 Task: Find connections with filter location Chamalières with filter topic #securitywith filter profile language German with filter current company Jubilant FoodWorks Ltd. with filter school The Manchester Metropolitan University with filter industry Aviation and Aerospace Component Manufacturing with filter service category Negotiation with filter keywords title Public Relations Specialist
Action: Mouse moved to (1091, 103)
Screenshot: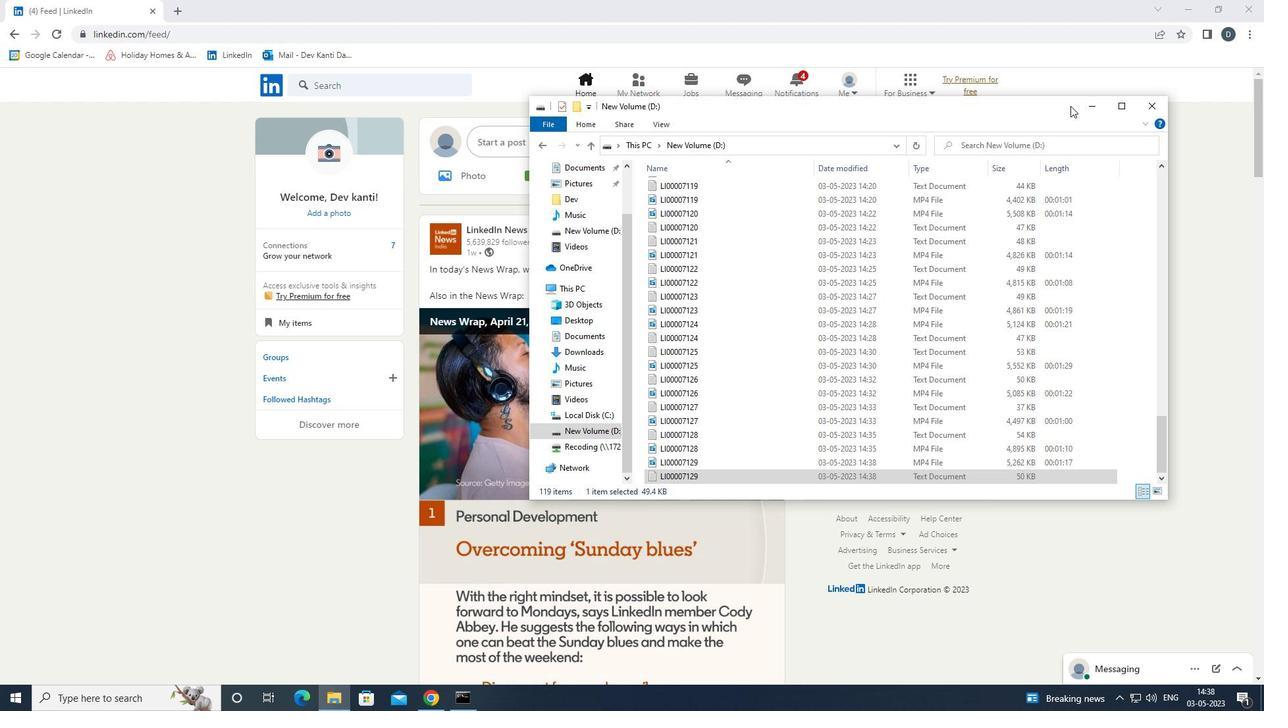 
Action: Mouse pressed left at (1091, 103)
Screenshot: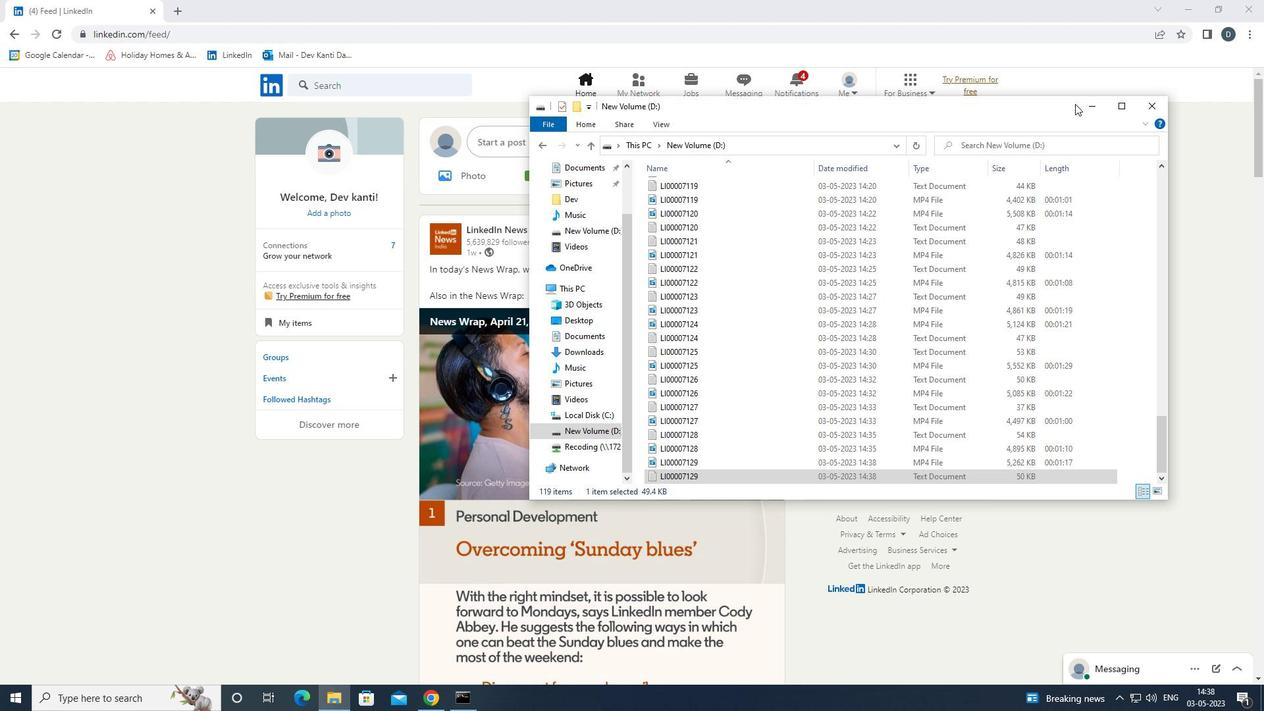 
Action: Mouse moved to (637, 86)
Screenshot: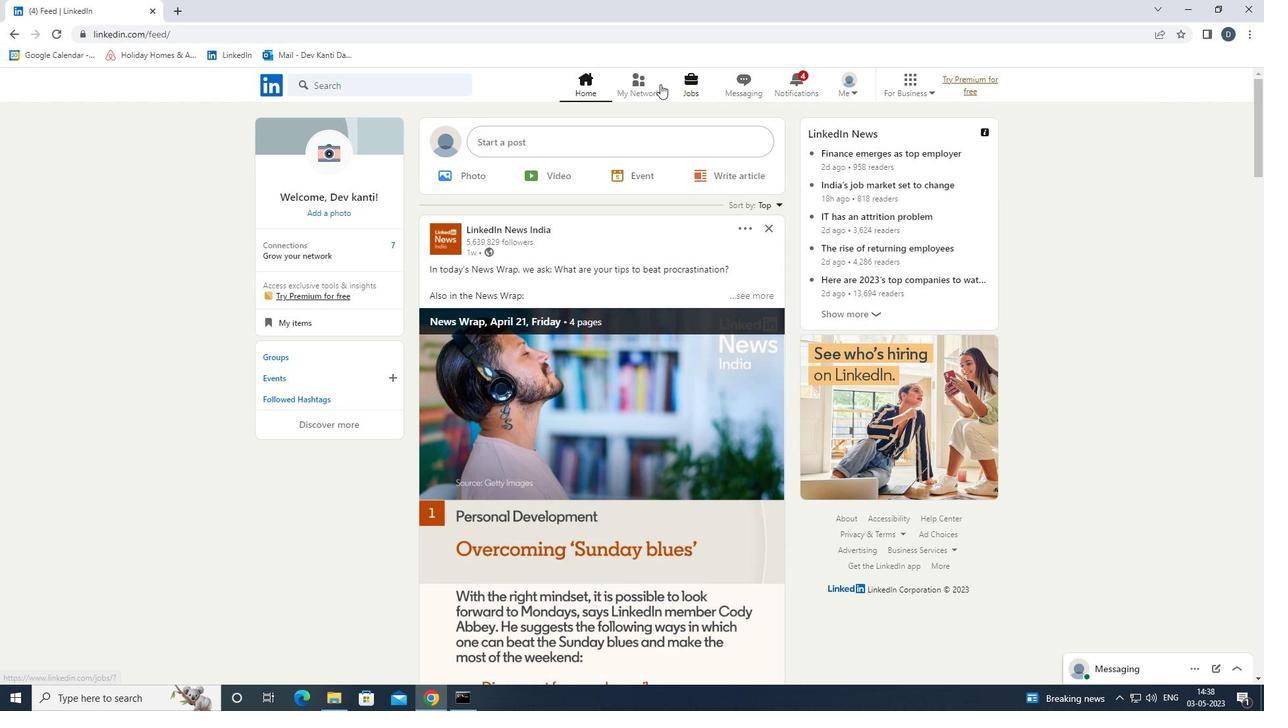 
Action: Mouse pressed left at (637, 86)
Screenshot: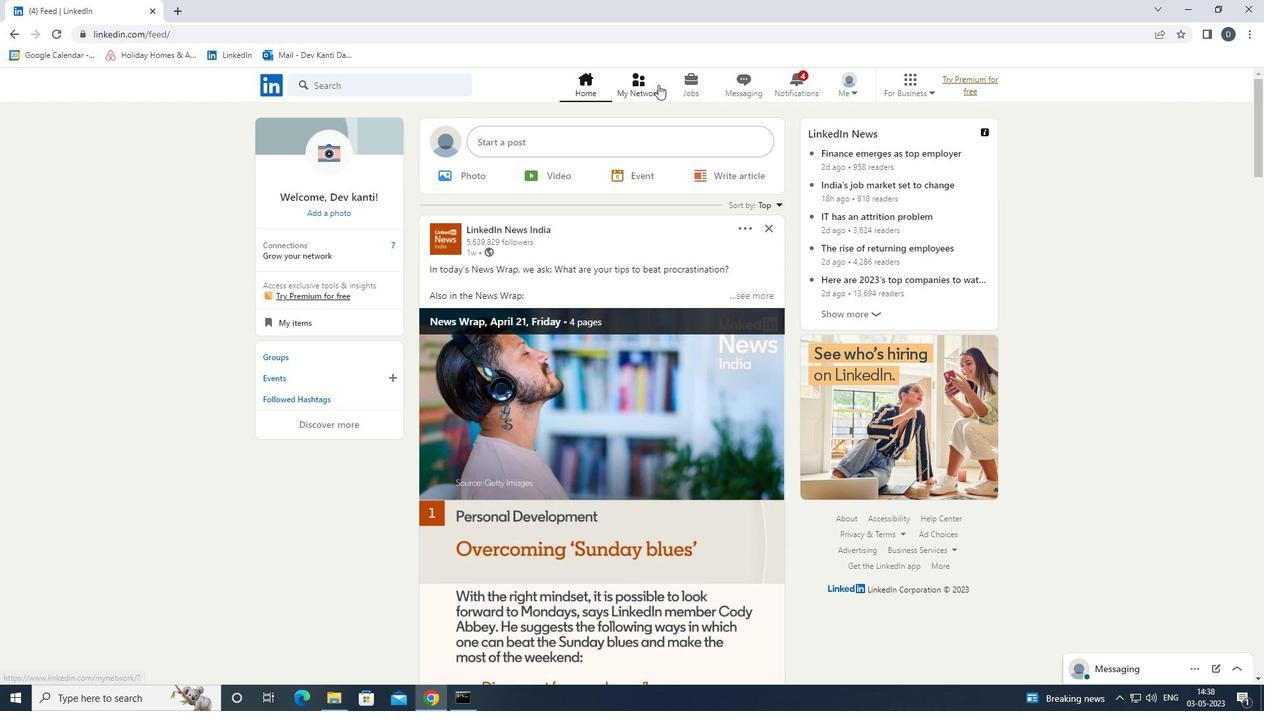 
Action: Mouse moved to (431, 160)
Screenshot: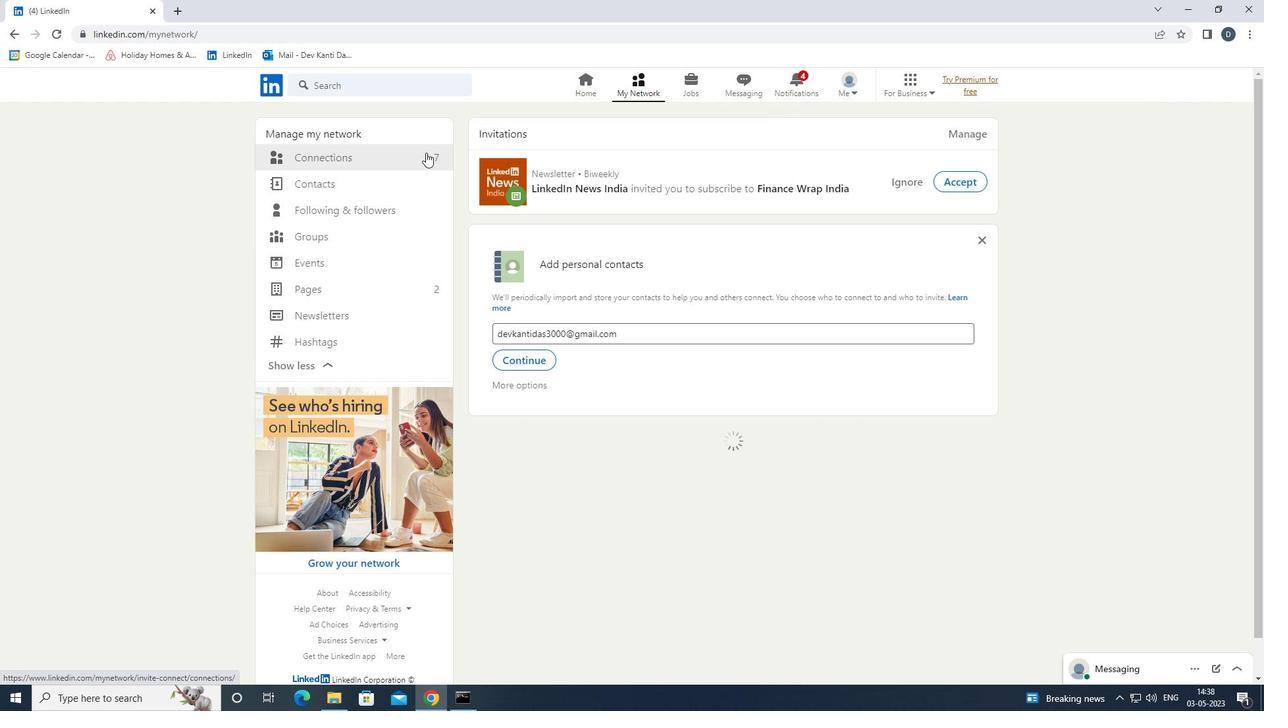 
Action: Mouse pressed left at (431, 160)
Screenshot: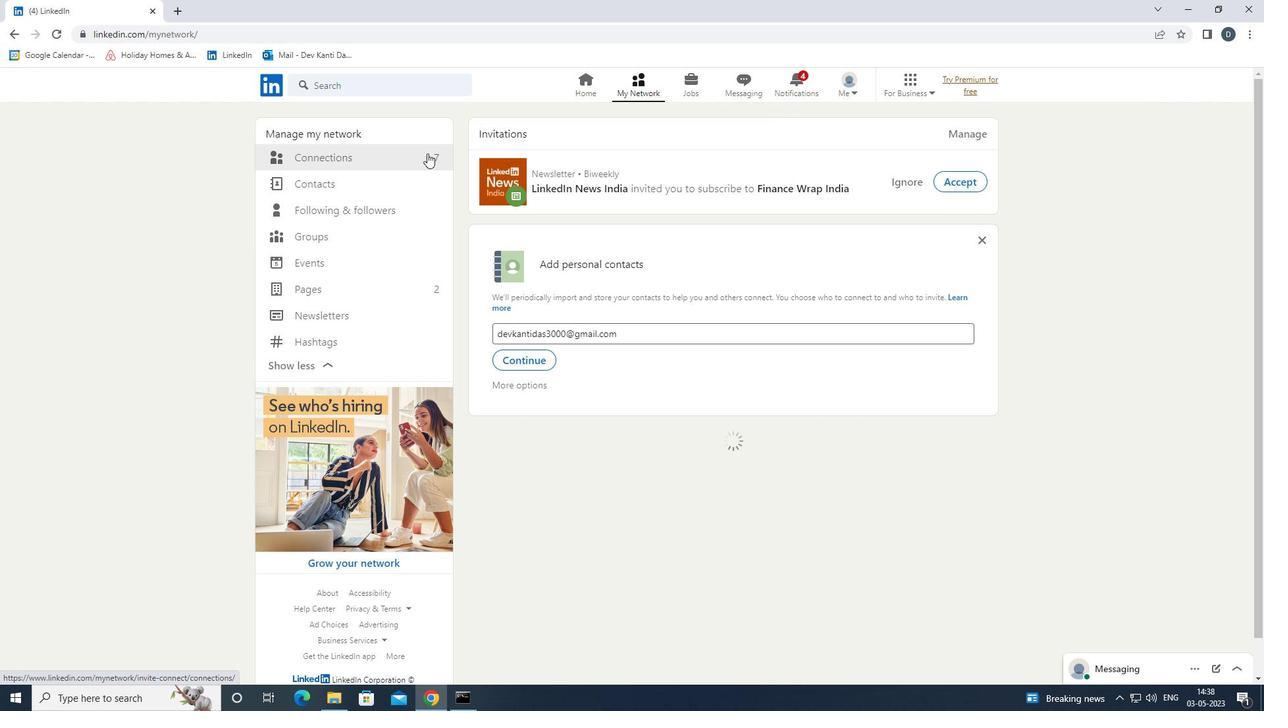 
Action: Mouse moved to (748, 154)
Screenshot: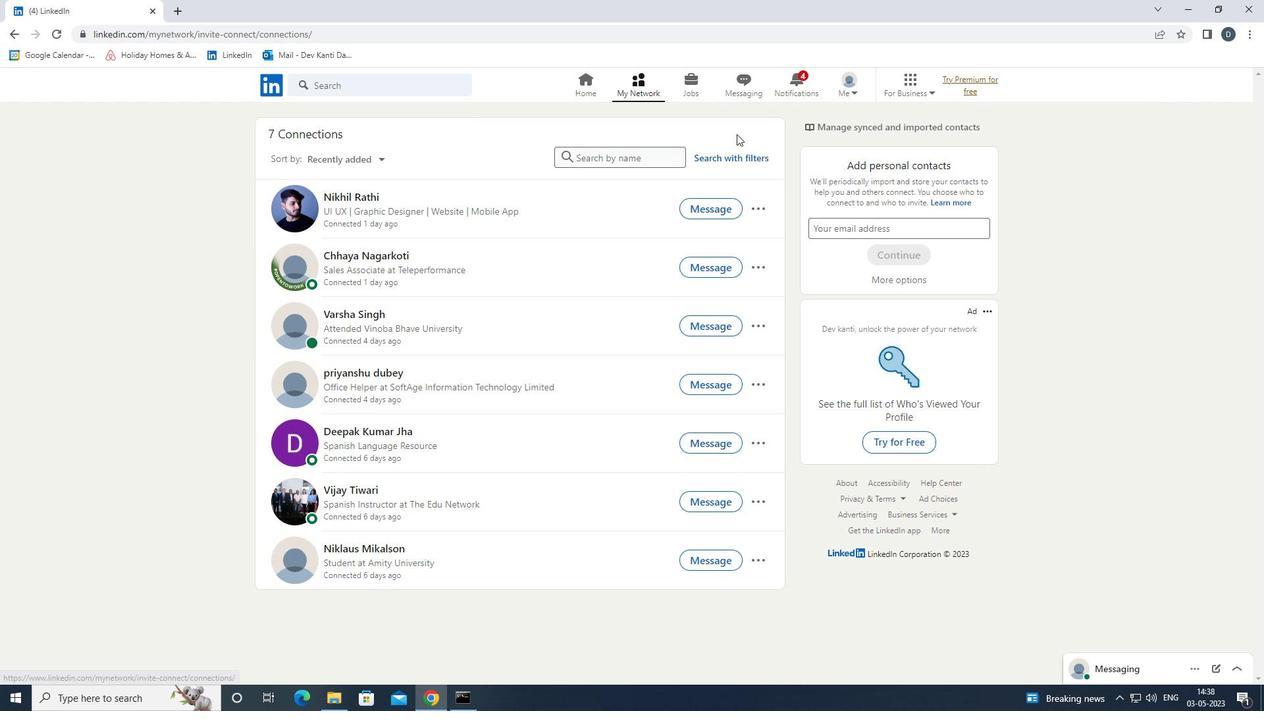 
Action: Mouse pressed left at (748, 154)
Screenshot: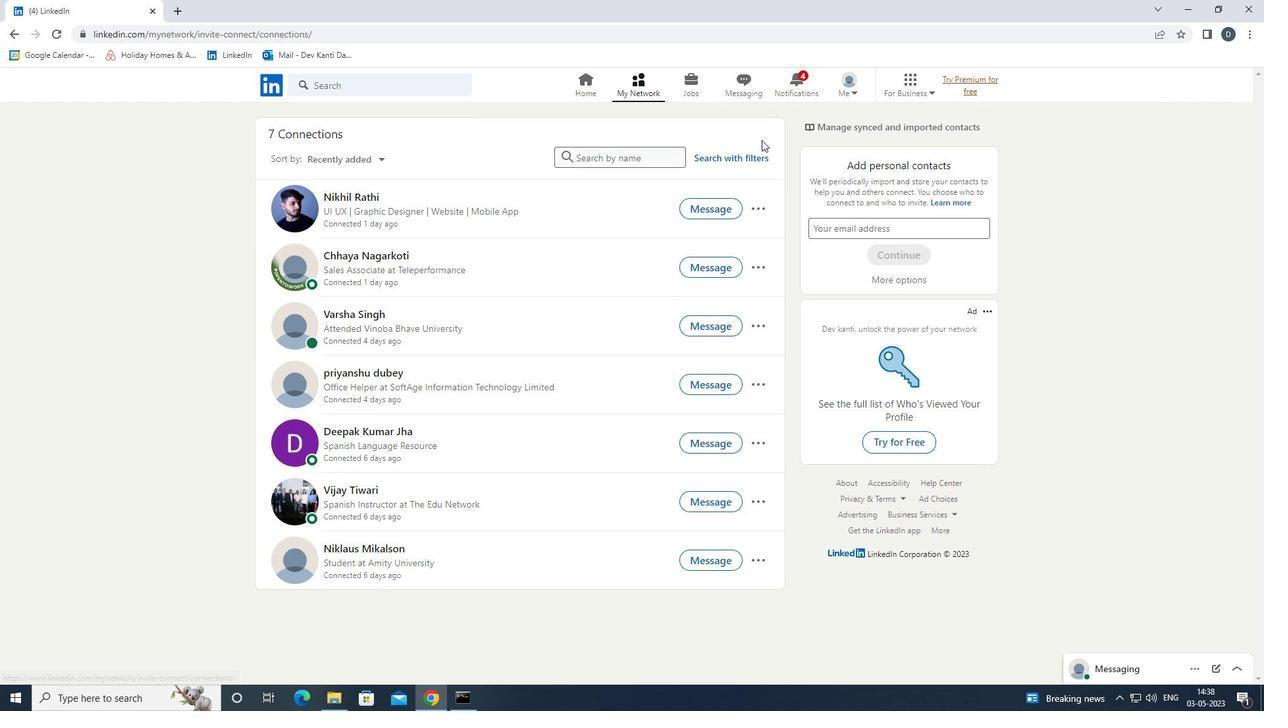 
Action: Mouse moved to (680, 120)
Screenshot: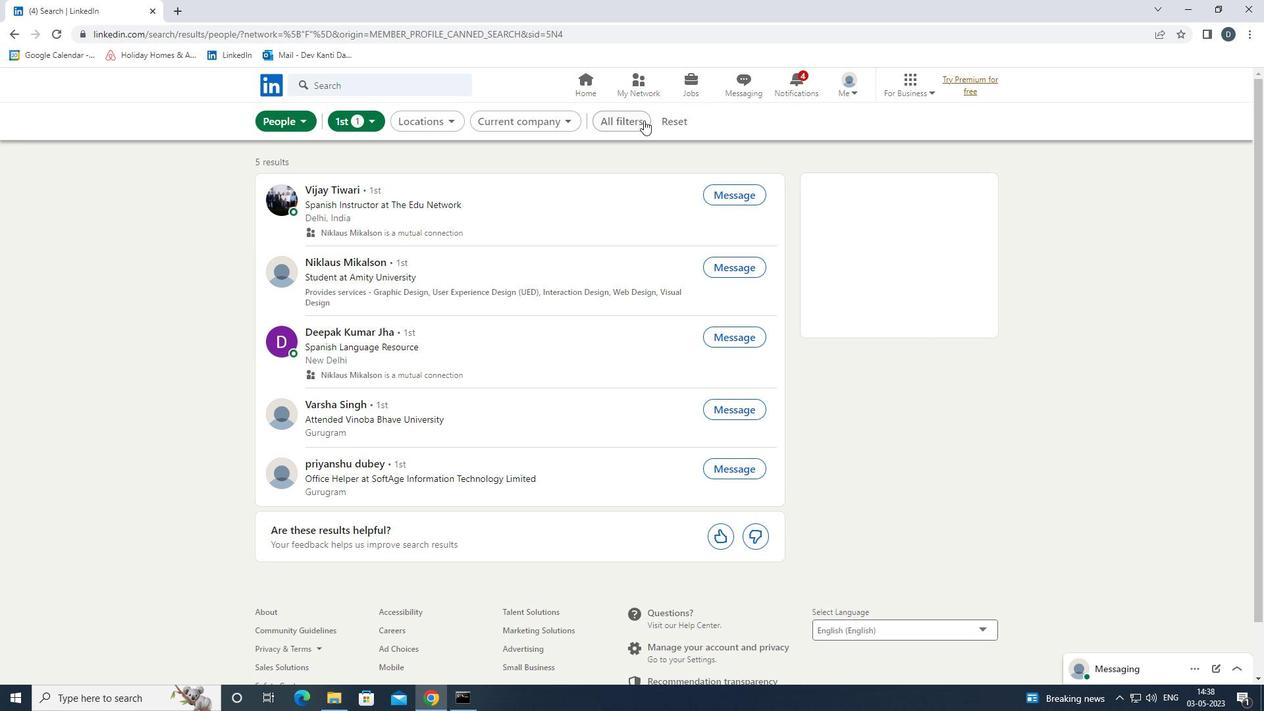 
Action: Mouse pressed left at (680, 120)
Screenshot: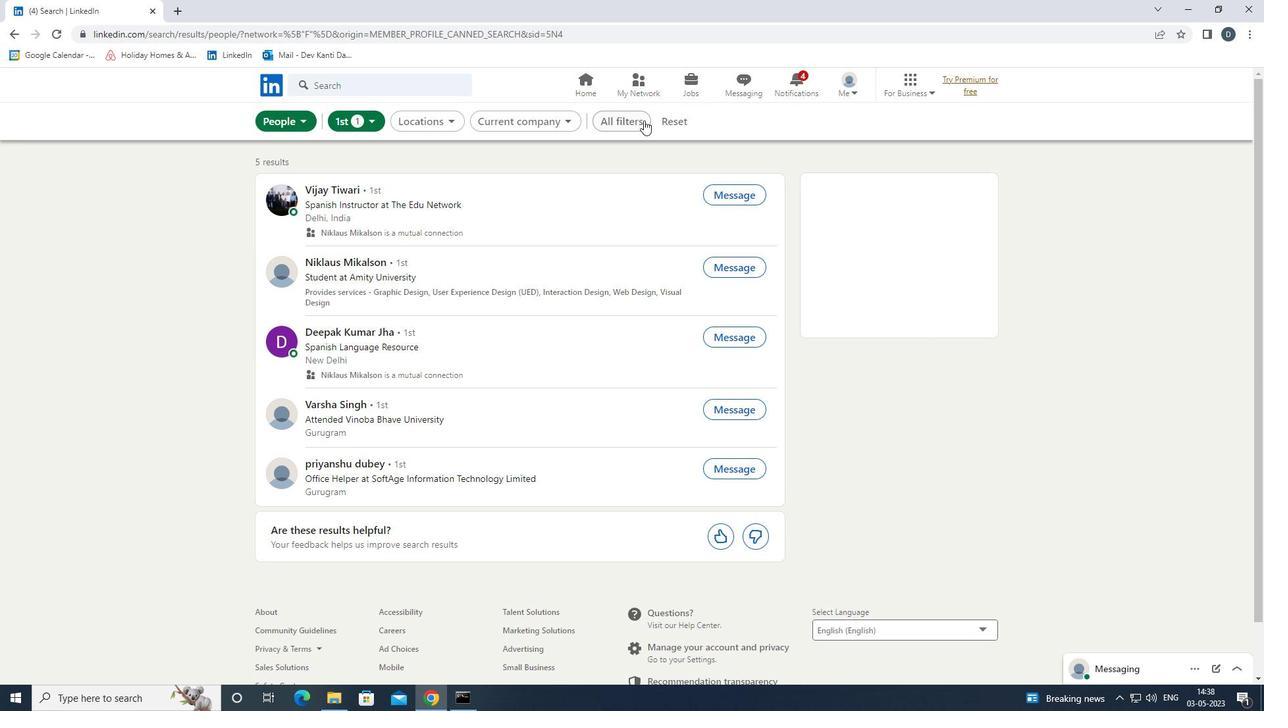 
Action: Mouse moved to (653, 116)
Screenshot: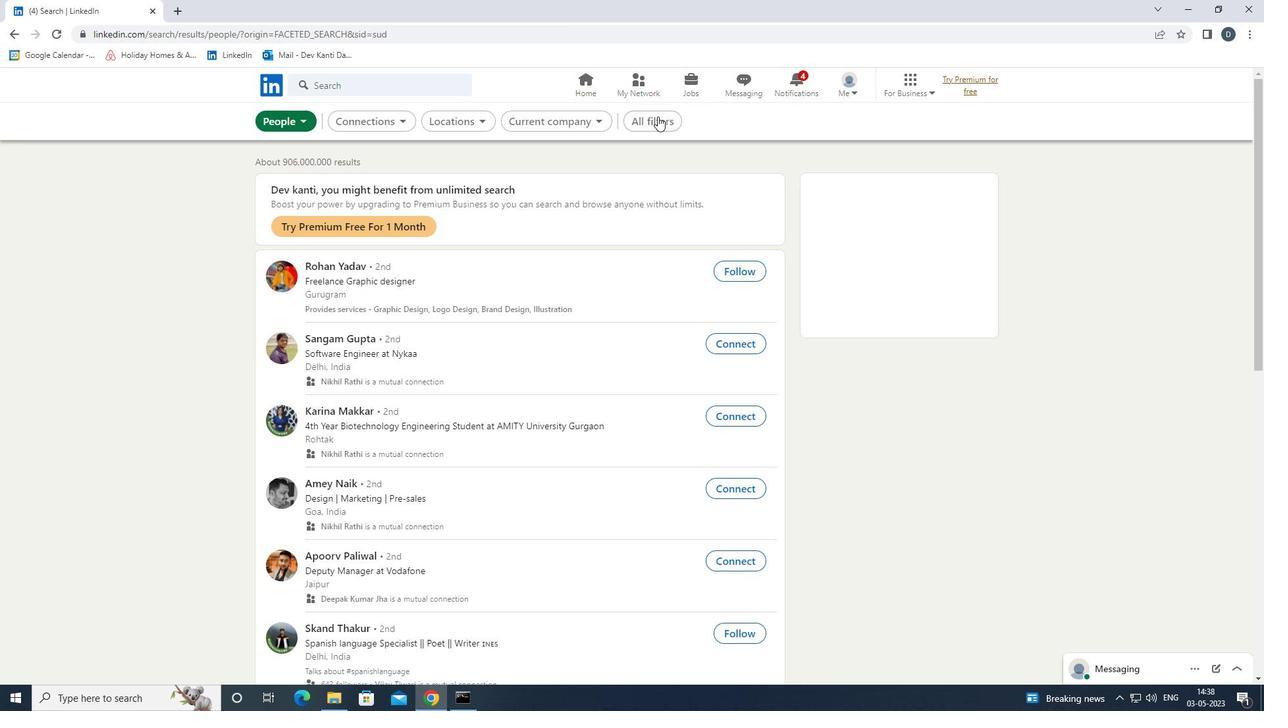 
Action: Mouse pressed left at (653, 116)
Screenshot: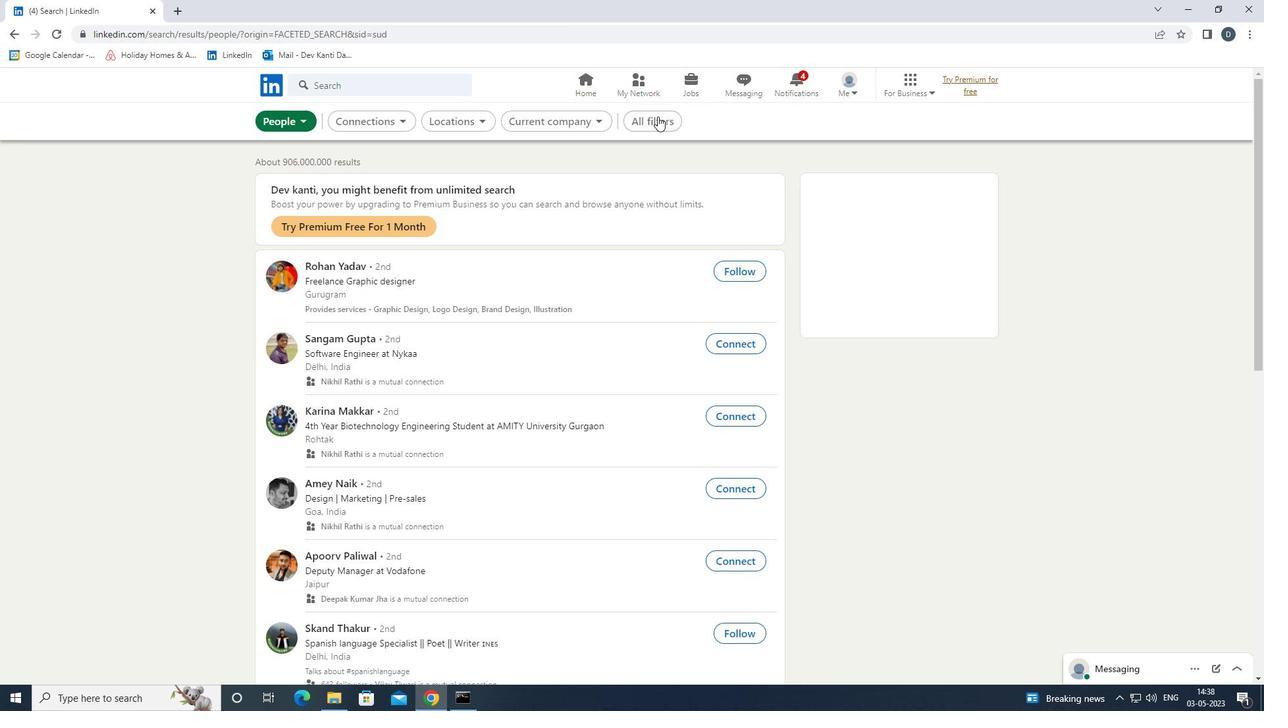 
Action: Mouse moved to (1080, 349)
Screenshot: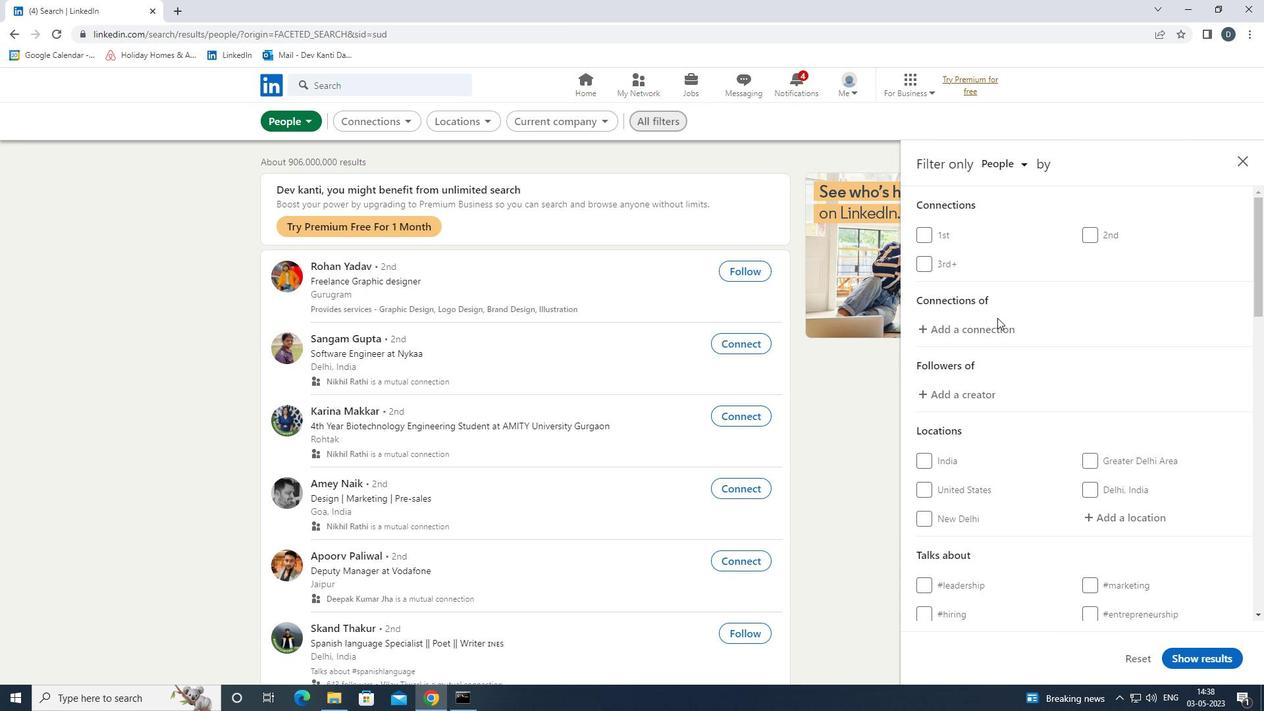 
Action: Mouse scrolled (1080, 349) with delta (0, 0)
Screenshot: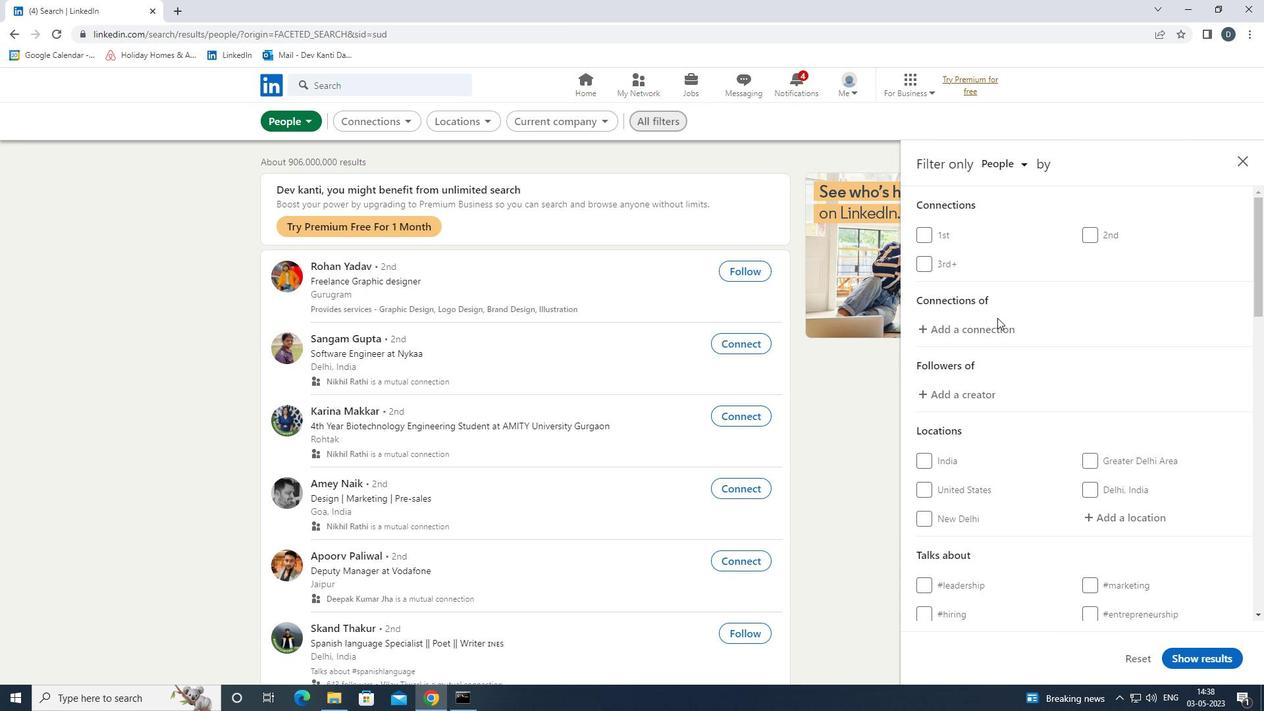
Action: Mouse moved to (1081, 349)
Screenshot: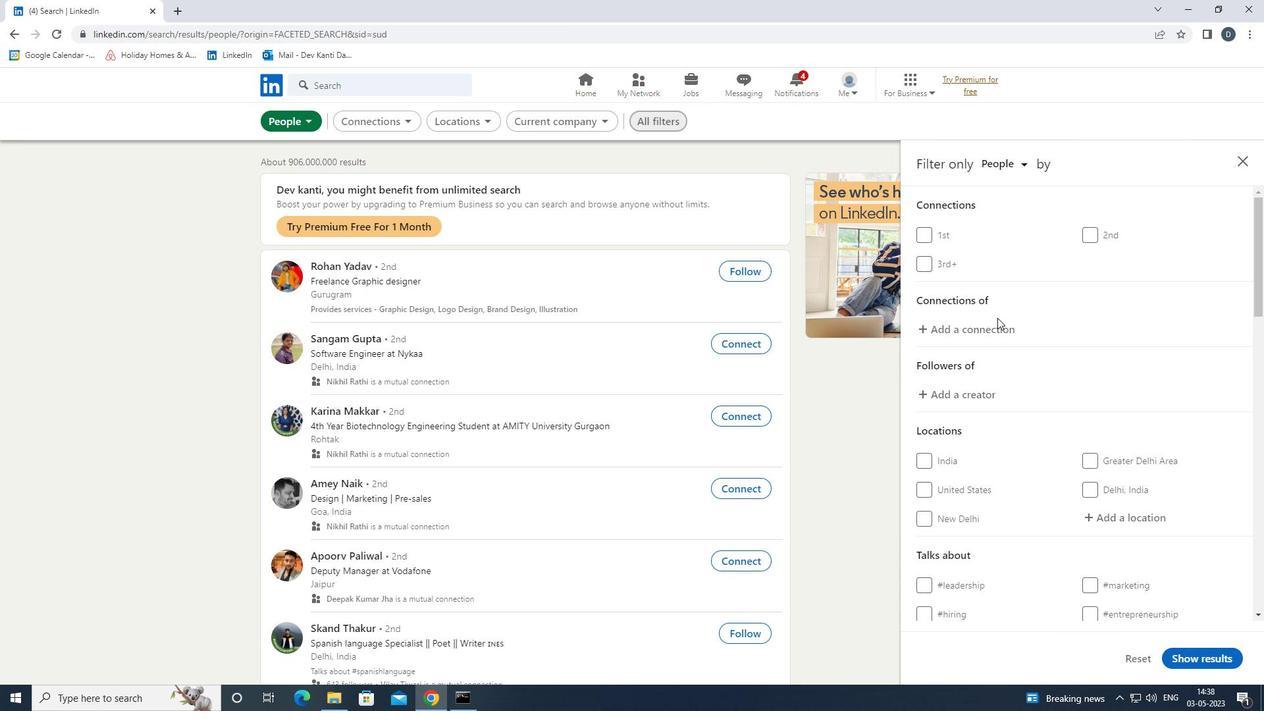 
Action: Mouse scrolled (1081, 349) with delta (0, 0)
Screenshot: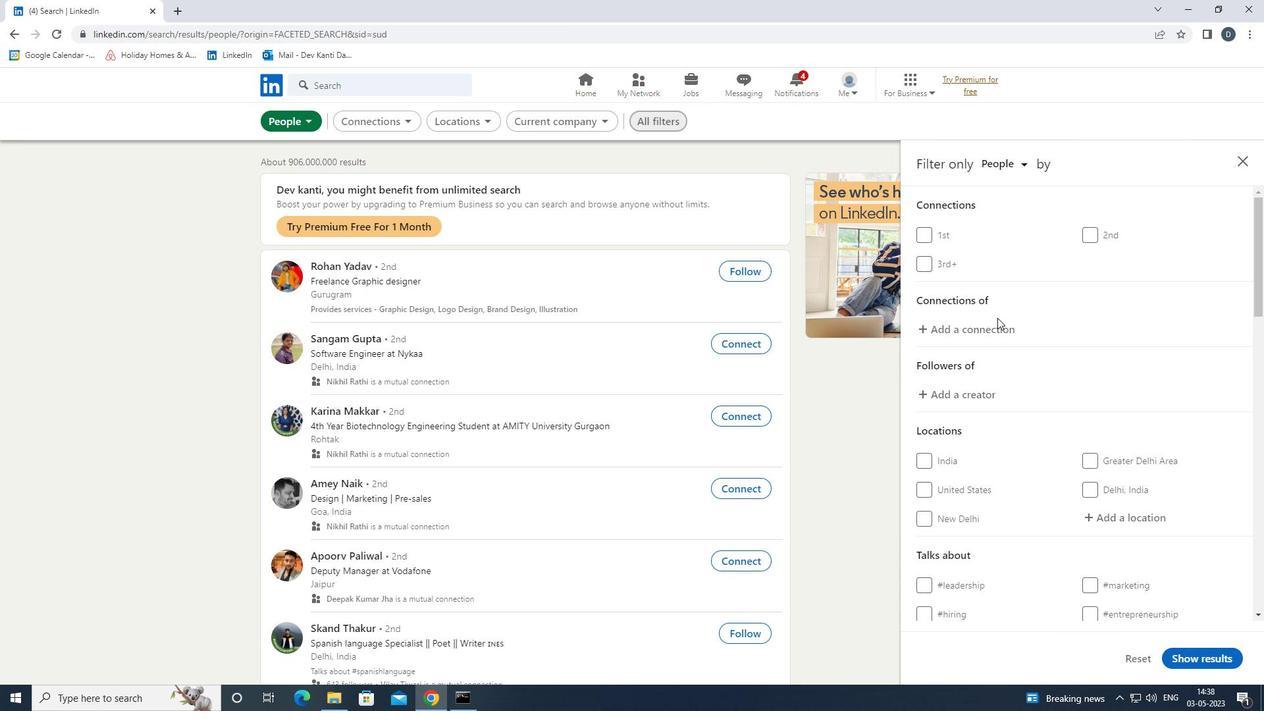 
Action: Mouse moved to (1134, 375)
Screenshot: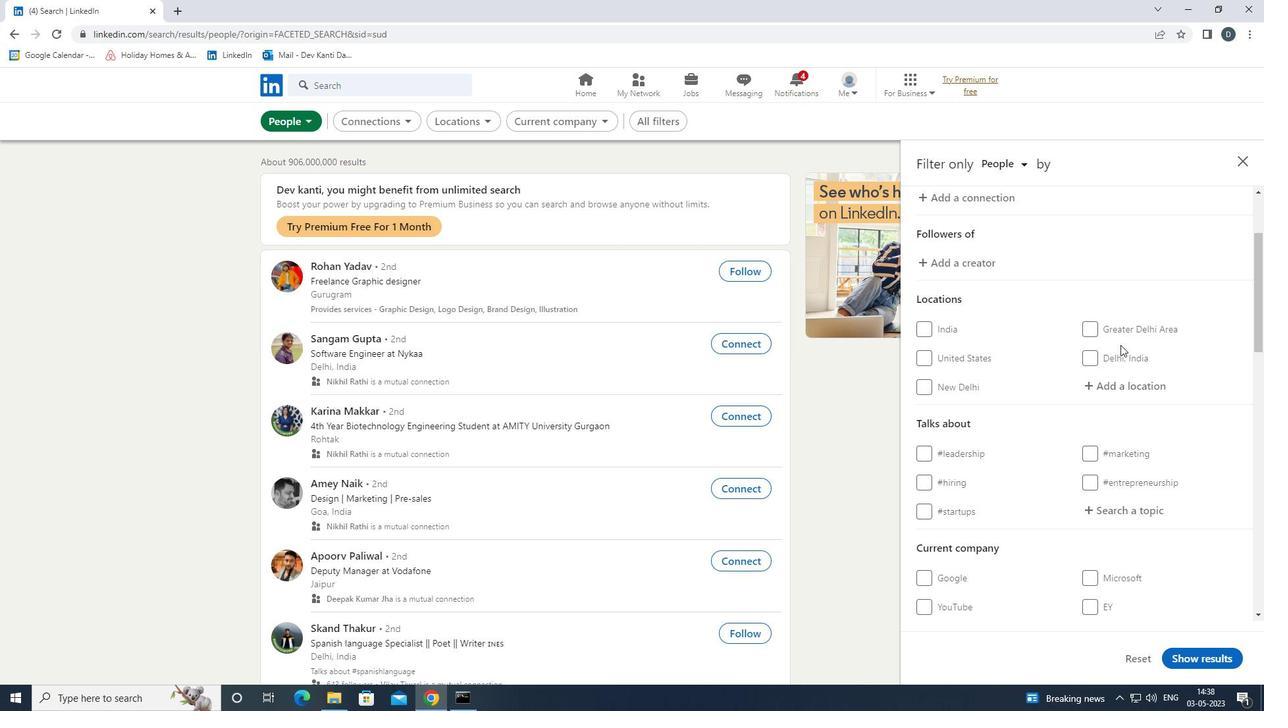 
Action: Mouse pressed left at (1134, 375)
Screenshot: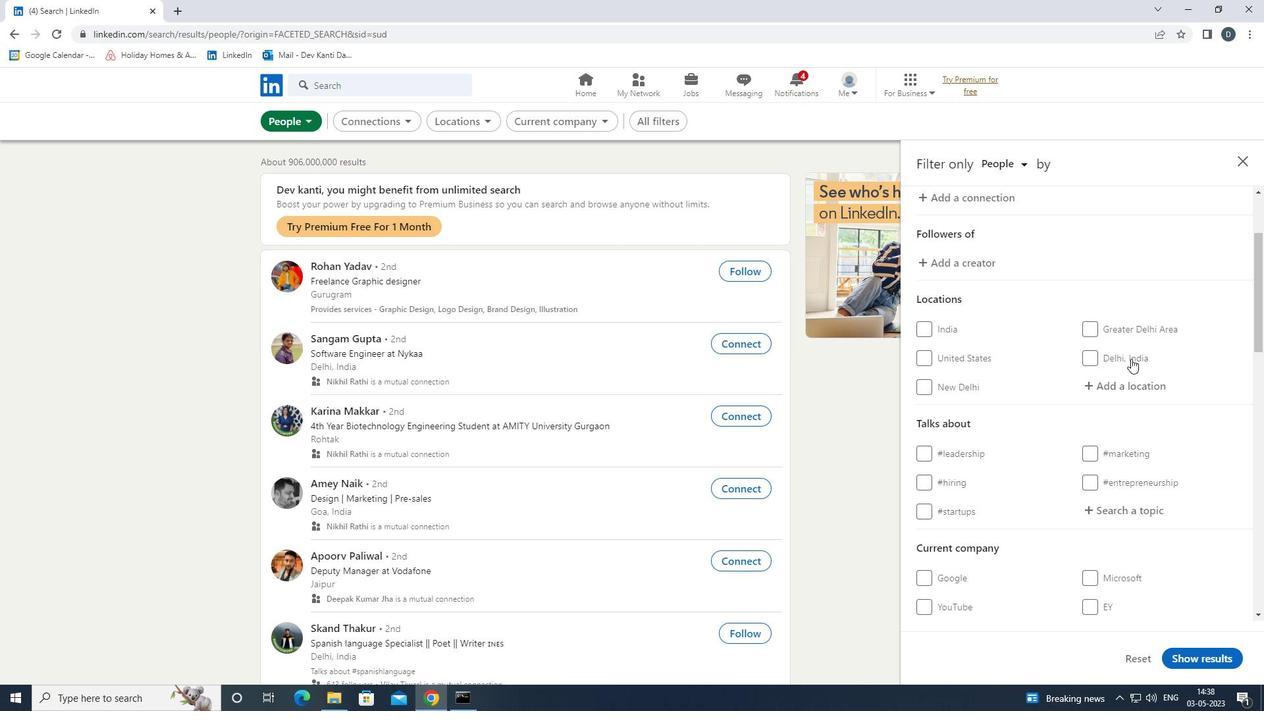 
Action: Mouse moved to (1135, 376)
Screenshot: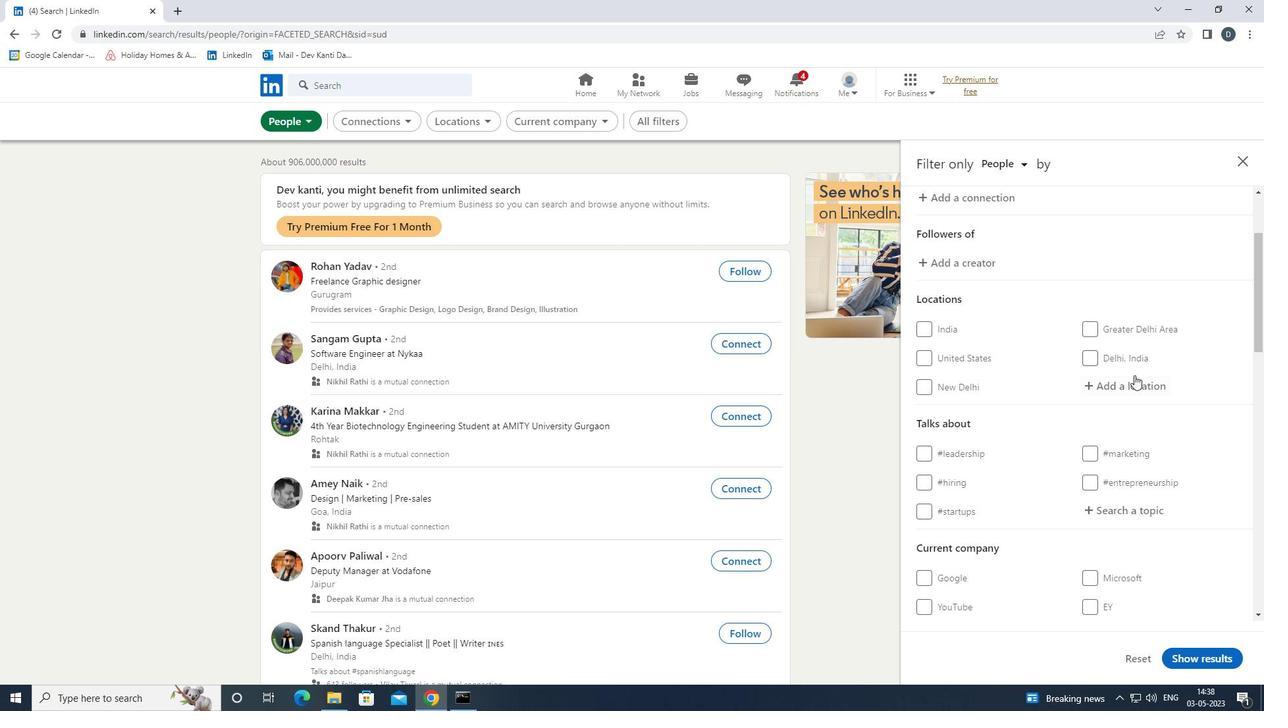 
Action: Key pressed <Key.shift>CHAME<Key.backspace>
Screenshot: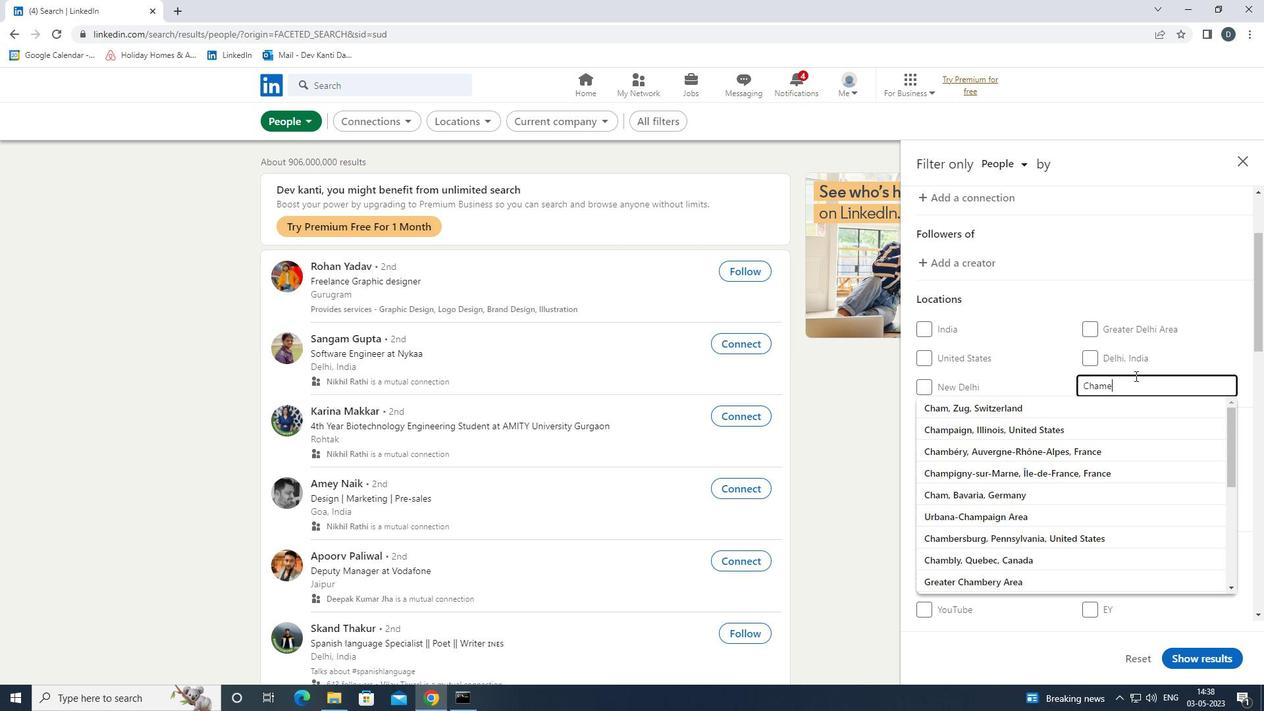 
Action: Mouse moved to (1135, 376)
Screenshot: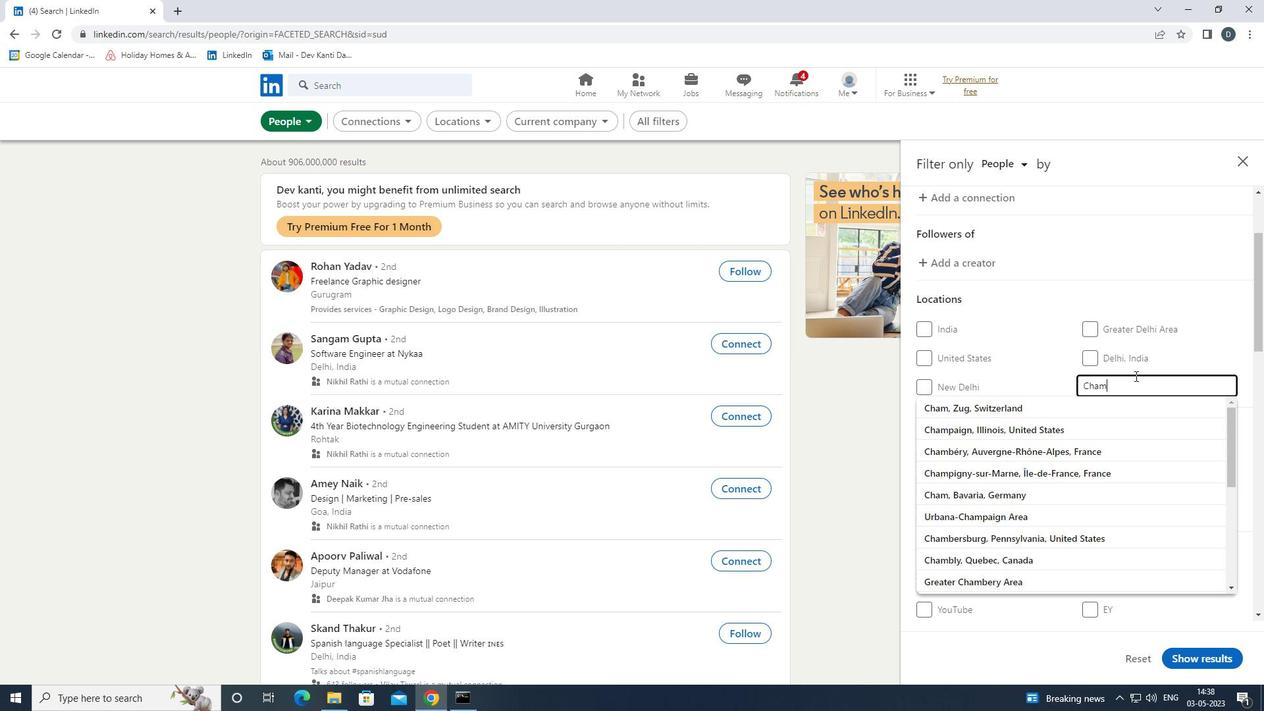 
Action: Key pressed ALI<Key.down><Key.enter>
Screenshot: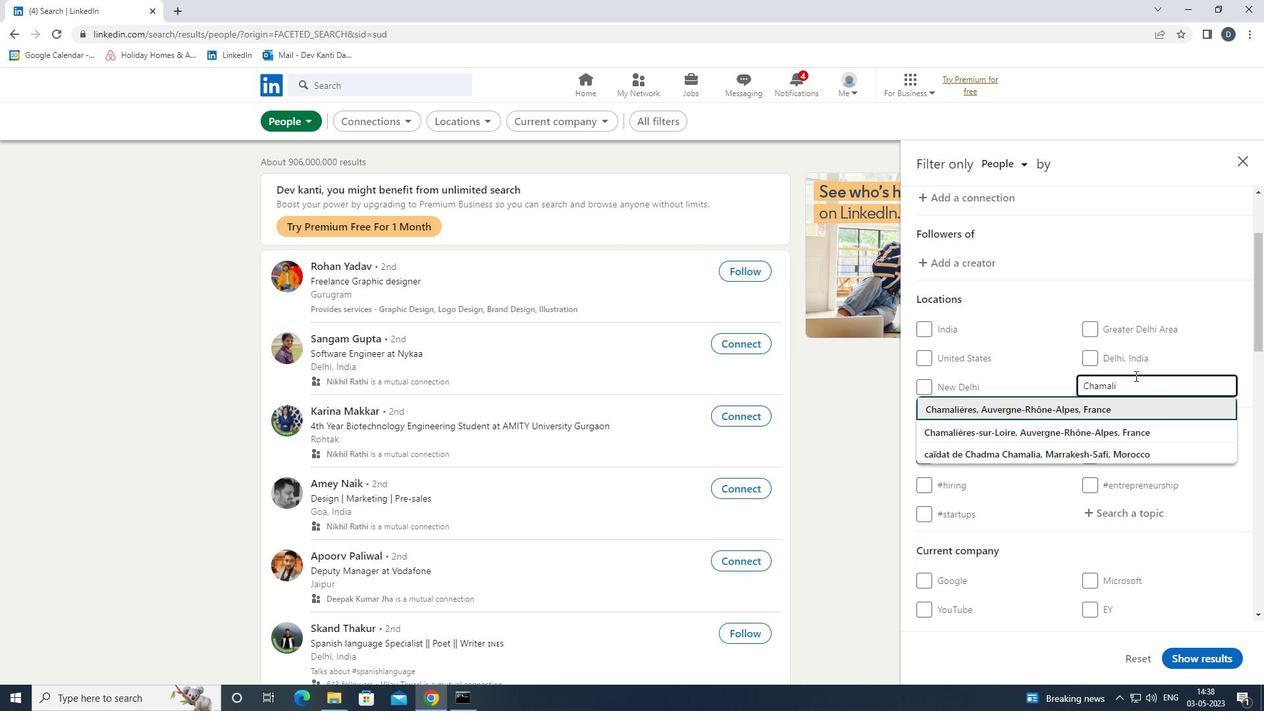 
Action: Mouse moved to (966, 335)
Screenshot: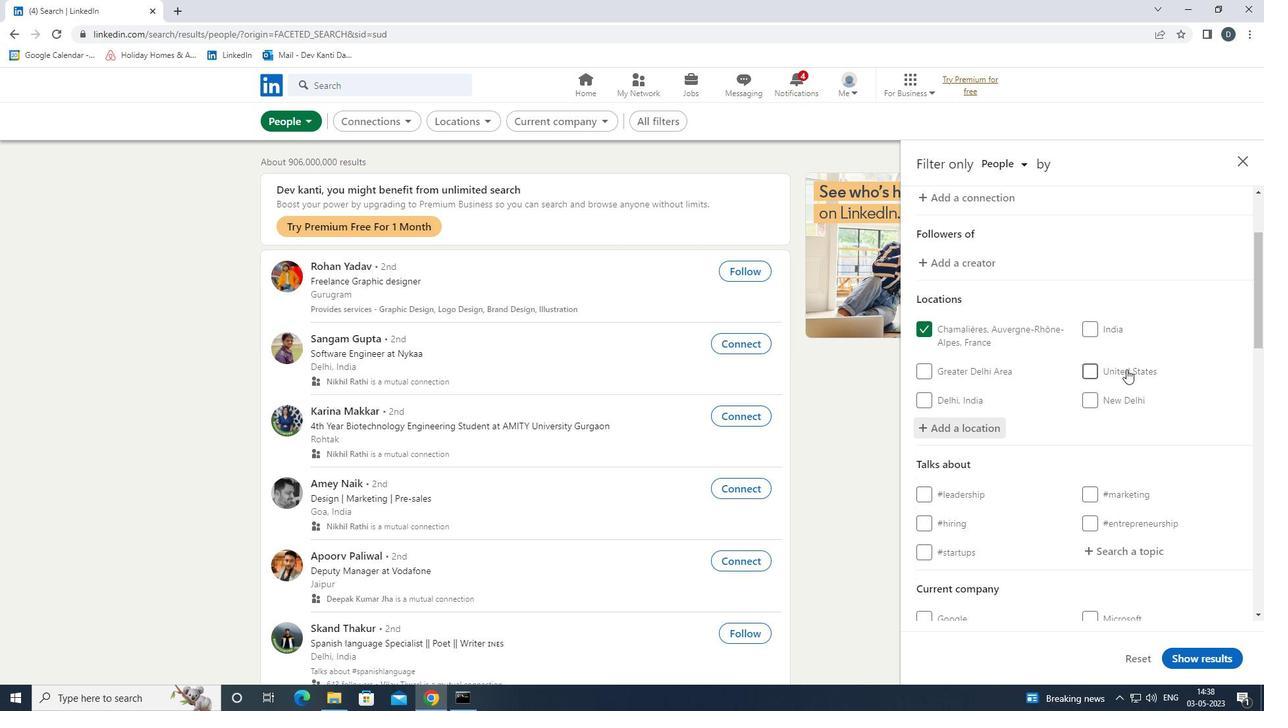 
Action: Mouse scrolled (966, 335) with delta (0, 0)
Screenshot: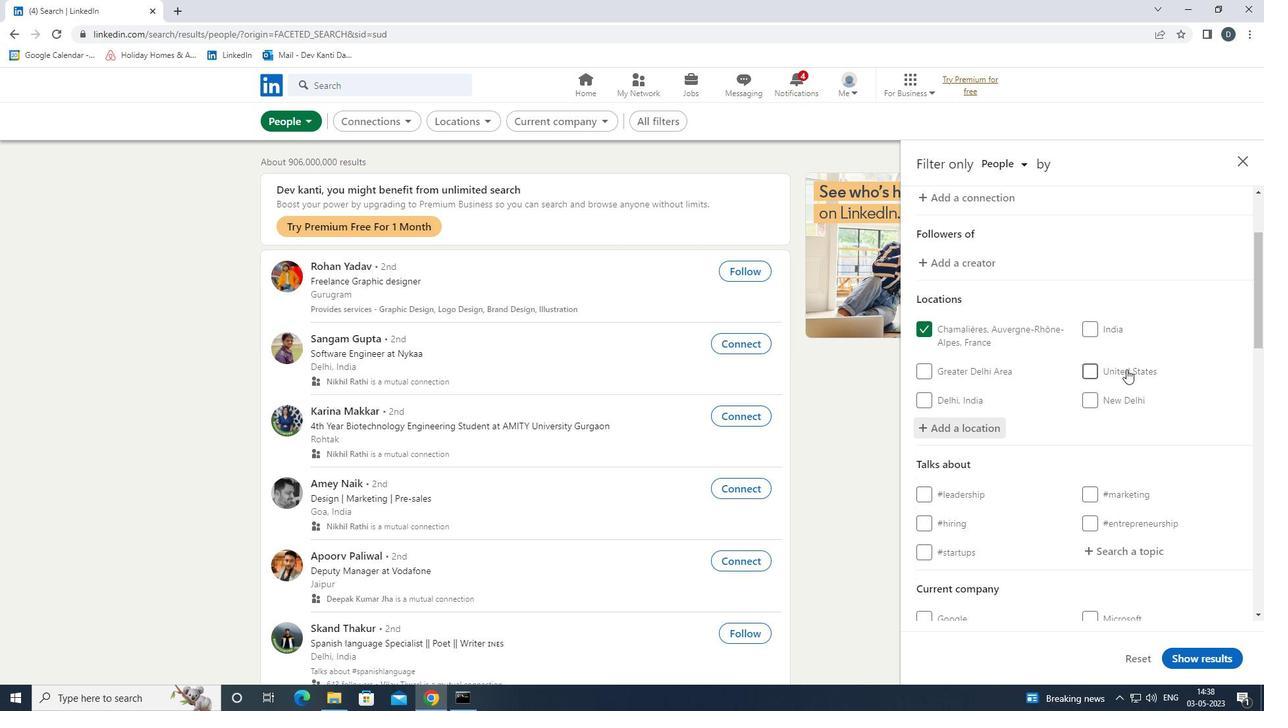 
Action: Mouse moved to (1111, 493)
Screenshot: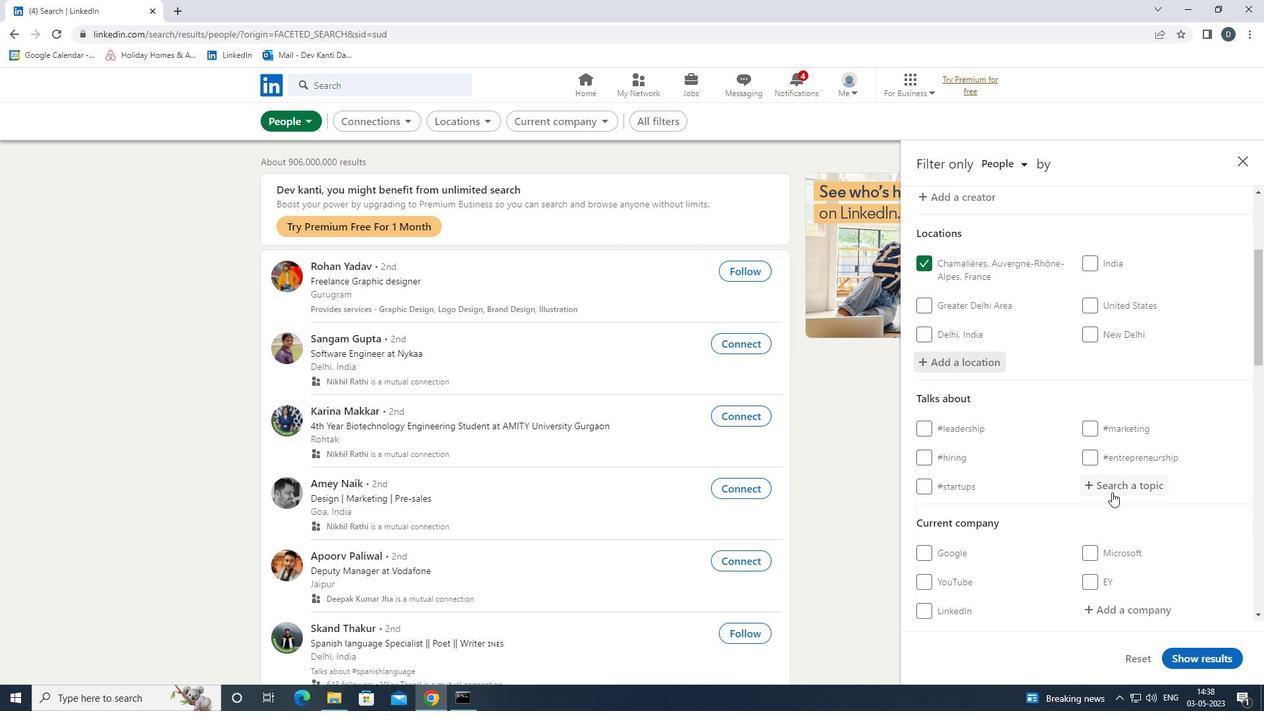 
Action: Mouse pressed left at (1111, 493)
Screenshot: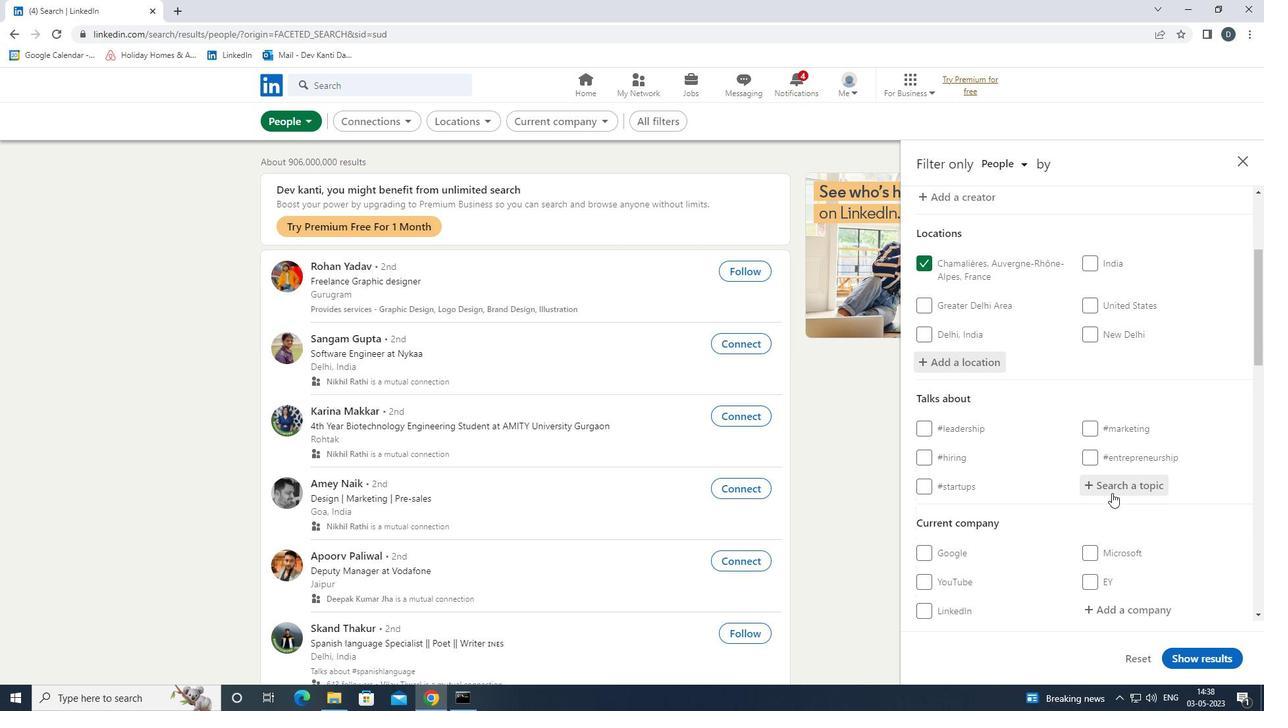 
Action: Key pressed SECURITY<Key.down><Key.enter>
Screenshot: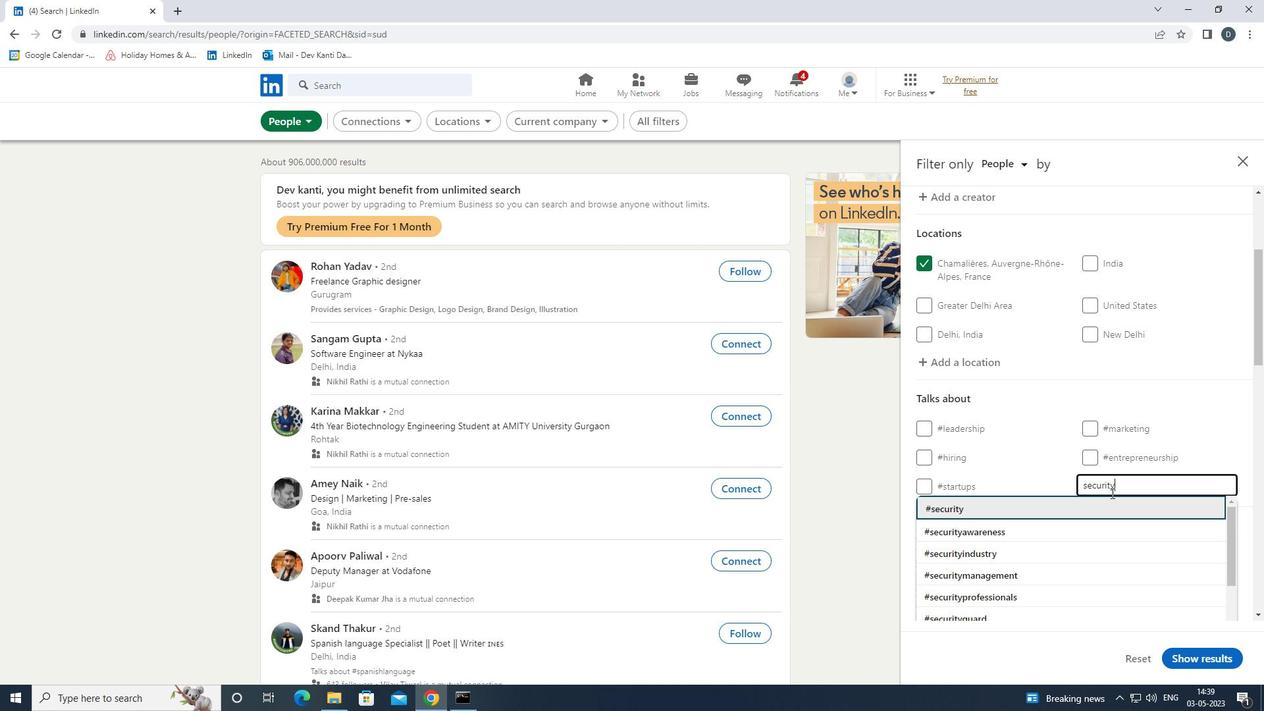 
Action: Mouse moved to (1113, 487)
Screenshot: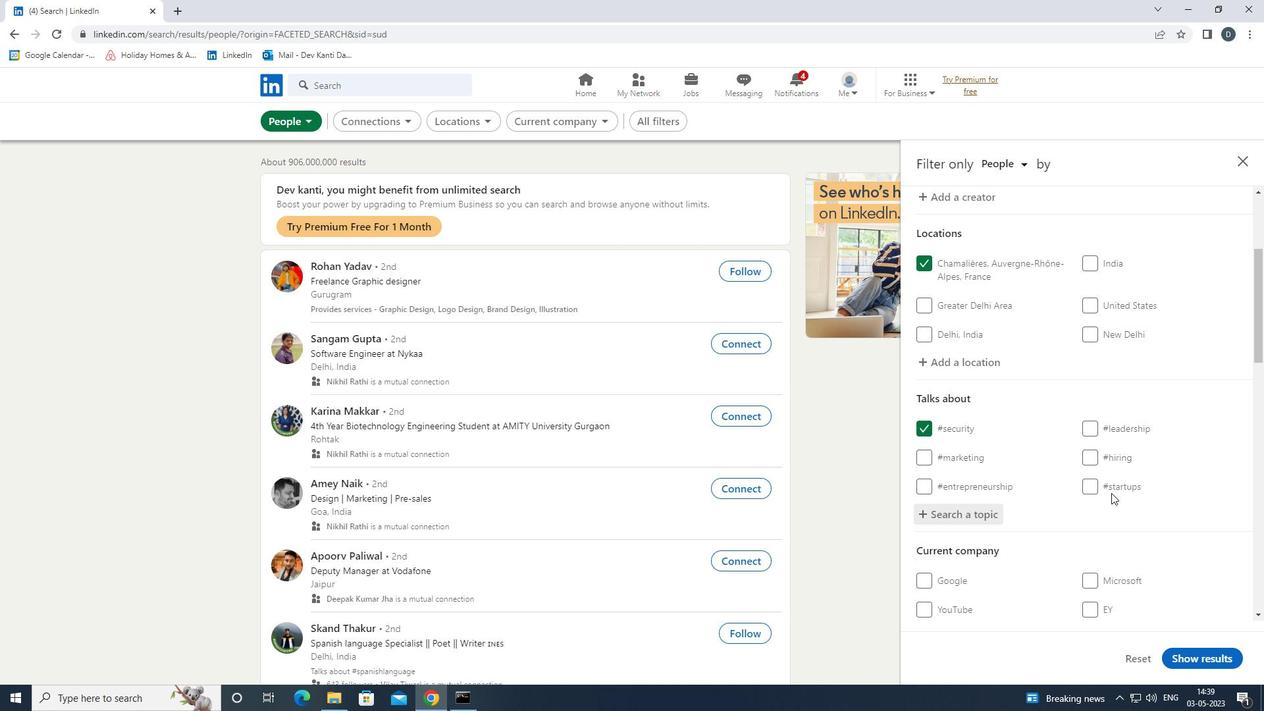 
Action: Mouse scrolled (1113, 486) with delta (0, 0)
Screenshot: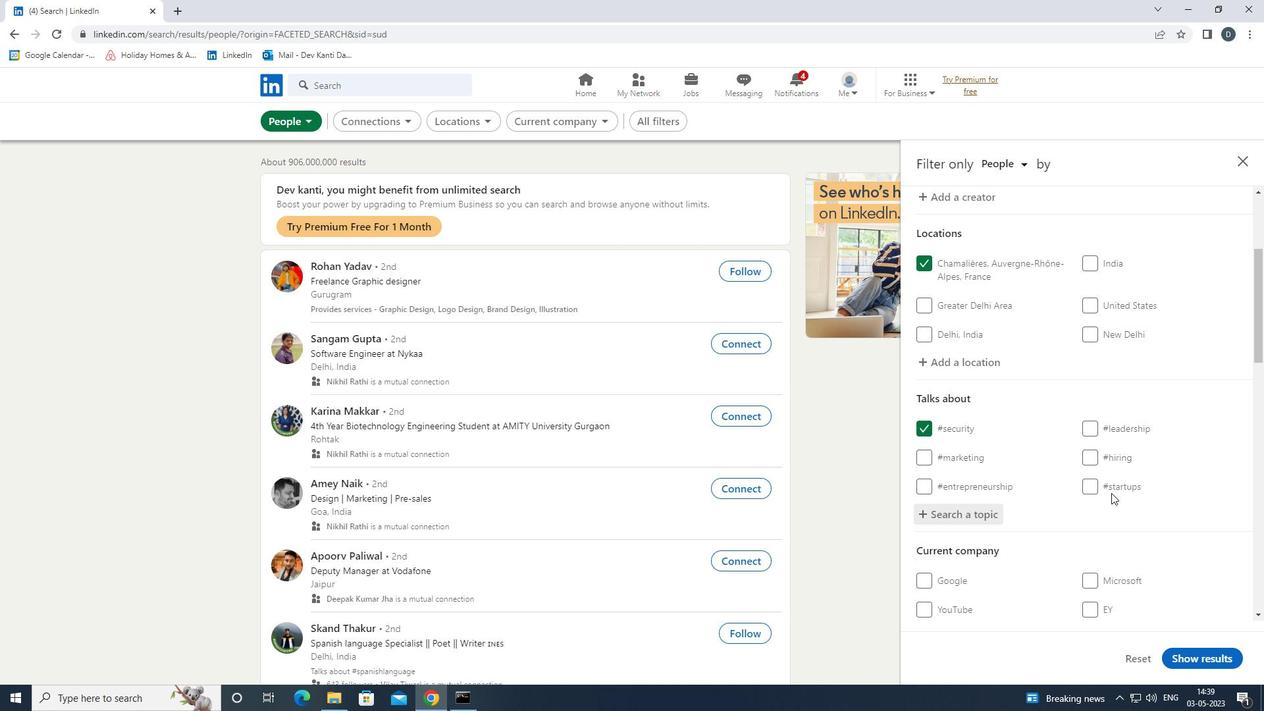 
Action: Mouse scrolled (1113, 486) with delta (0, 0)
Screenshot: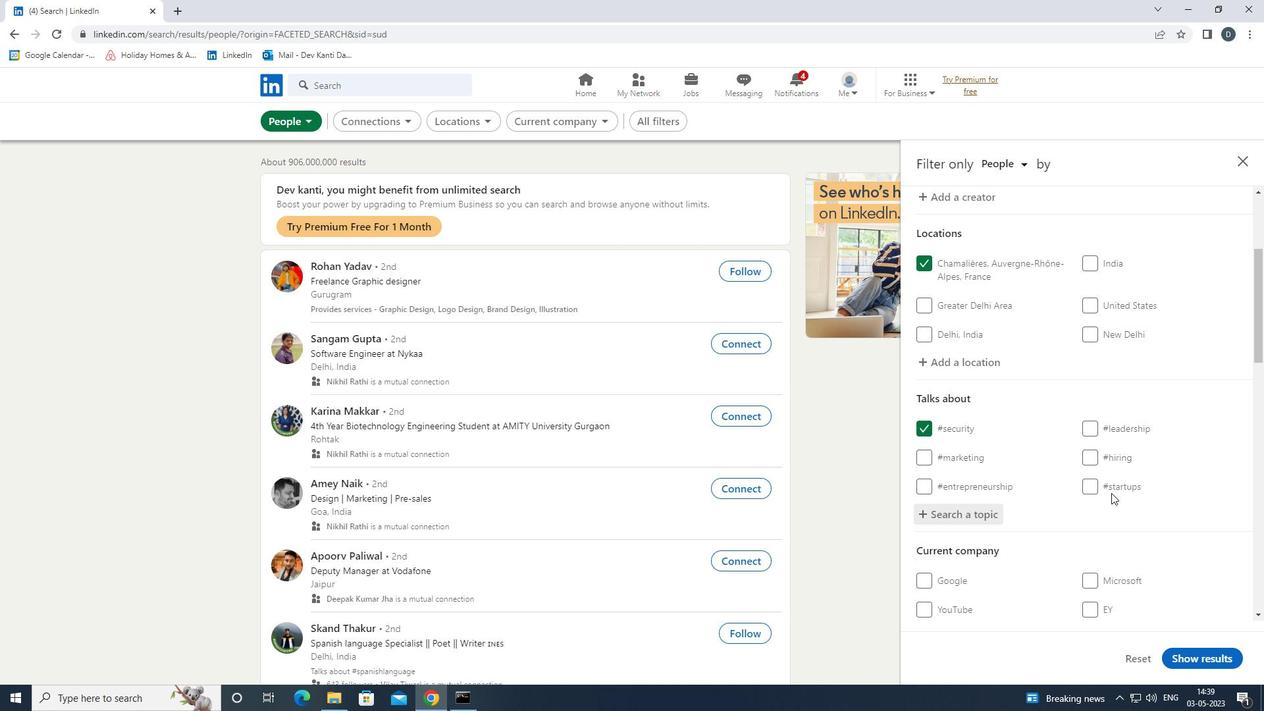 
Action: Mouse scrolled (1113, 486) with delta (0, 0)
Screenshot: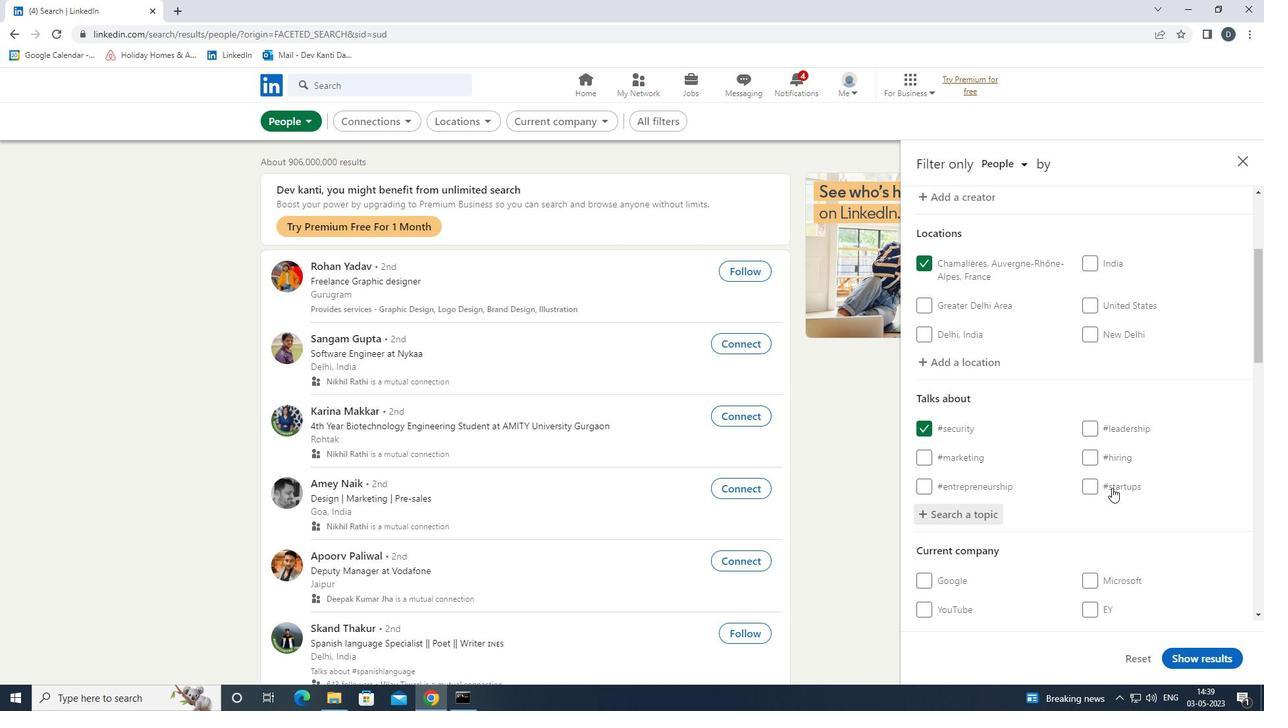 
Action: Mouse moved to (1140, 399)
Screenshot: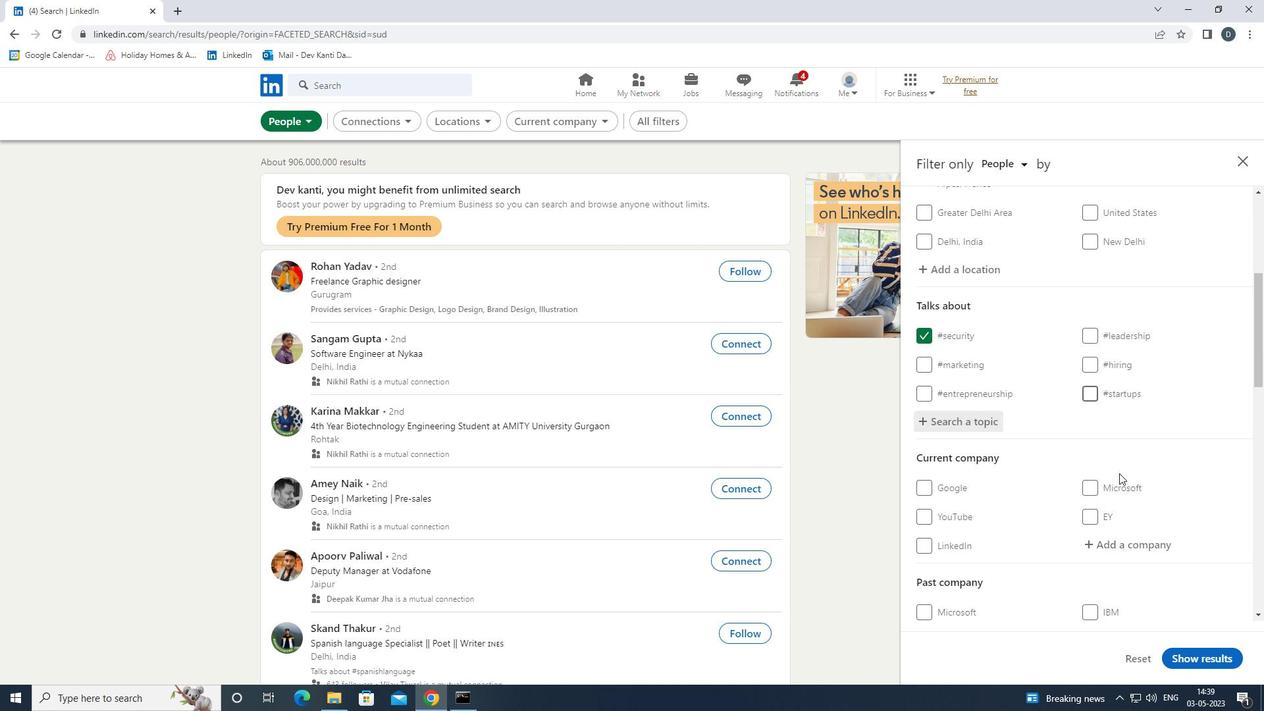 
Action: Mouse scrolled (1140, 398) with delta (0, 0)
Screenshot: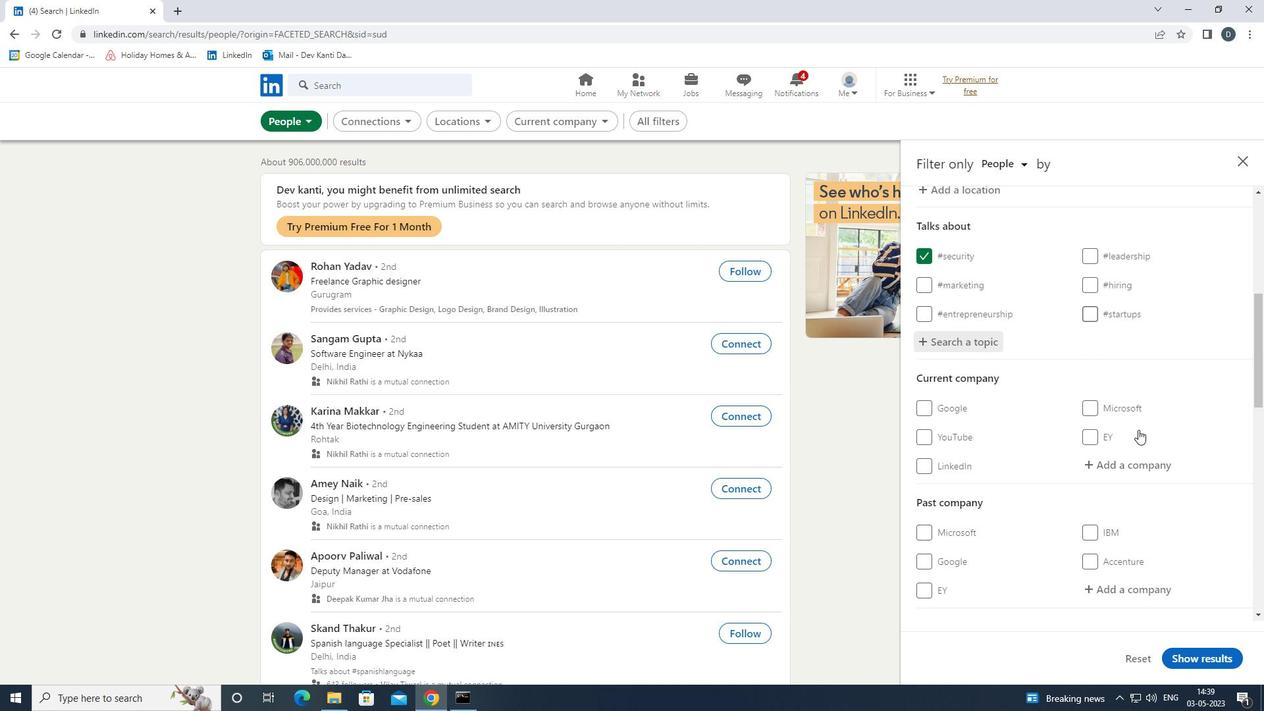 
Action: Mouse scrolled (1140, 398) with delta (0, 0)
Screenshot: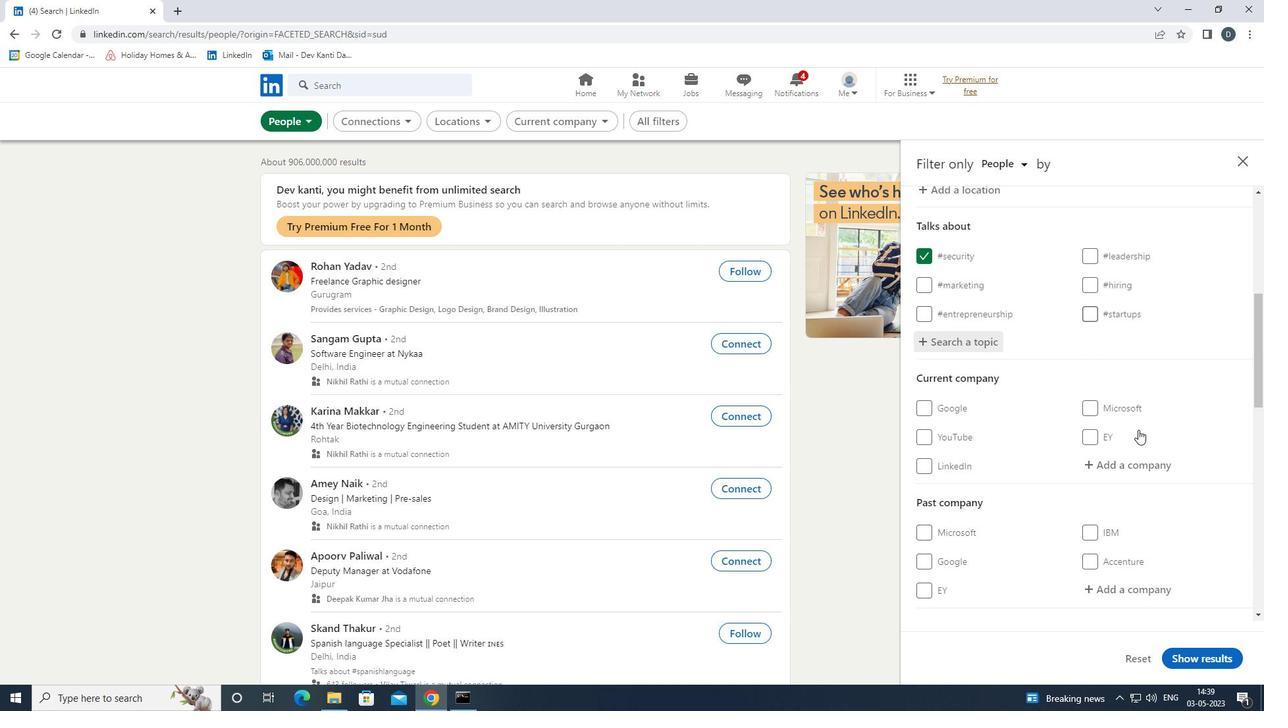 
Action: Mouse scrolled (1140, 398) with delta (0, 0)
Screenshot: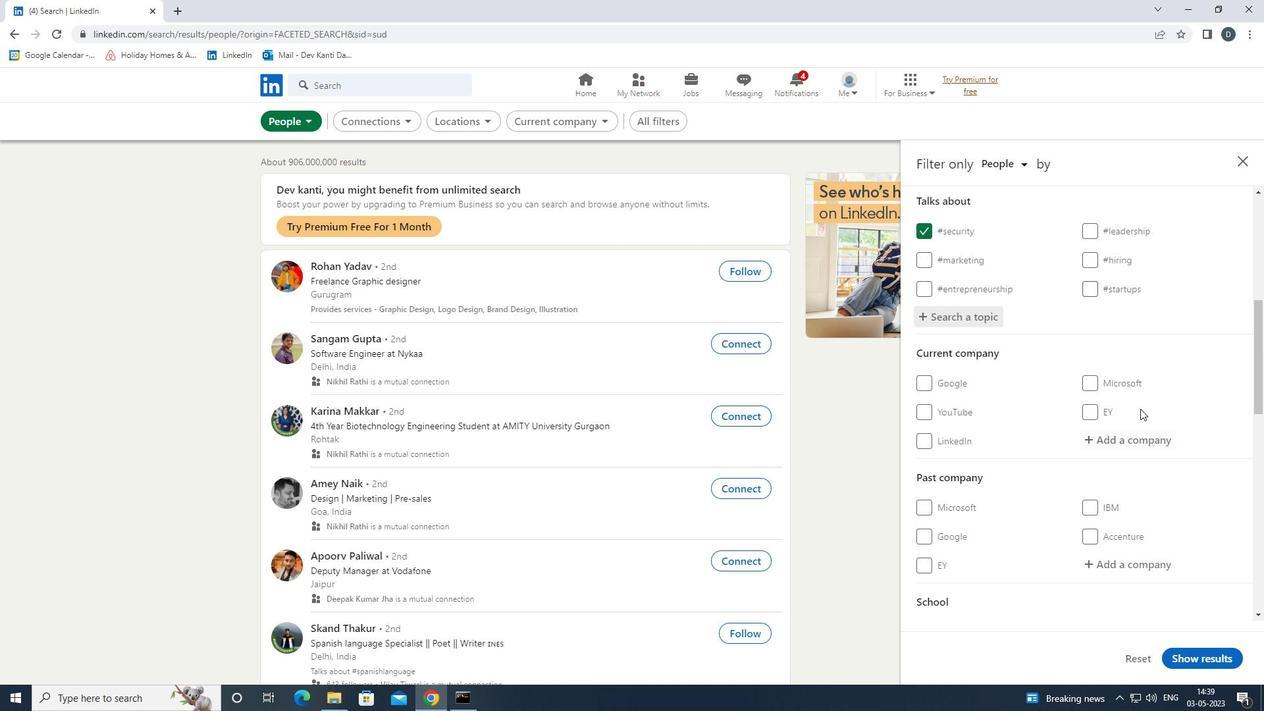 
Action: Mouse scrolled (1140, 398) with delta (0, 0)
Screenshot: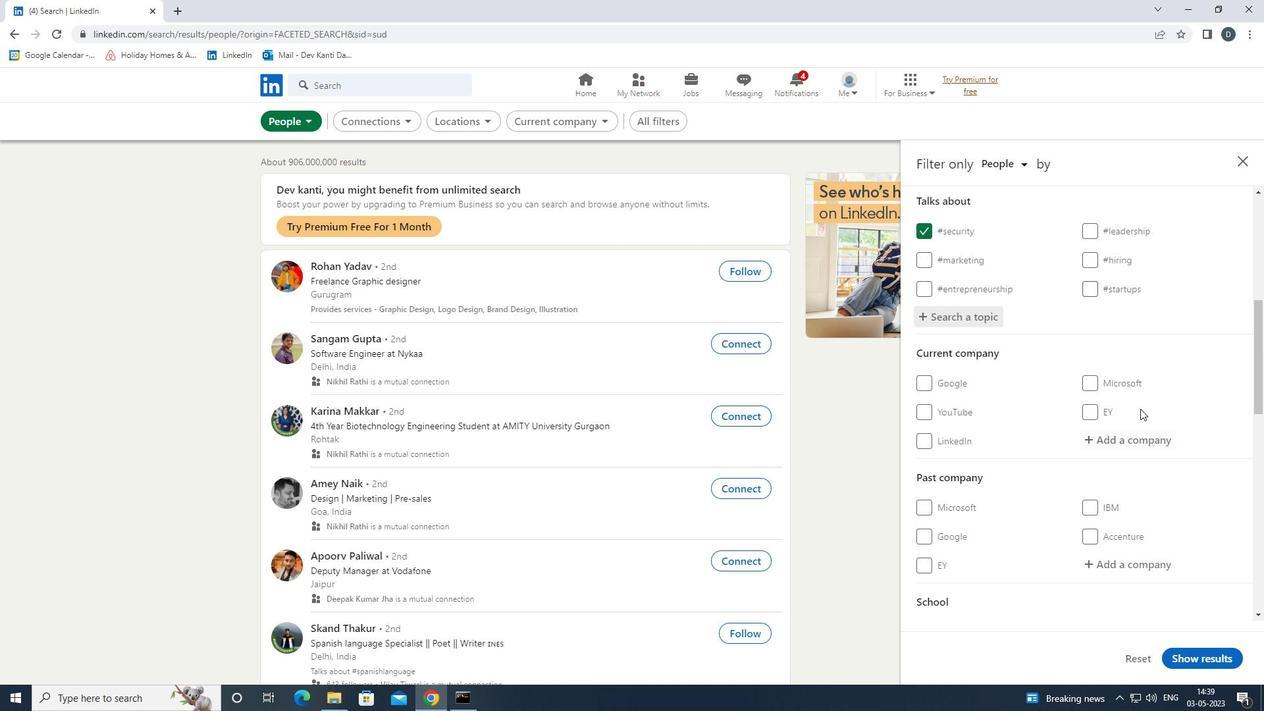 
Action: Mouse scrolled (1140, 398) with delta (0, 0)
Screenshot: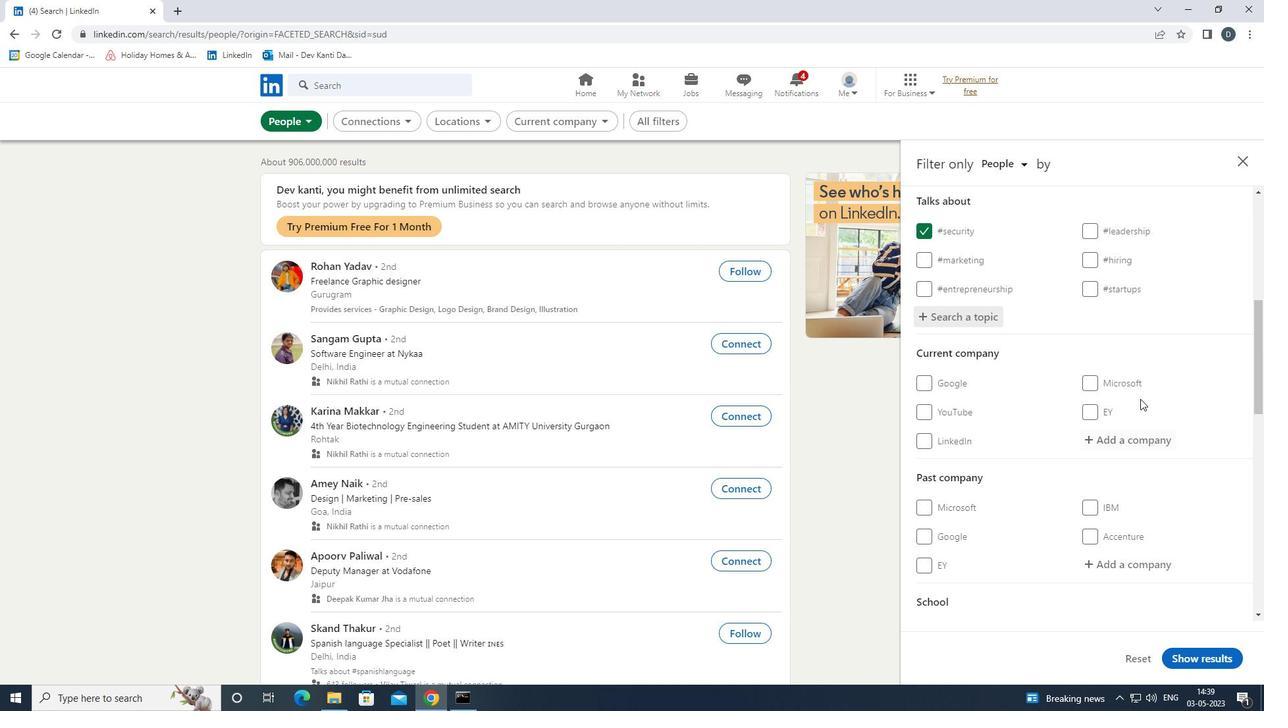 
Action: Mouse moved to (1092, 385)
Screenshot: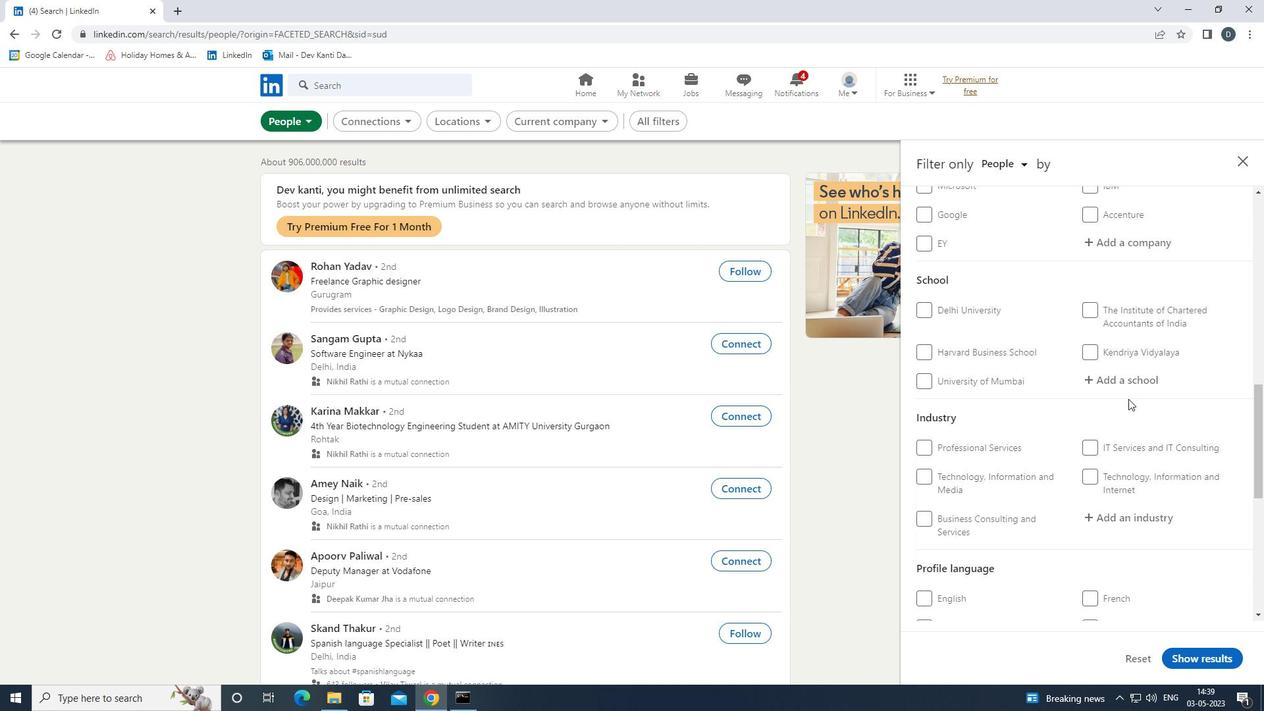
Action: Mouse scrolled (1092, 385) with delta (0, 0)
Screenshot: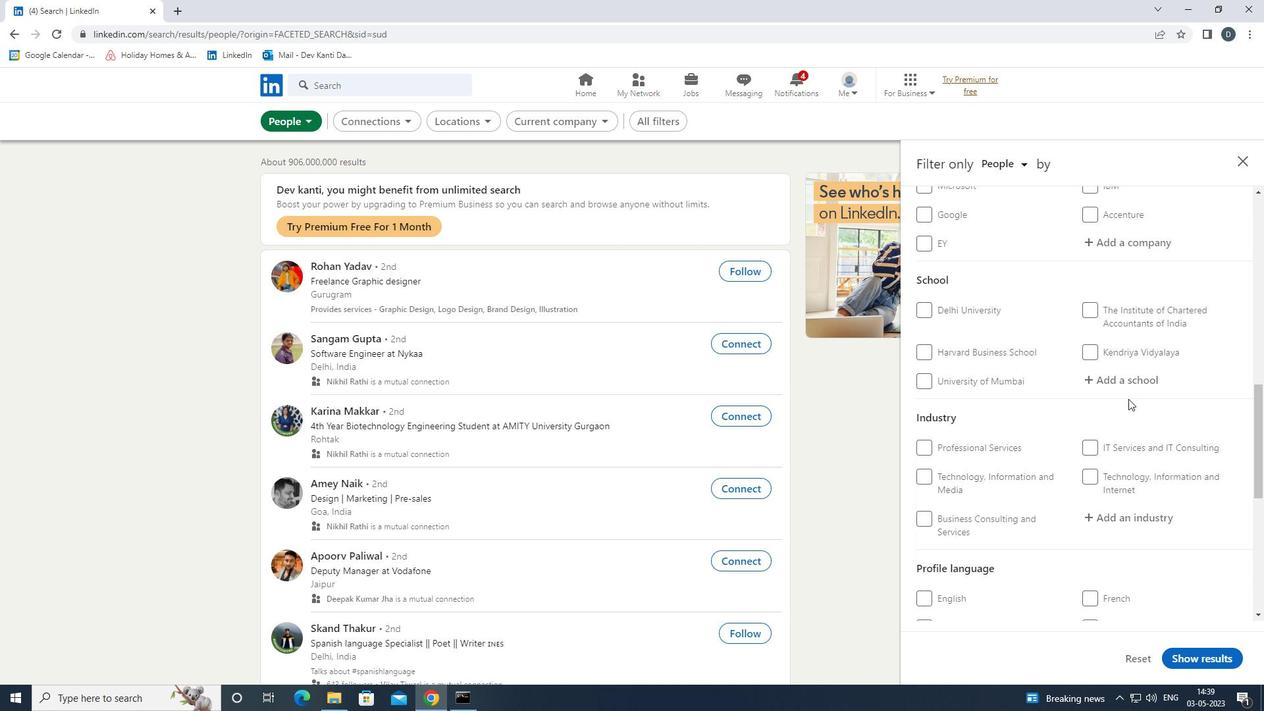 
Action: Mouse moved to (1091, 386)
Screenshot: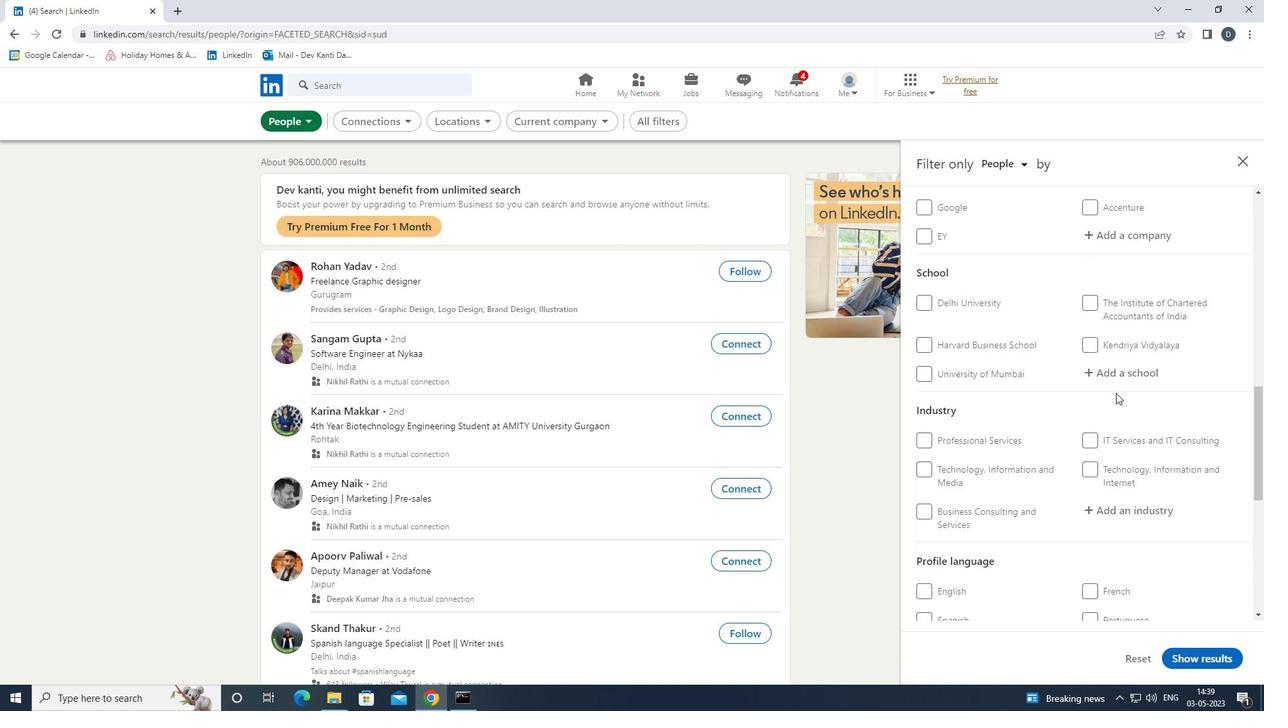 
Action: Mouse scrolled (1091, 385) with delta (0, 0)
Screenshot: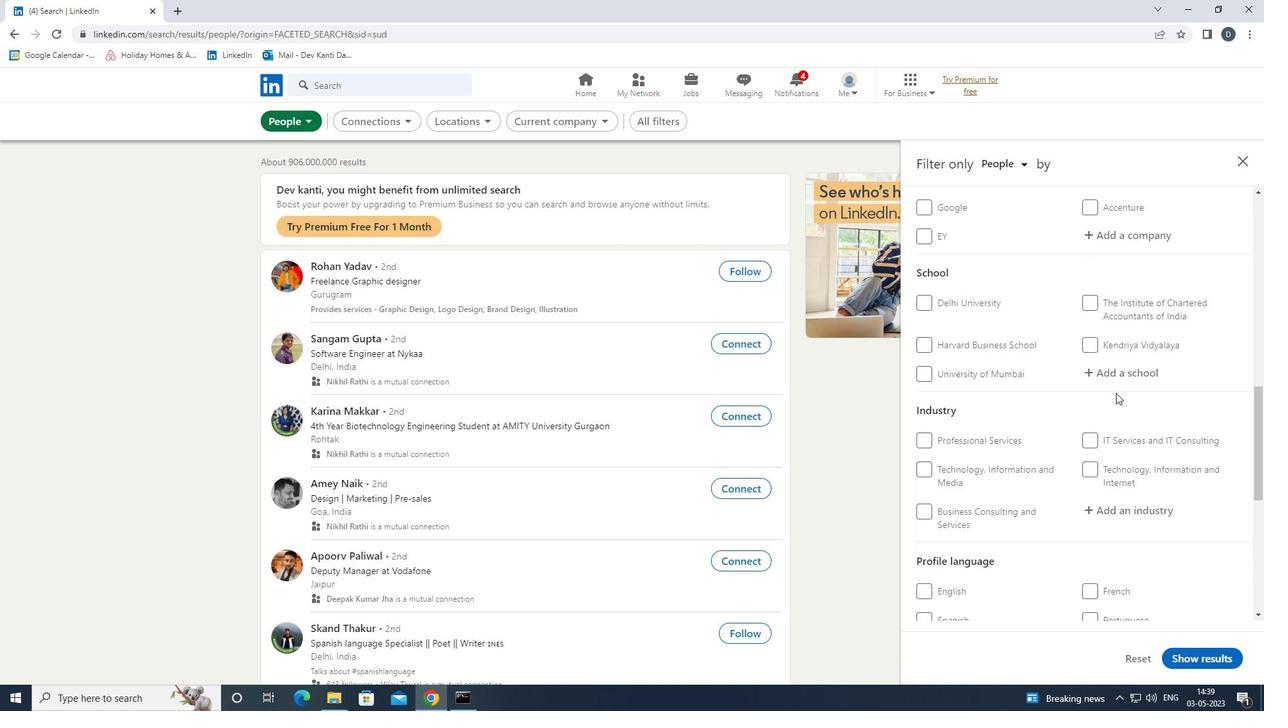 
Action: Mouse scrolled (1091, 385) with delta (0, 0)
Screenshot: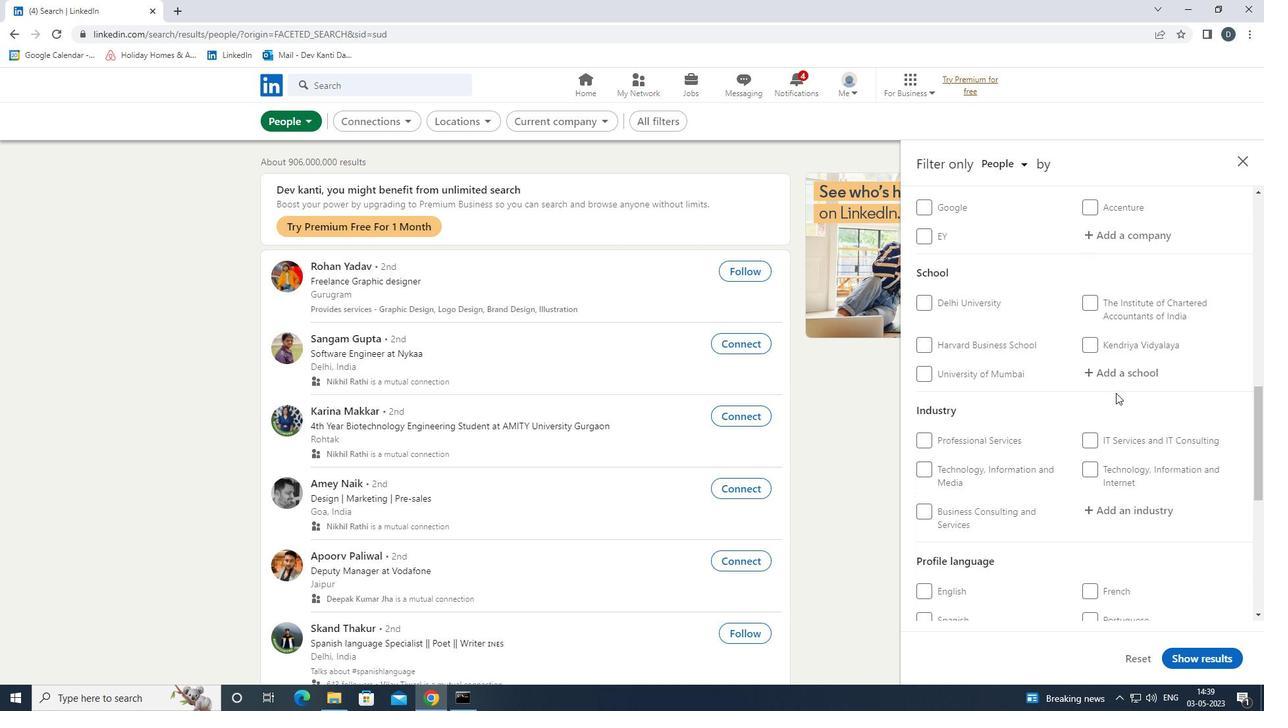 
Action: Mouse moved to (950, 454)
Screenshot: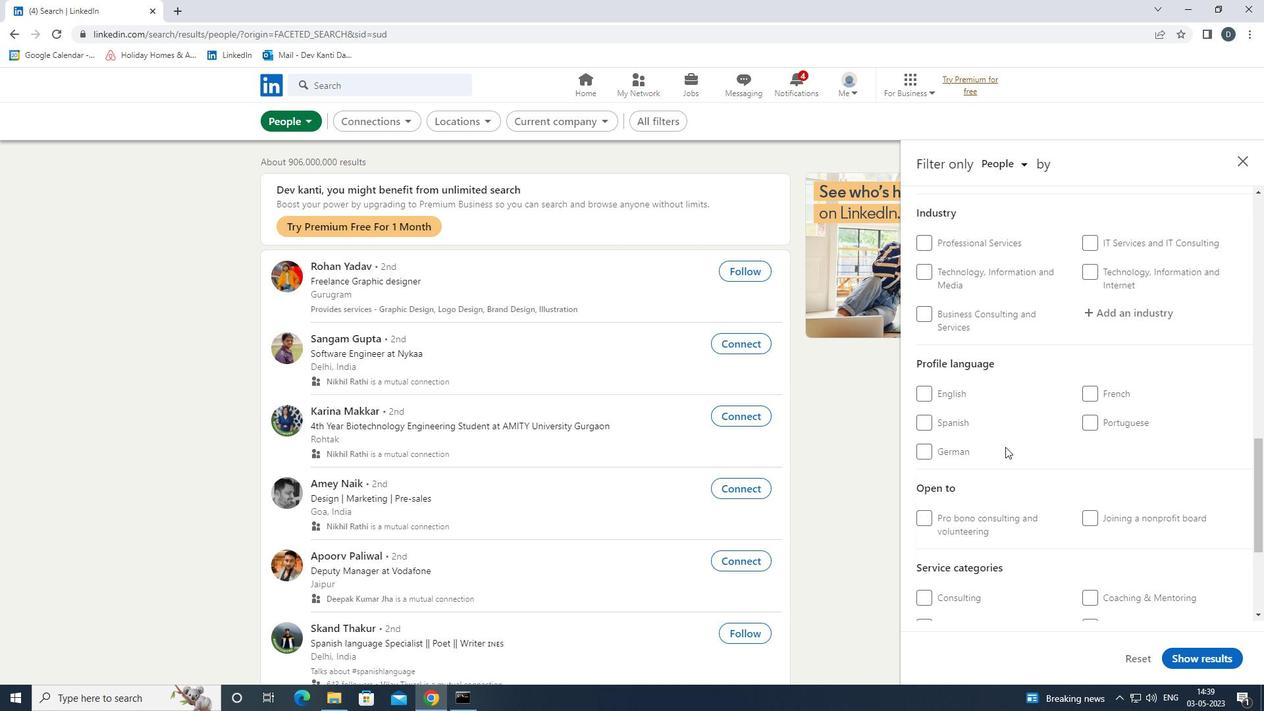 
Action: Mouse pressed left at (950, 454)
Screenshot: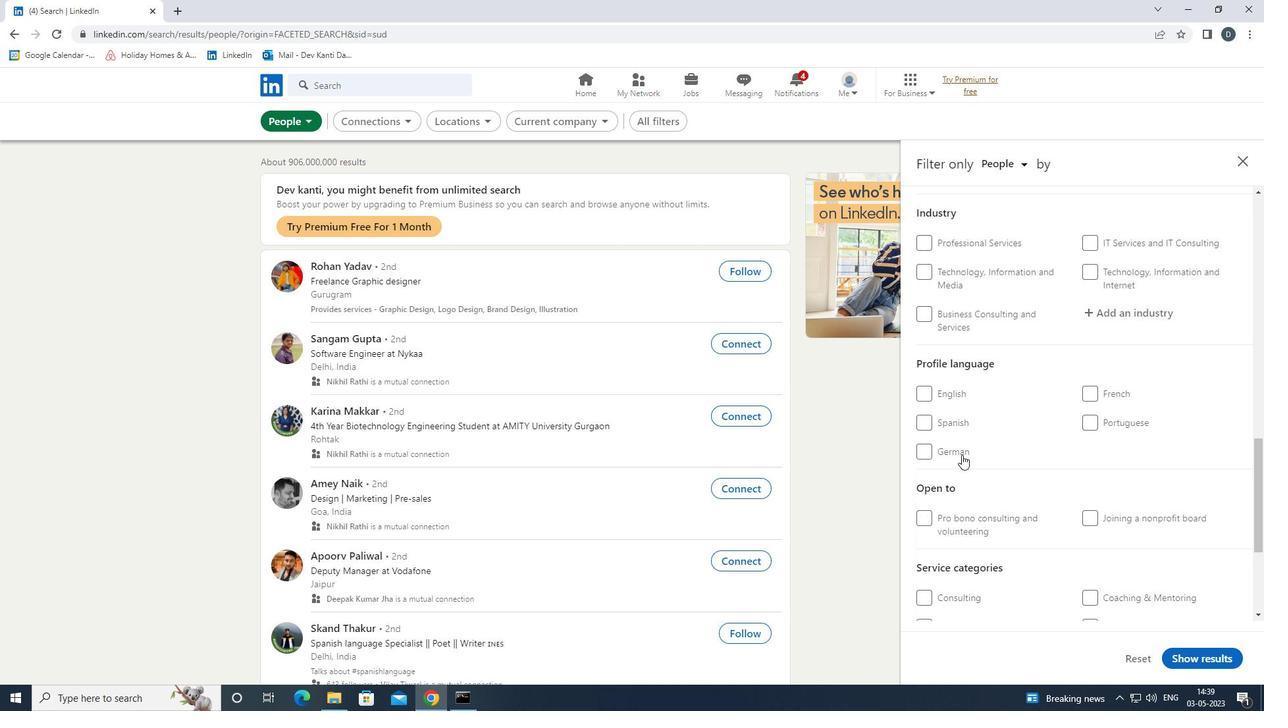 
Action: Mouse moved to (1008, 443)
Screenshot: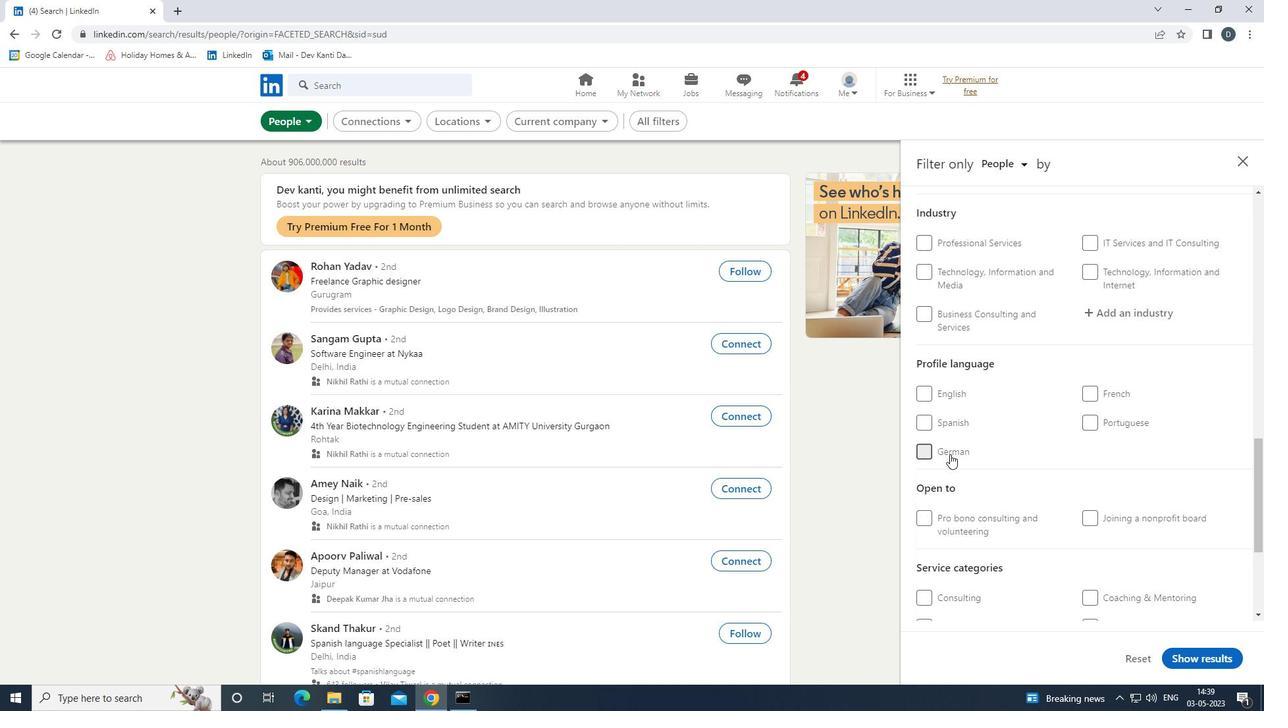 
Action: Mouse scrolled (1008, 444) with delta (0, 0)
Screenshot: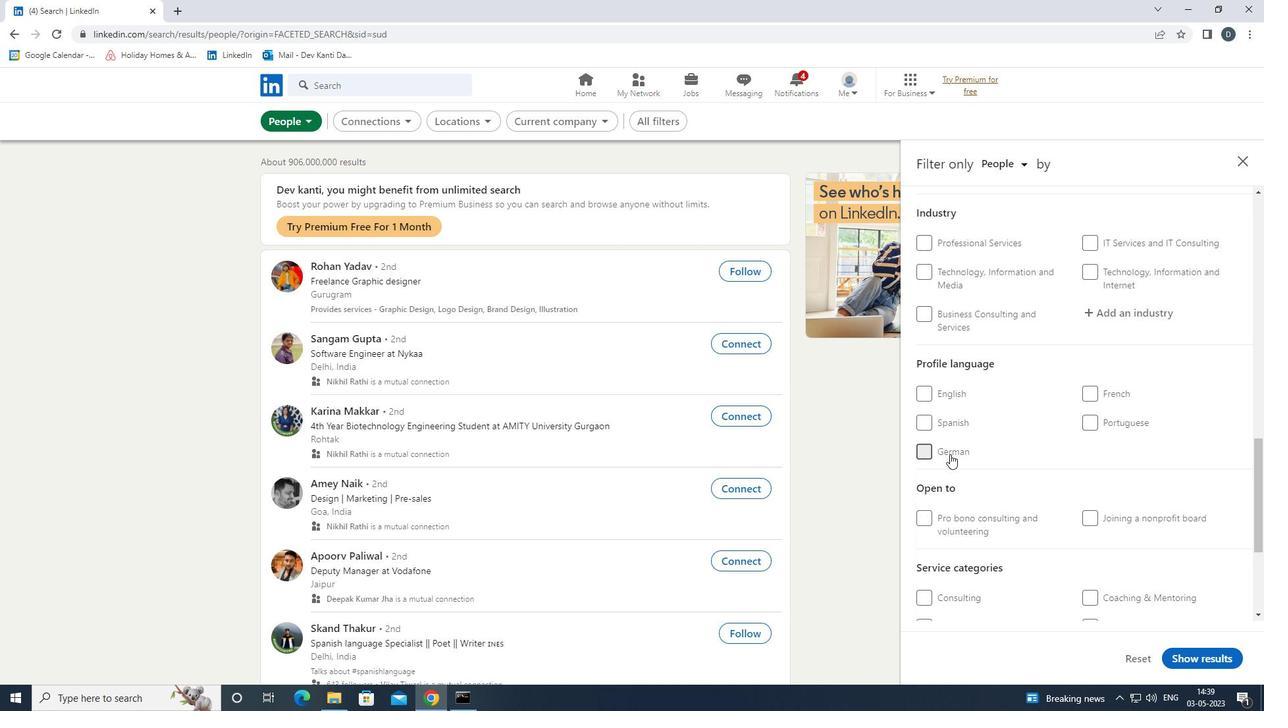 
Action: Mouse scrolled (1008, 444) with delta (0, 0)
Screenshot: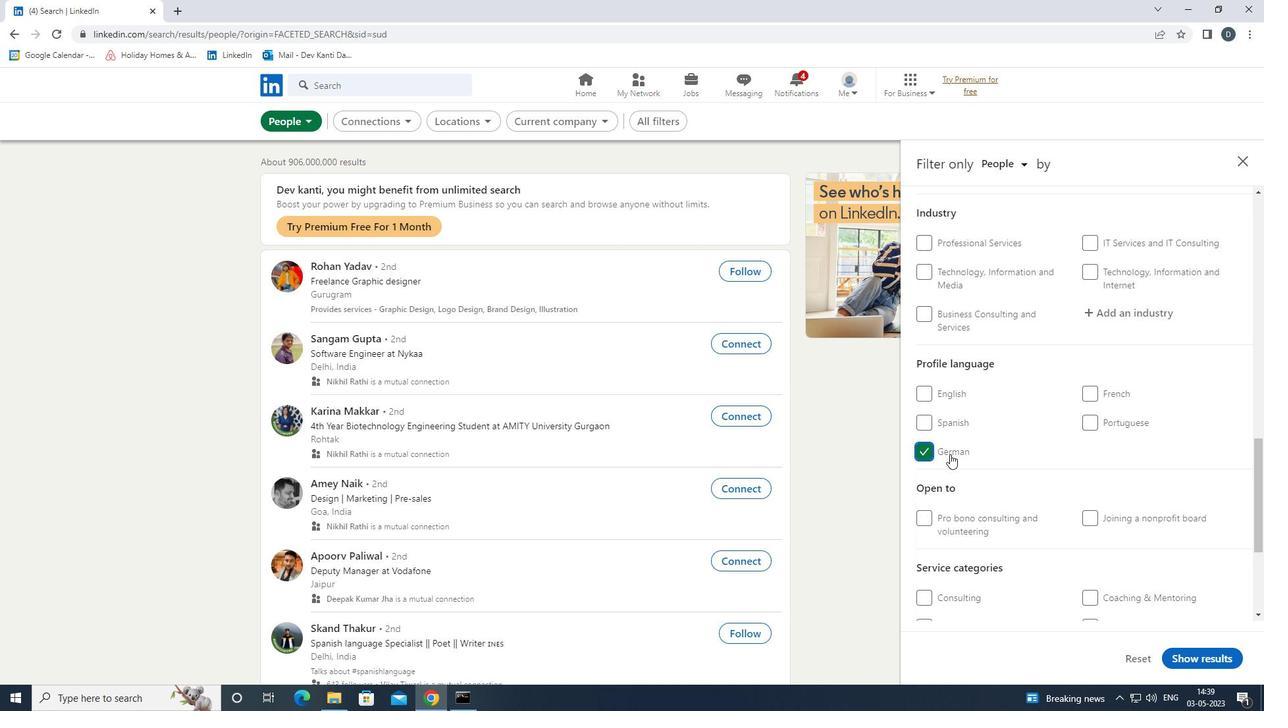 
Action: Mouse scrolled (1008, 444) with delta (0, 0)
Screenshot: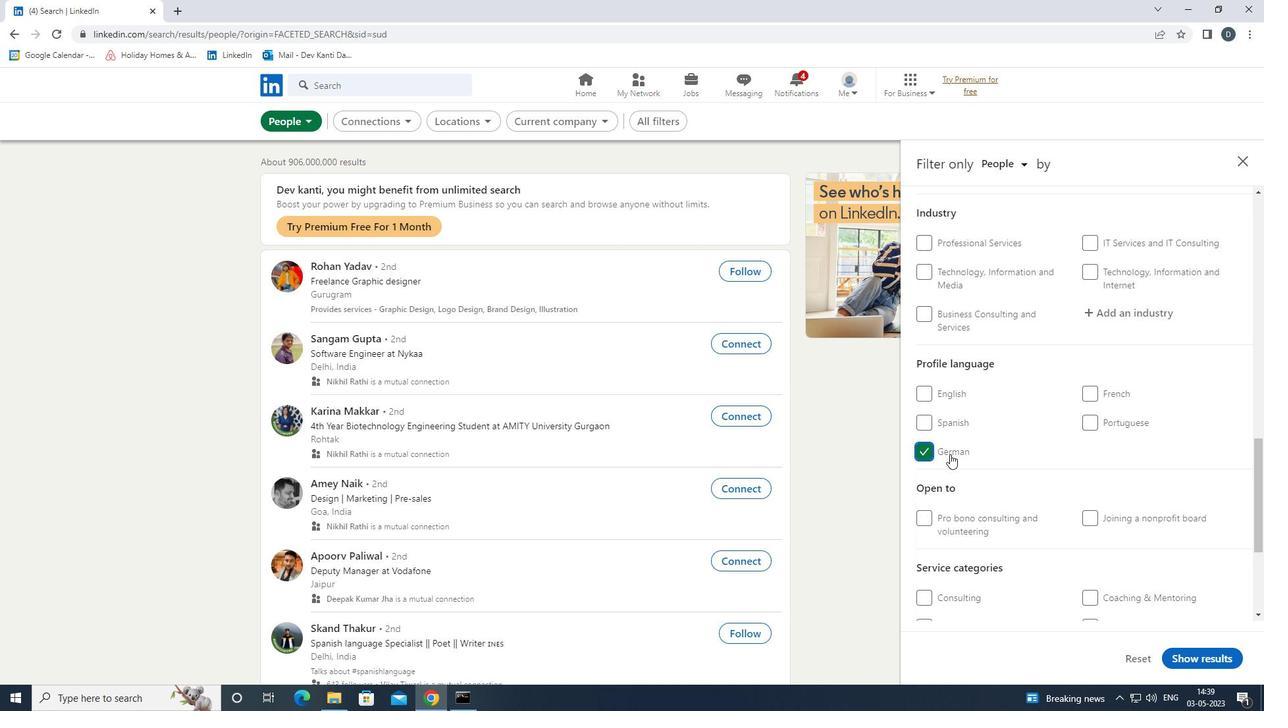 
Action: Mouse scrolled (1008, 444) with delta (0, 0)
Screenshot: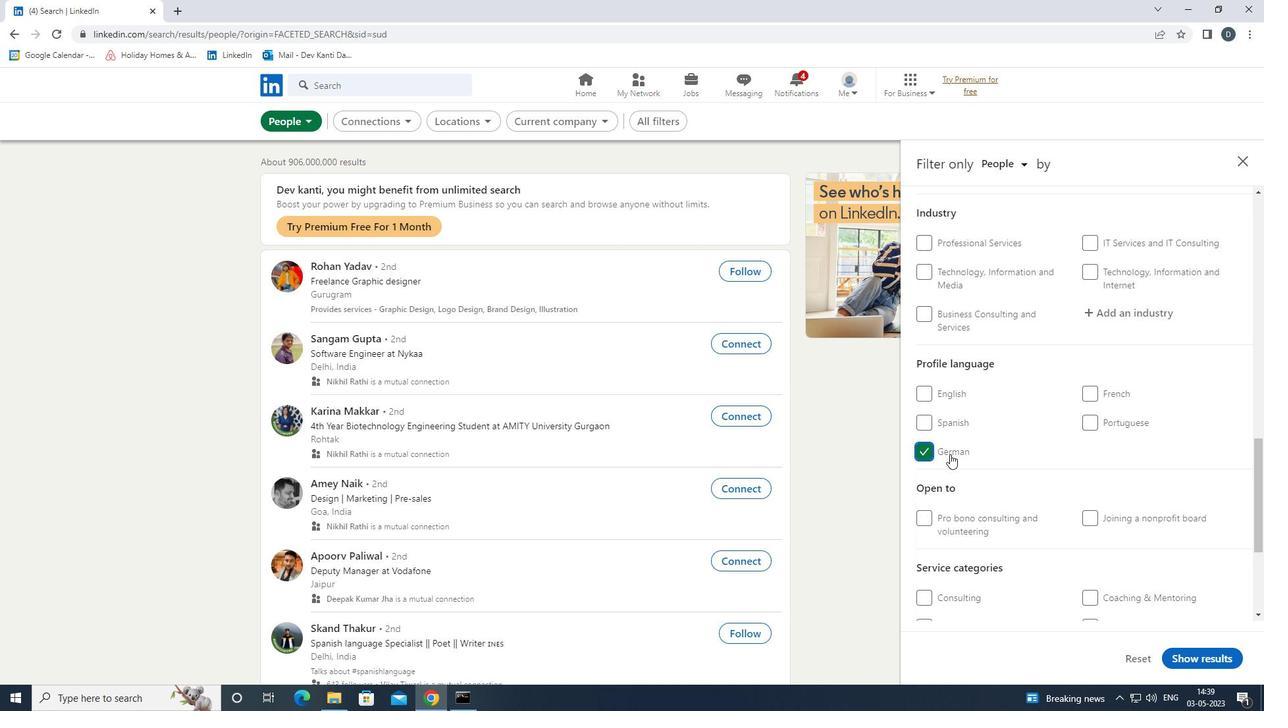
Action: Mouse scrolled (1008, 444) with delta (0, 0)
Screenshot: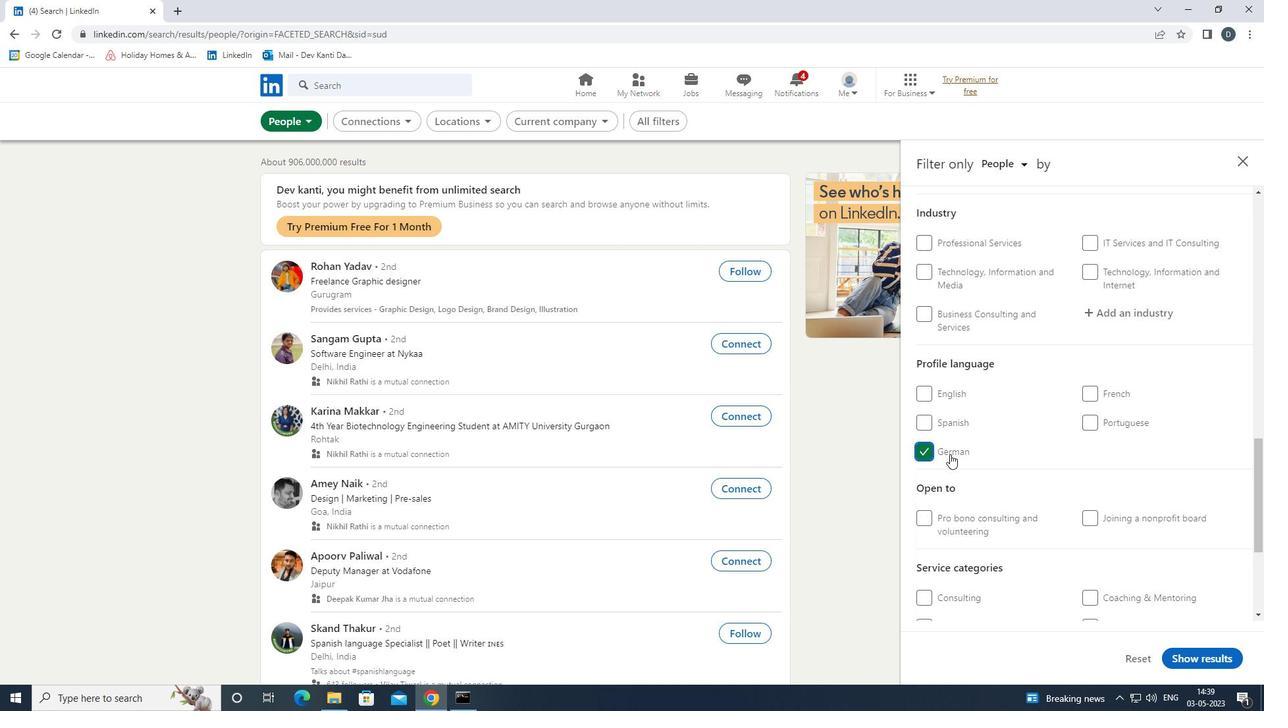 
Action: Mouse scrolled (1008, 444) with delta (0, 0)
Screenshot: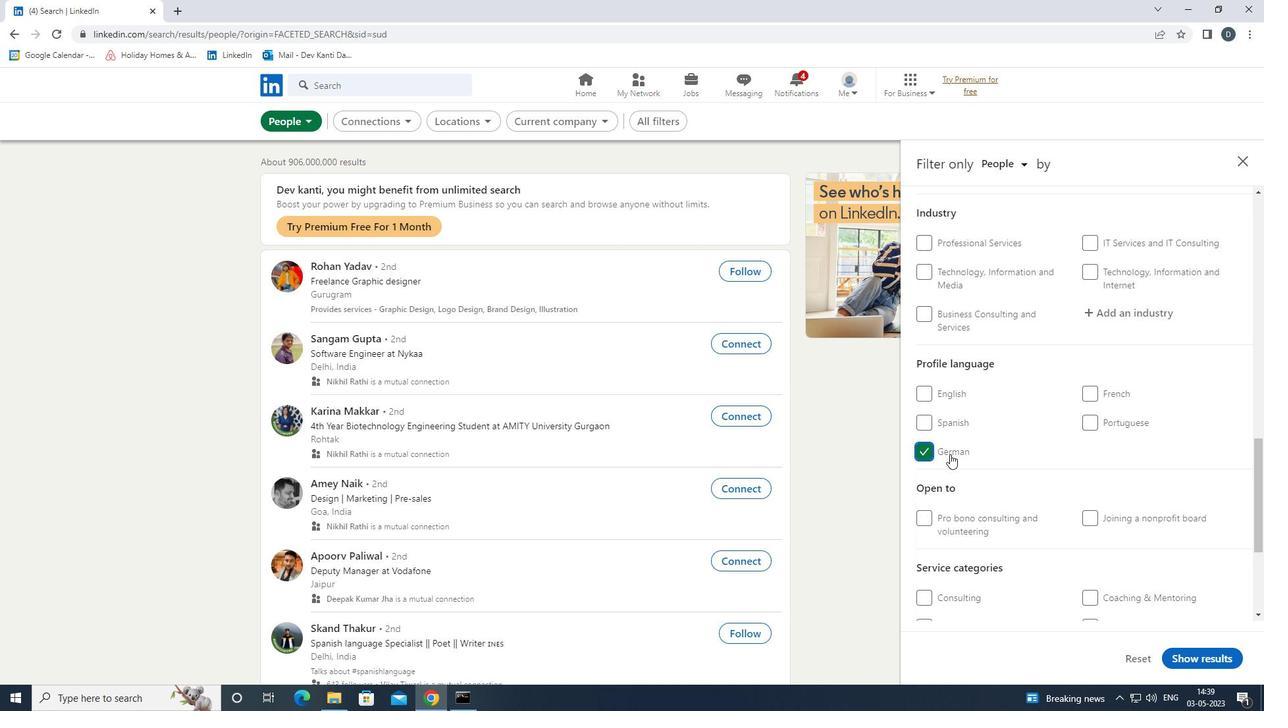 
Action: Mouse moved to (1122, 324)
Screenshot: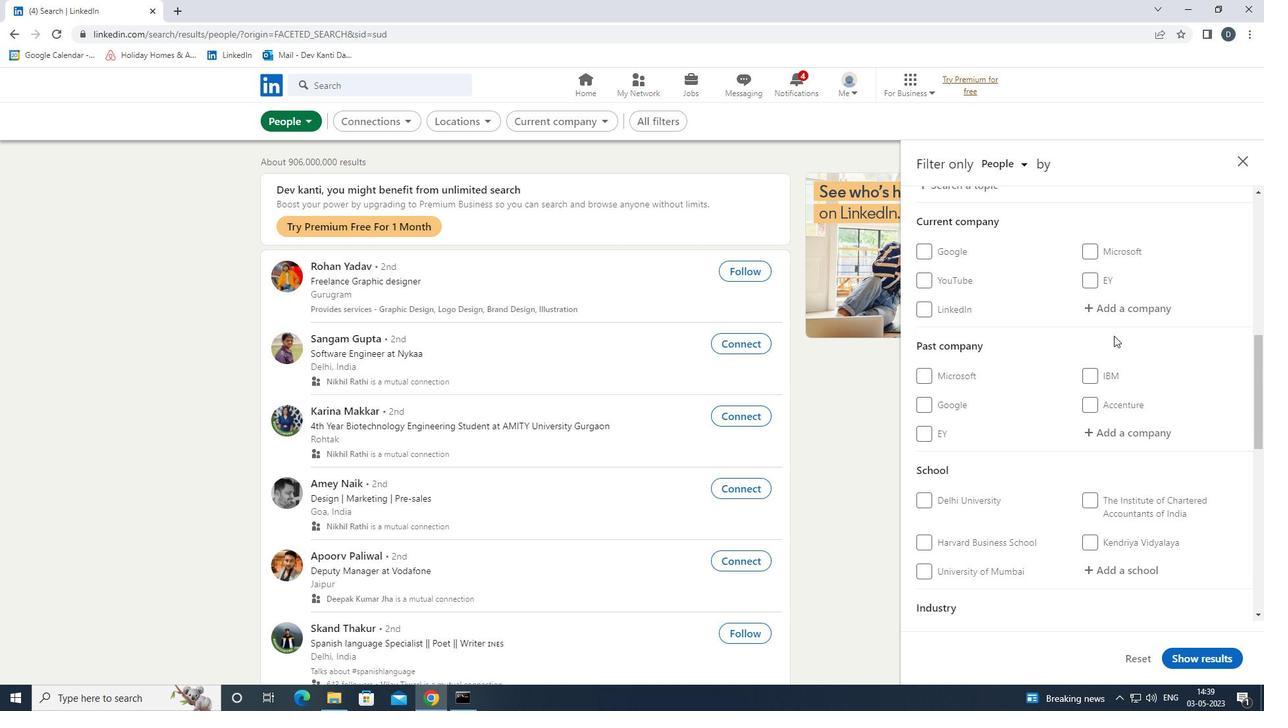 
Action: Mouse pressed left at (1122, 324)
Screenshot: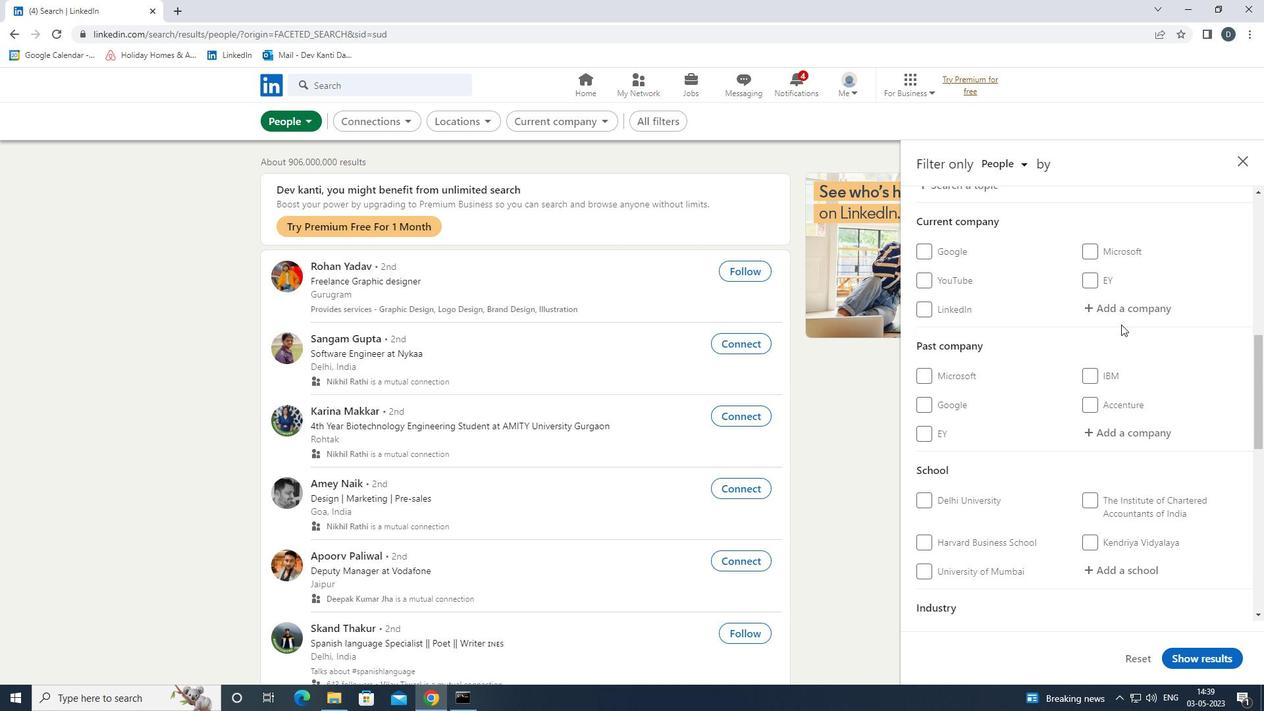 
Action: Mouse moved to (1124, 316)
Screenshot: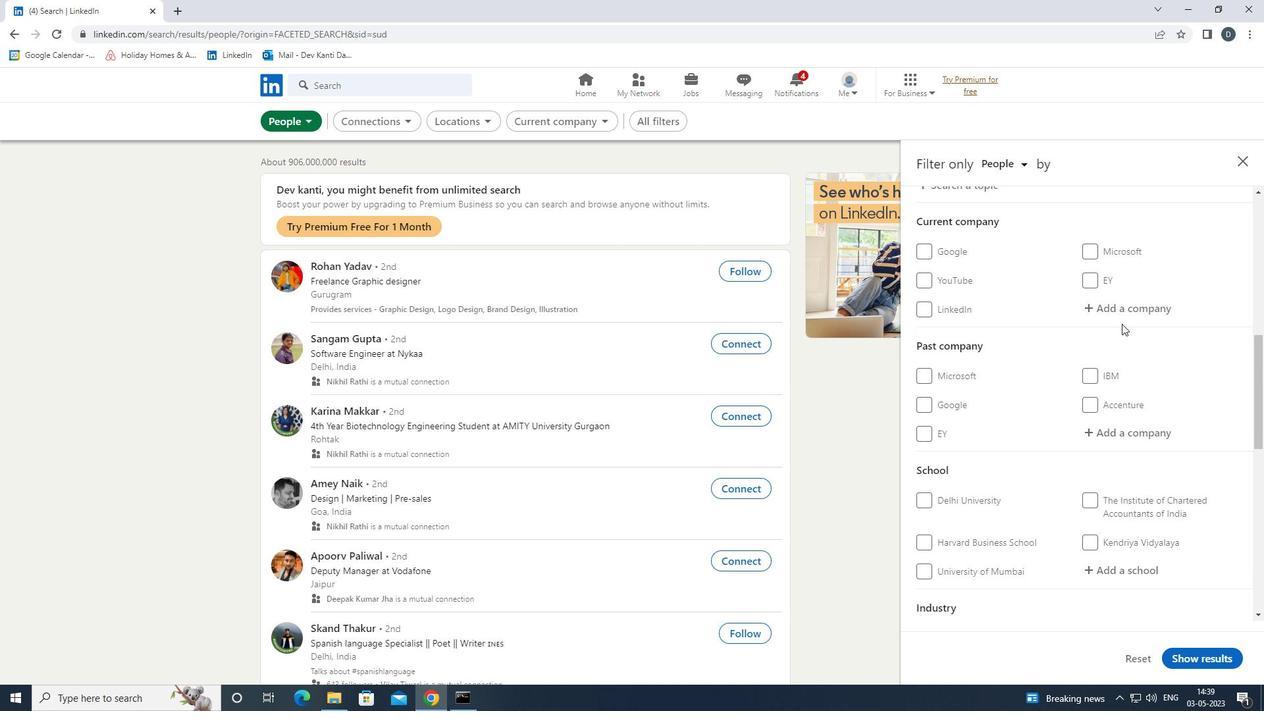 
Action: Mouse pressed left at (1124, 316)
Screenshot: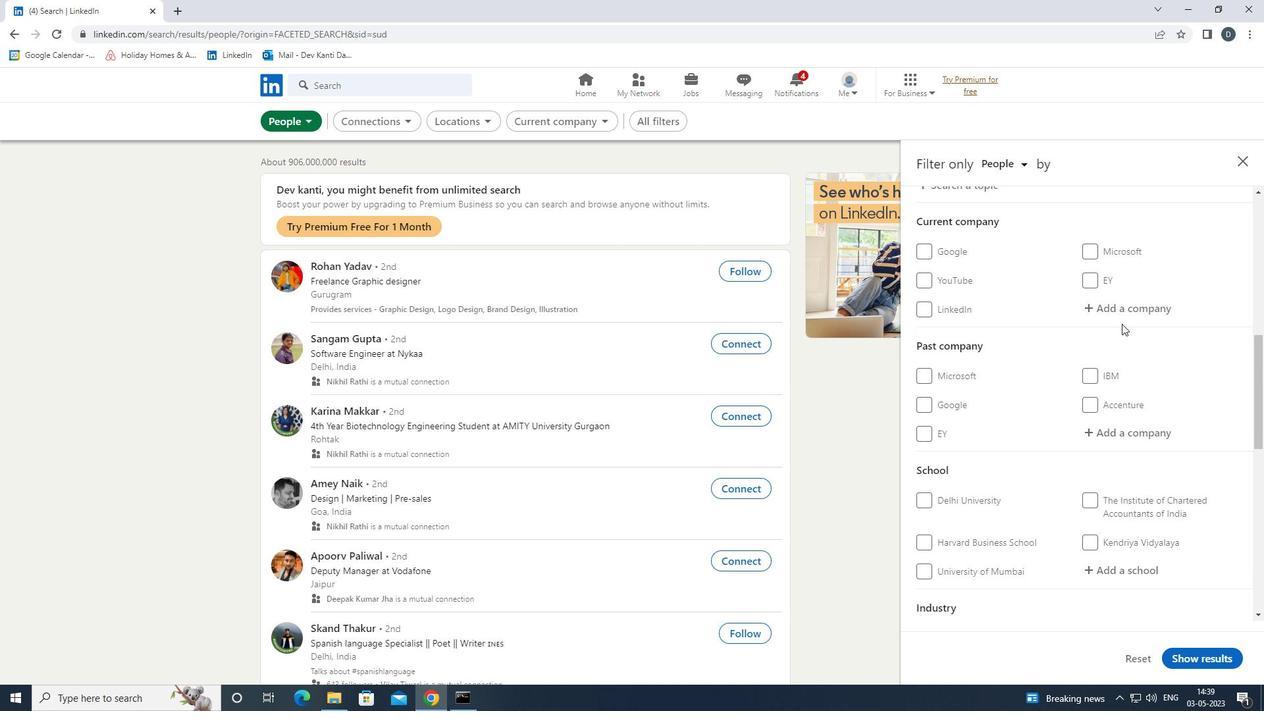 
Action: Key pressed <Key.shift>JUBILANT<Key.down><Key.enter><Key.down><Key.down><Key.down><Key.down><Key.enter>
Screenshot: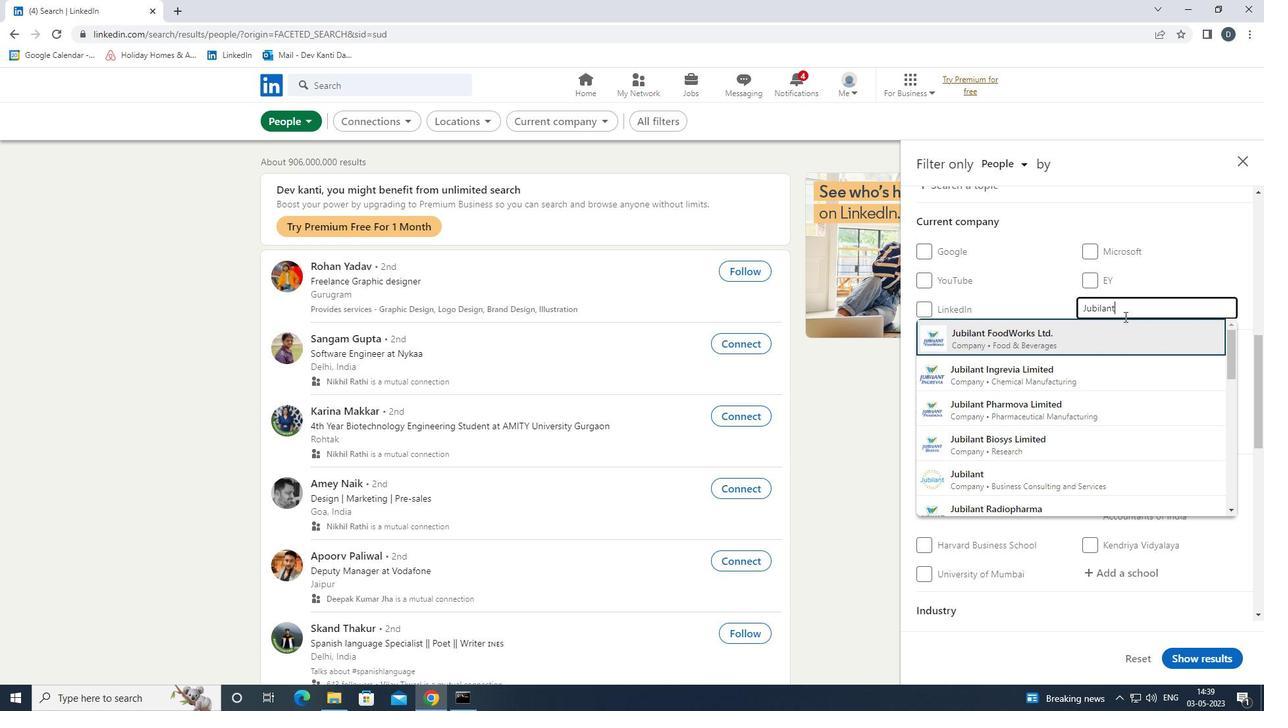 
Action: Mouse moved to (1025, 358)
Screenshot: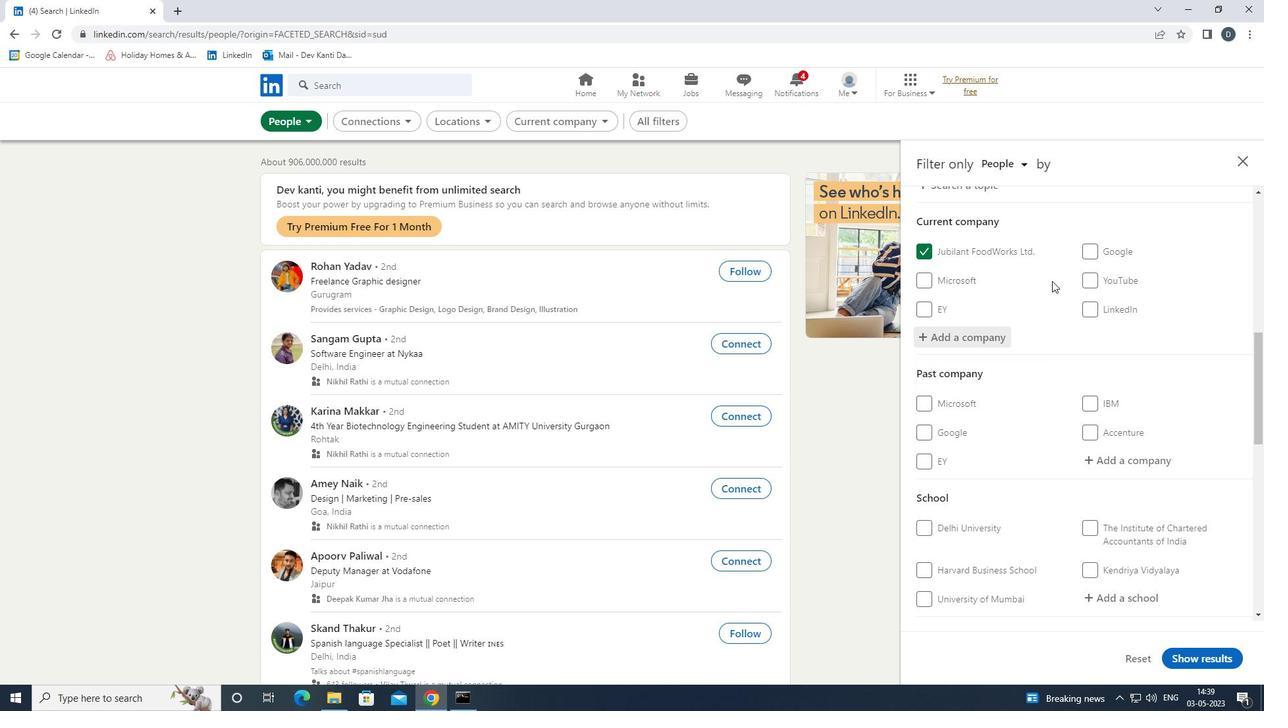 
Action: Mouse scrolled (1025, 357) with delta (0, 0)
Screenshot: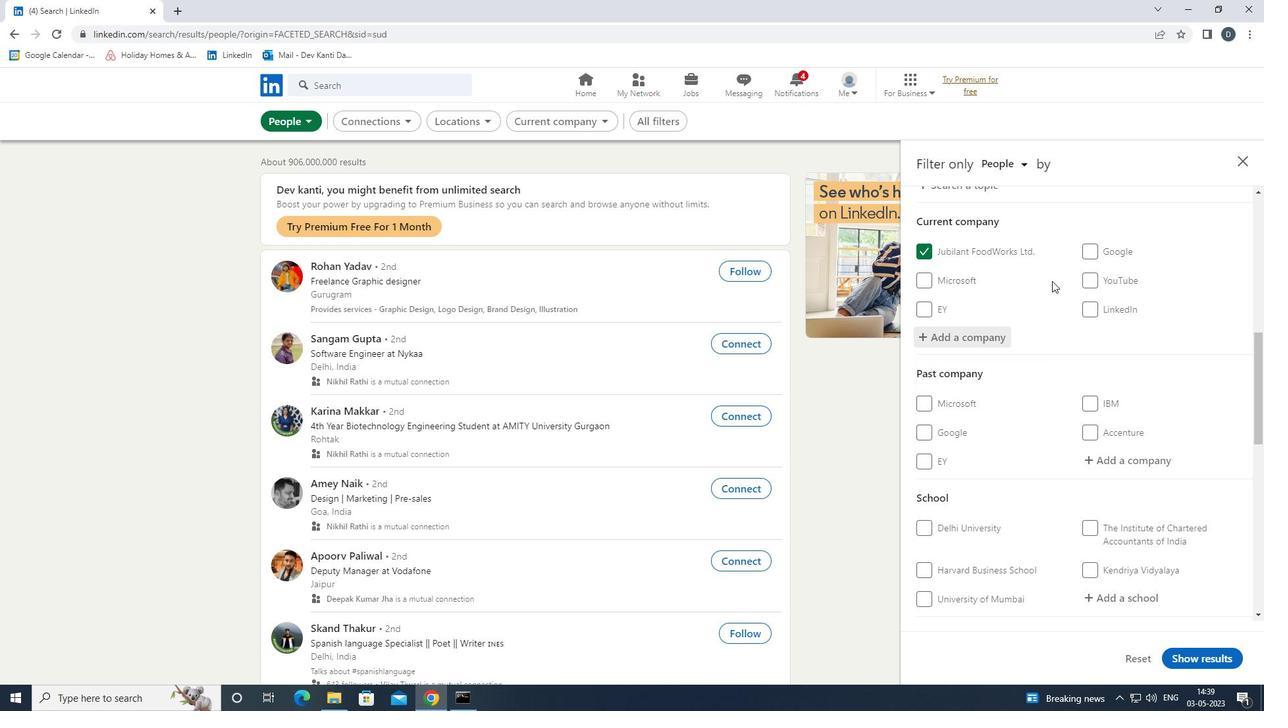 
Action: Mouse moved to (1026, 362)
Screenshot: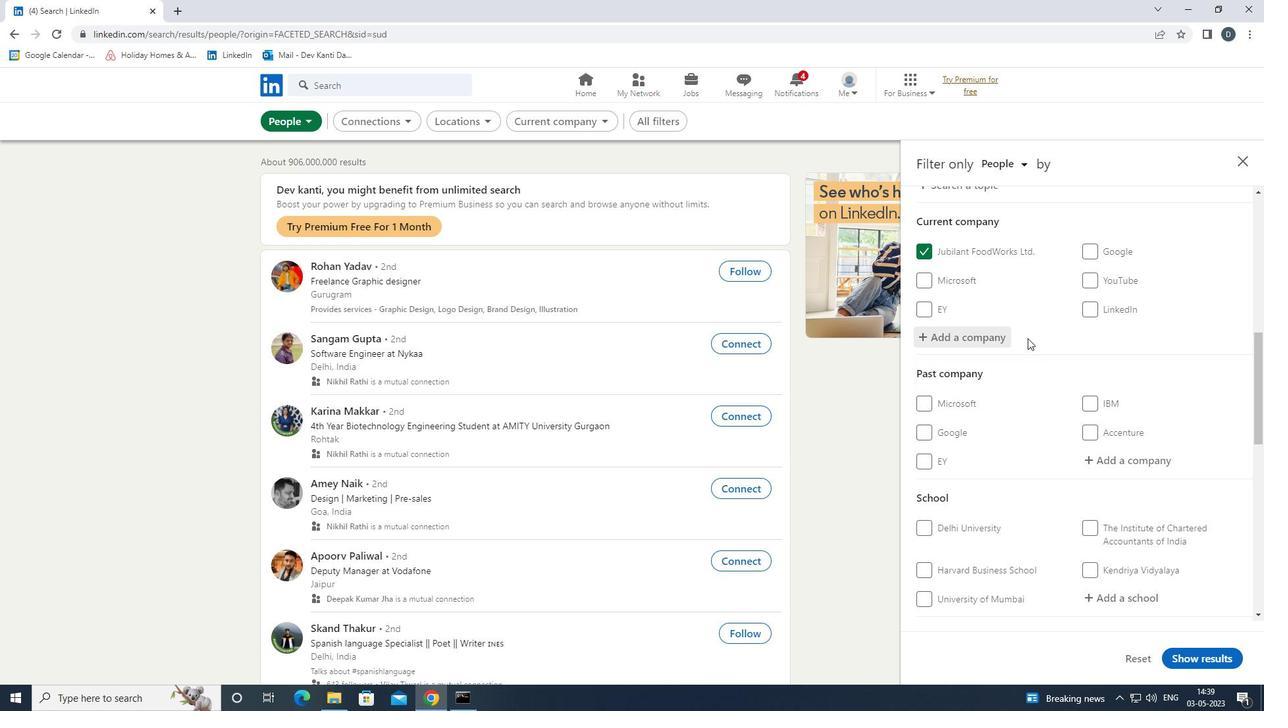 
Action: Mouse scrolled (1026, 361) with delta (0, 0)
Screenshot: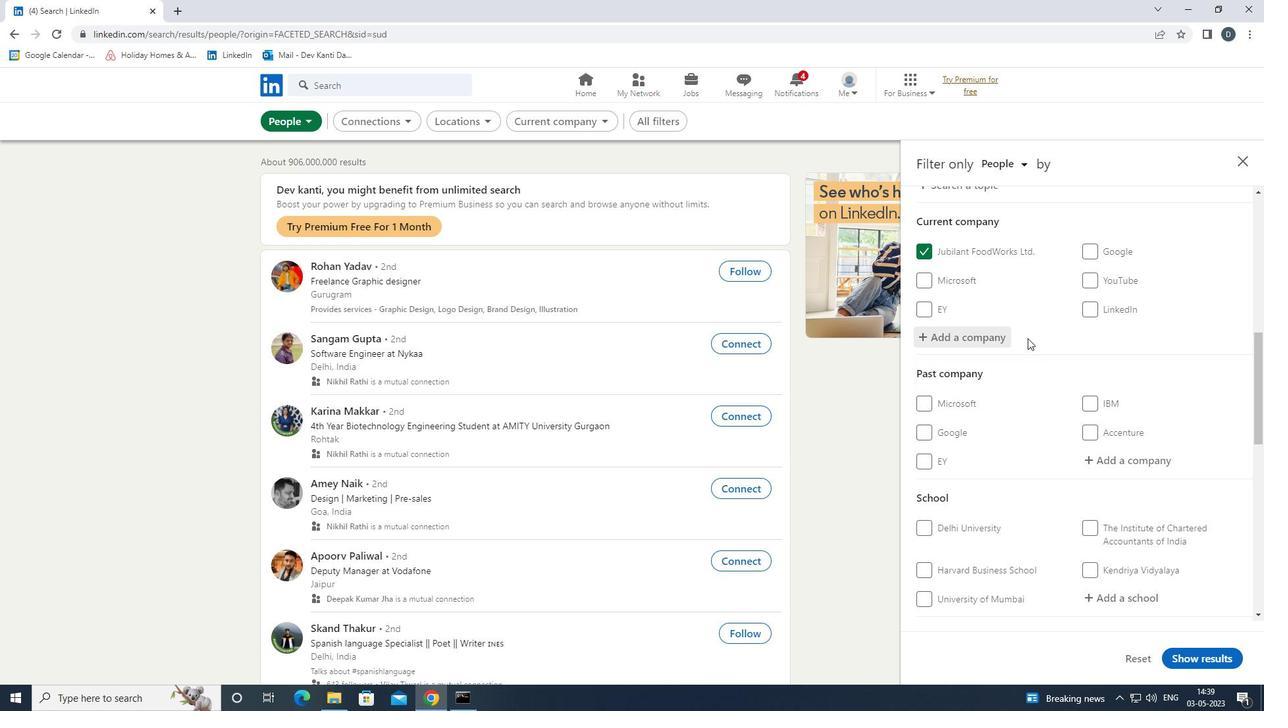 
Action: Mouse moved to (1028, 364)
Screenshot: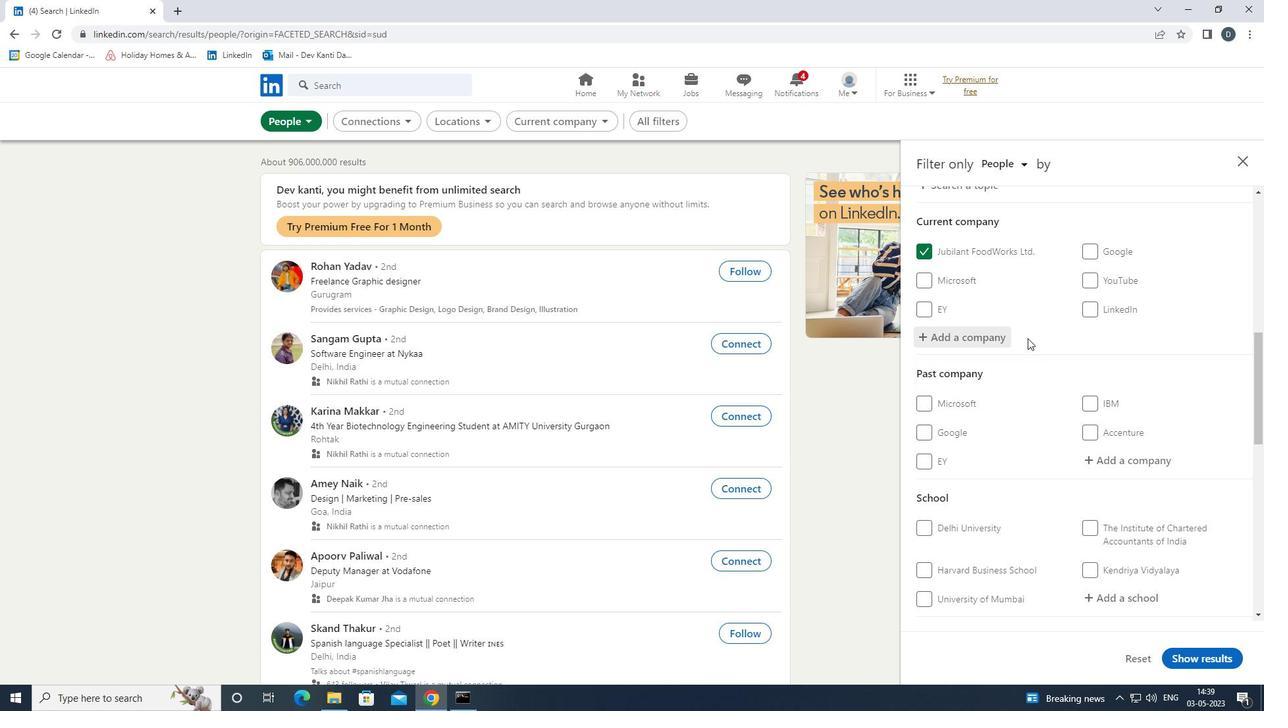 
Action: Mouse scrolled (1028, 363) with delta (0, 0)
Screenshot: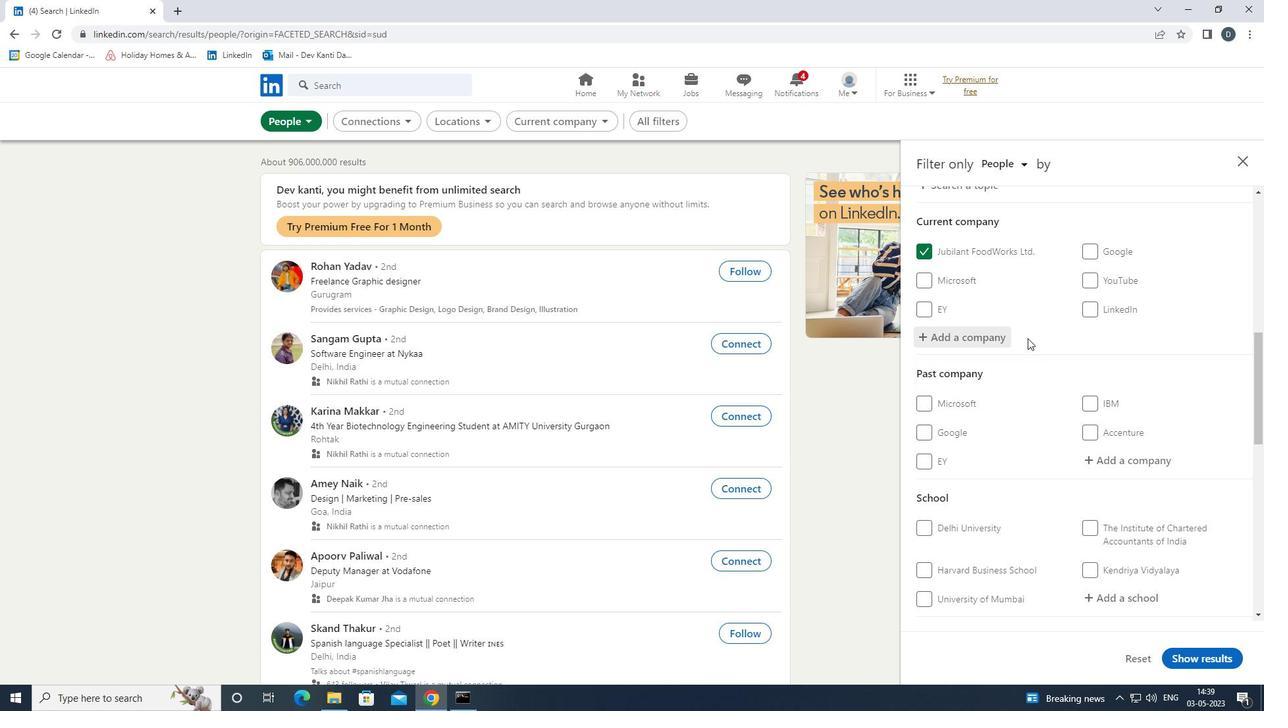 
Action: Mouse moved to (1028, 364)
Screenshot: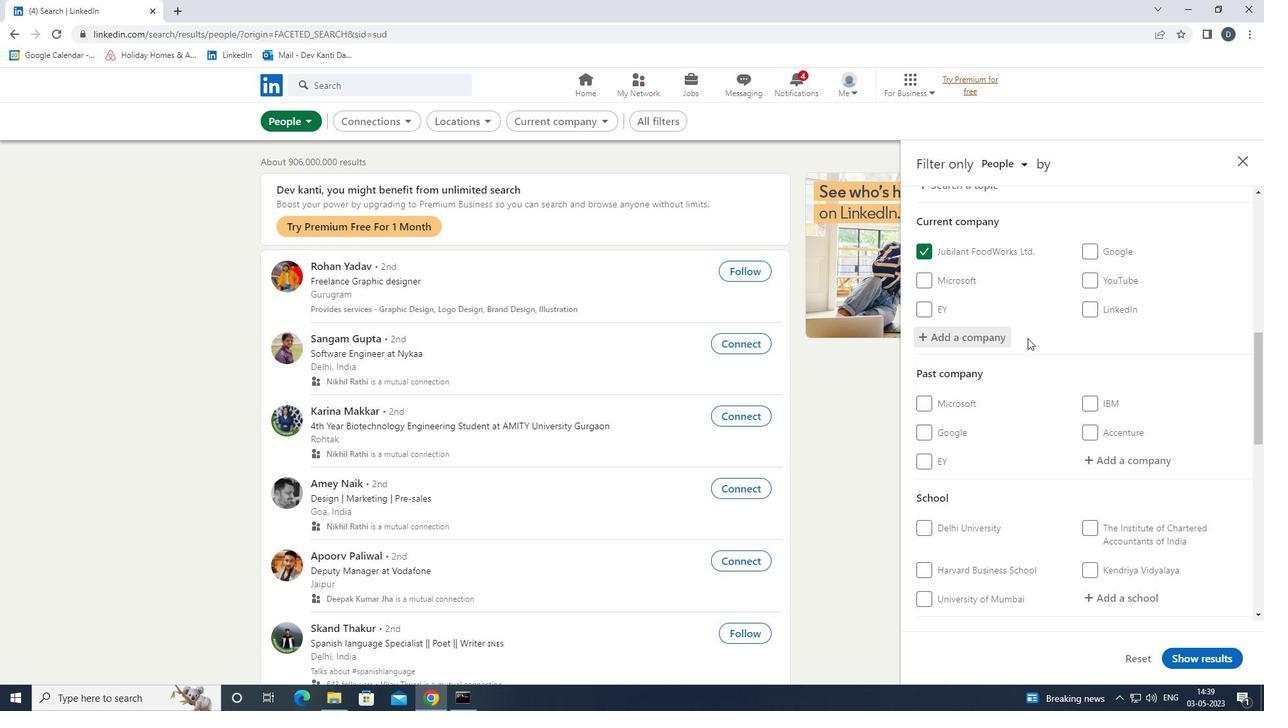 
Action: Mouse scrolled (1028, 364) with delta (0, 0)
Screenshot: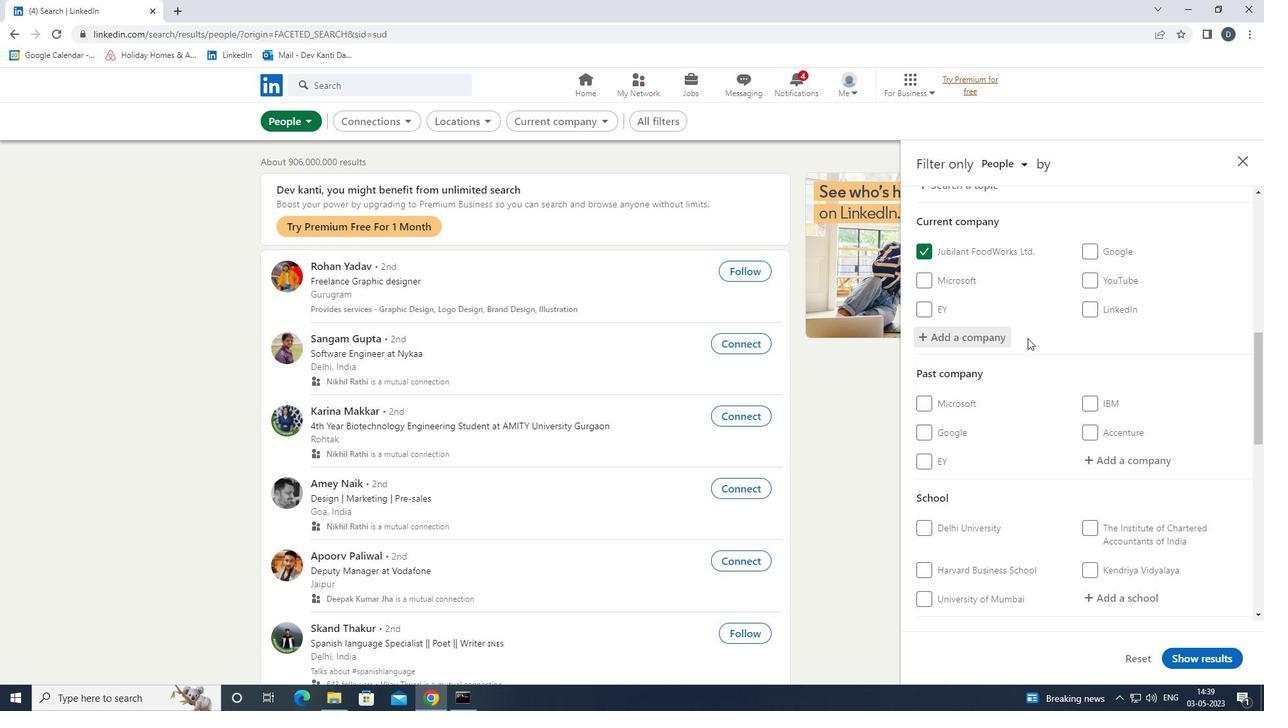 
Action: Mouse moved to (1127, 331)
Screenshot: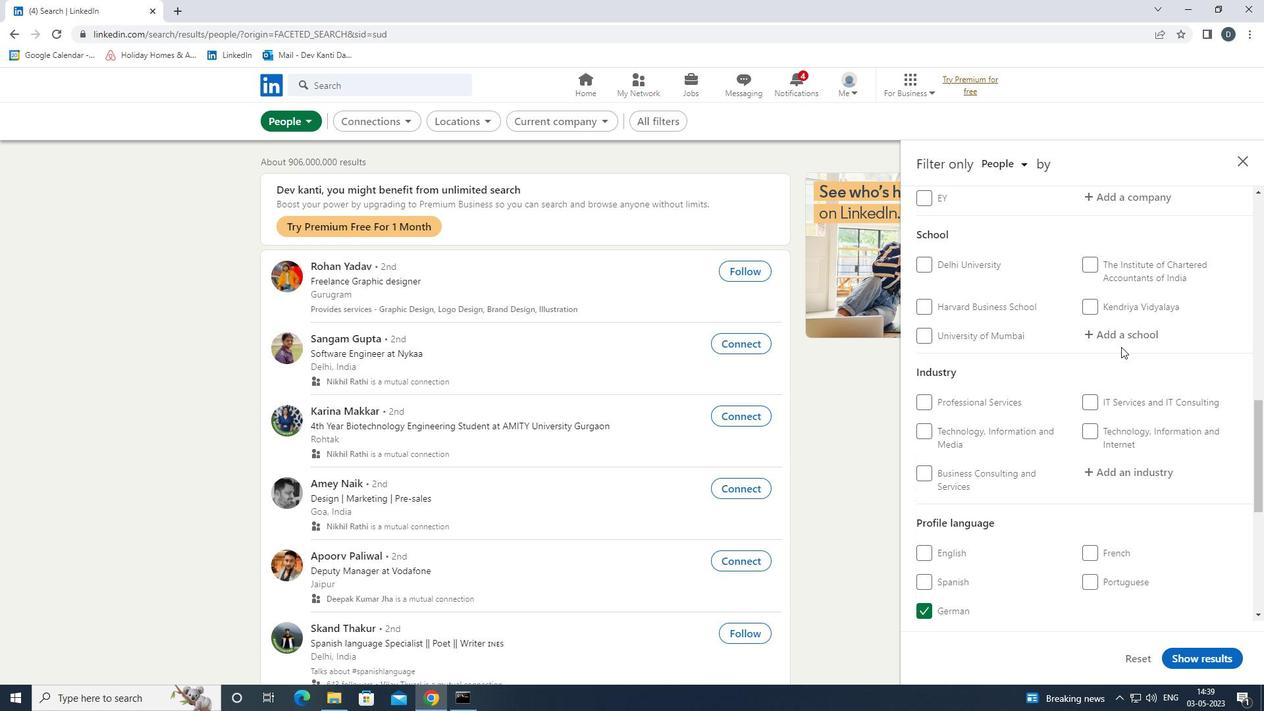 
Action: Mouse pressed left at (1127, 331)
Screenshot: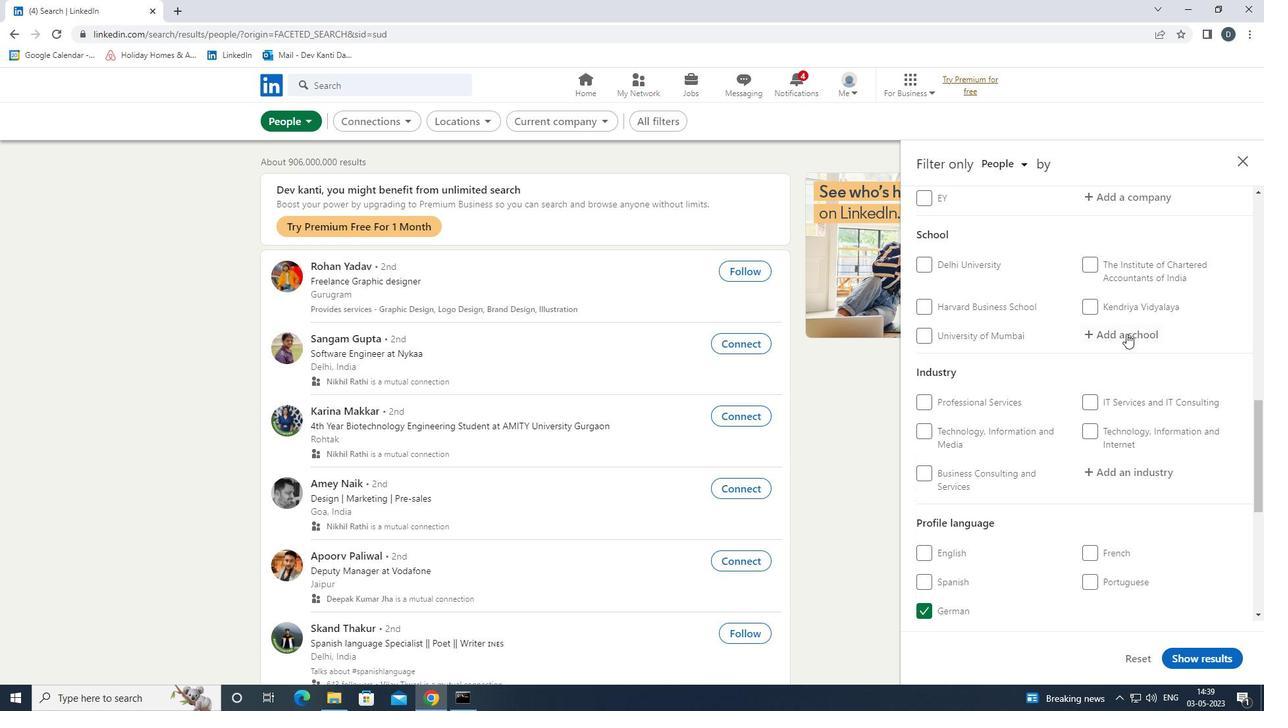 
Action: Key pressed <Key.shift><Key.shift><Key.shift>THE<Key.space><Key.shift>MANCHEST<Key.down><Key.enter>
Screenshot: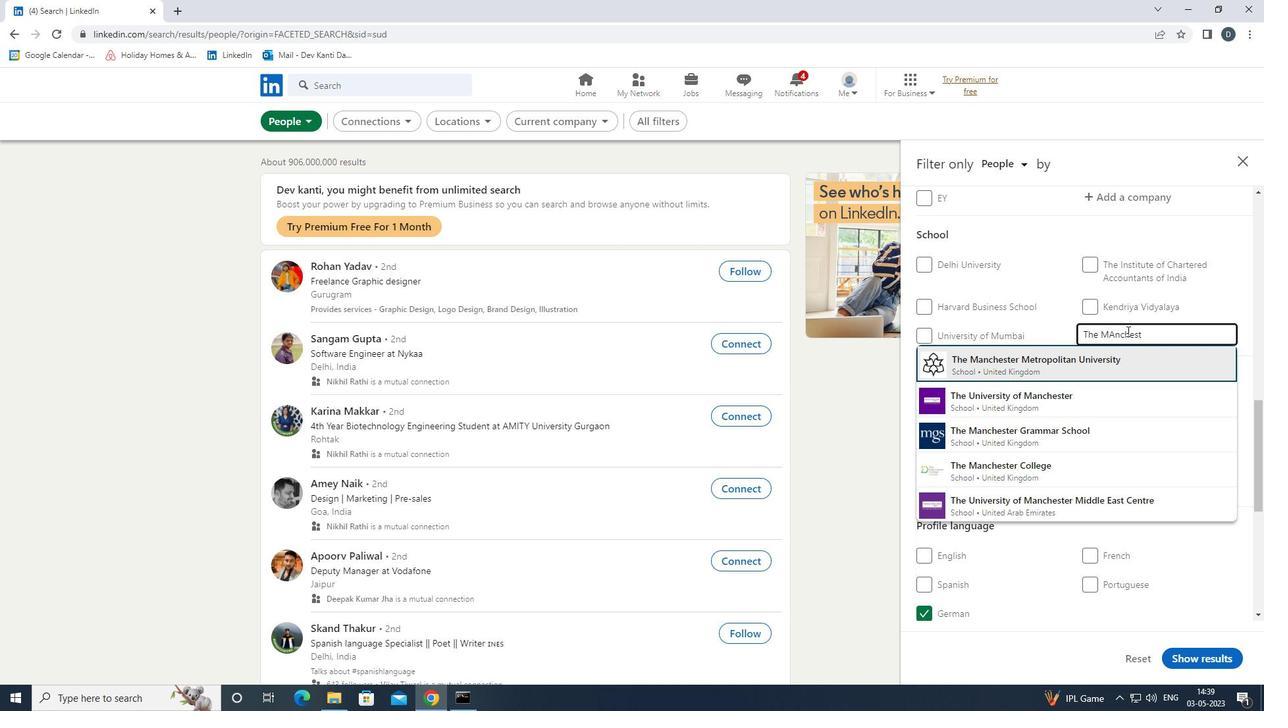 
Action: Mouse scrolled (1127, 330) with delta (0, 0)
Screenshot: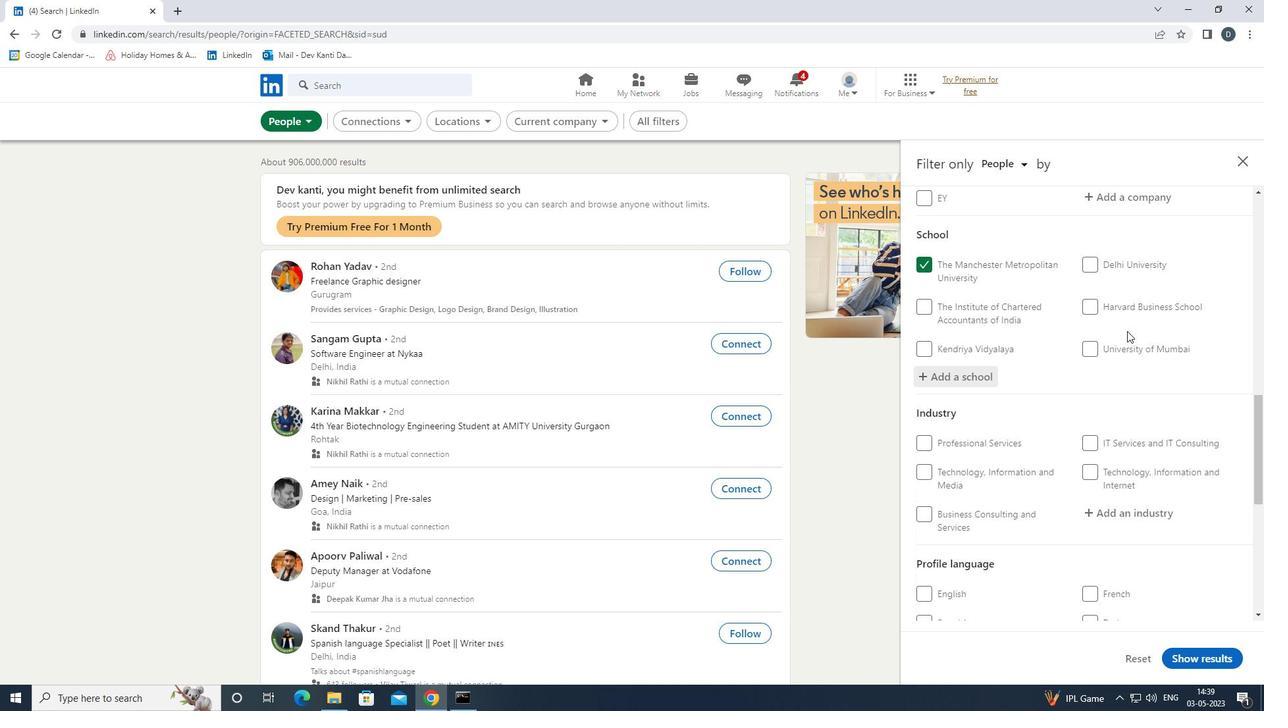
Action: Mouse moved to (1128, 331)
Screenshot: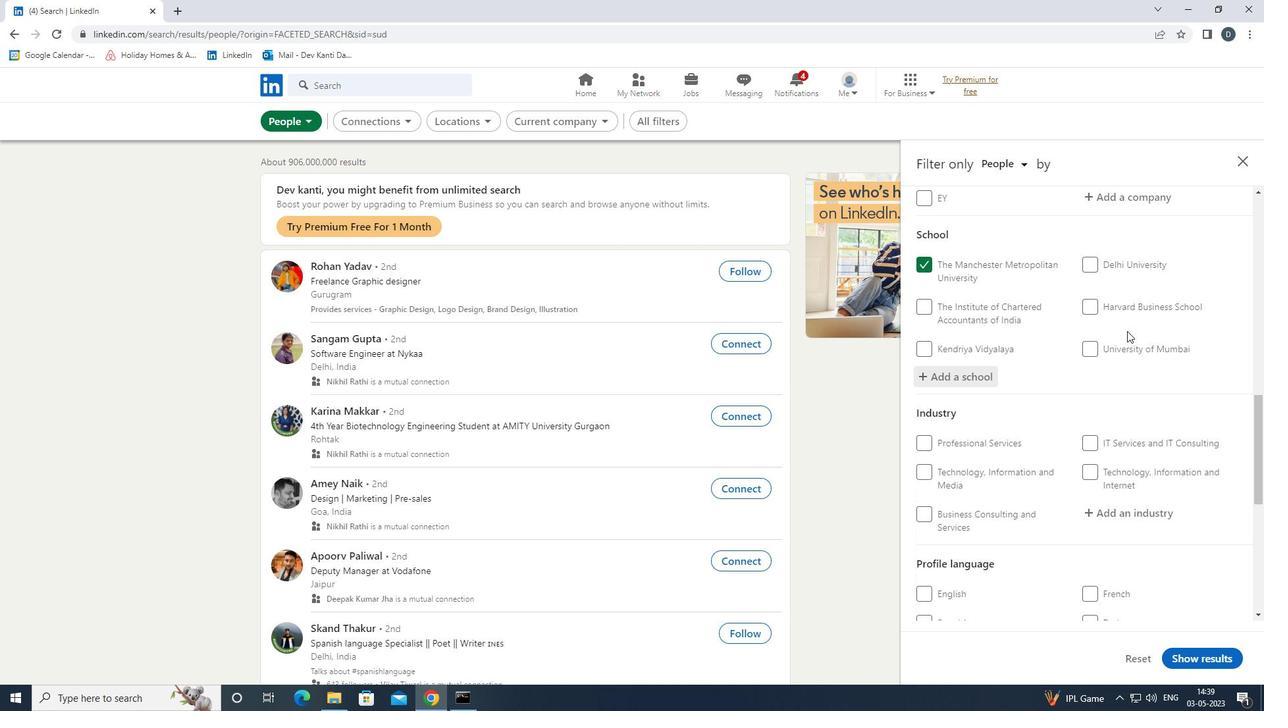 
Action: Mouse scrolled (1128, 331) with delta (0, 0)
Screenshot: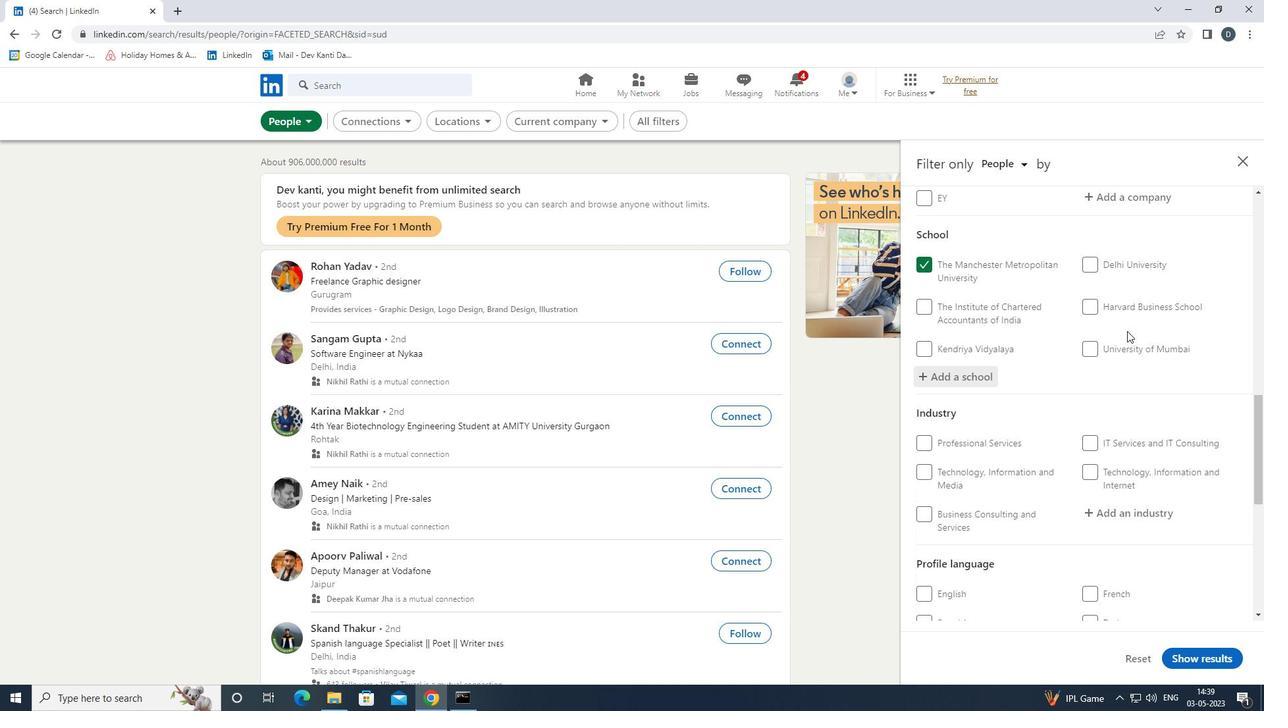 
Action: Mouse moved to (1132, 380)
Screenshot: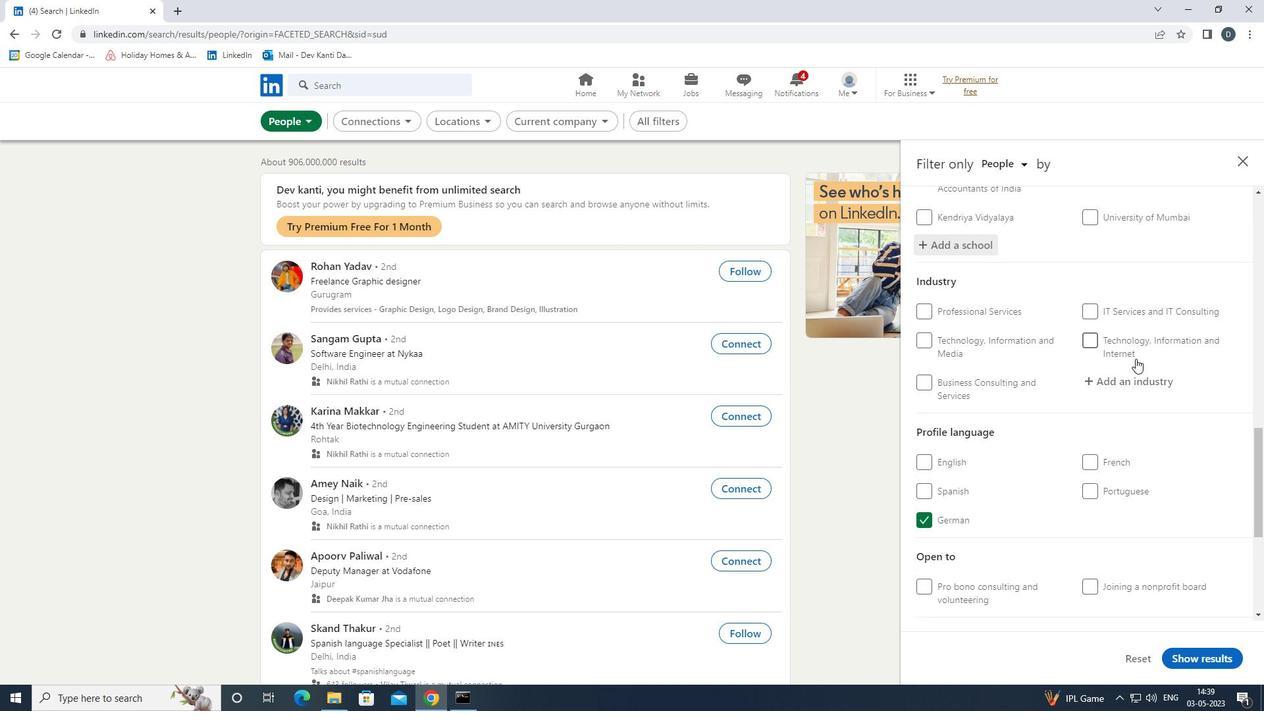 
Action: Mouse pressed left at (1132, 380)
Screenshot: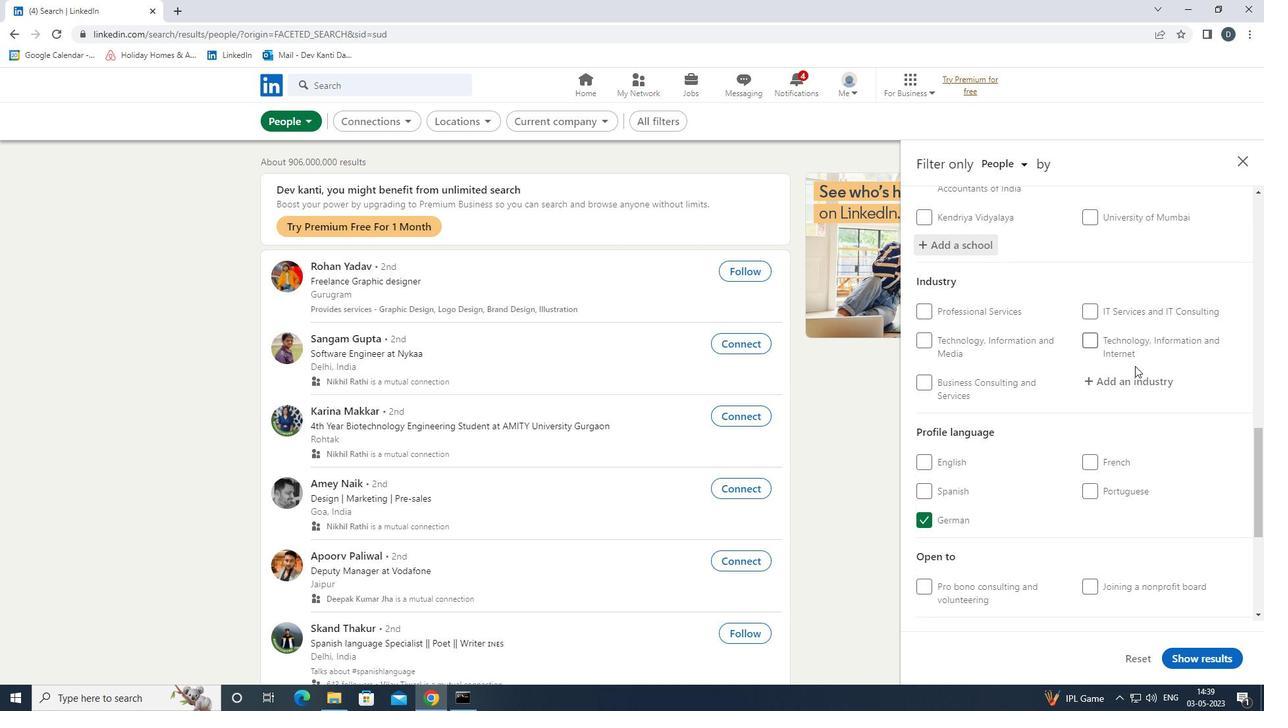 
Action: Key pressed <Key.shift>AVIATION<Key.space><Key.down><Key.down><Key.up><Key.down><Key.enter>
Screenshot: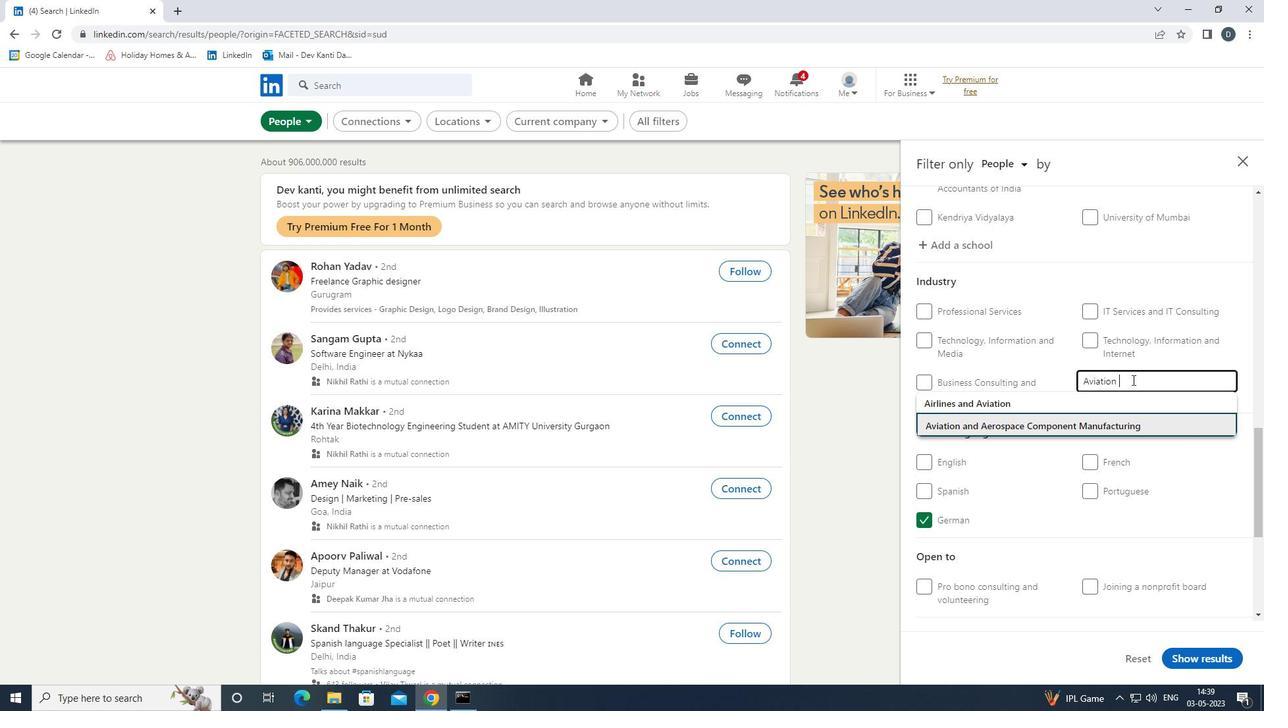 
Action: Mouse moved to (1128, 383)
Screenshot: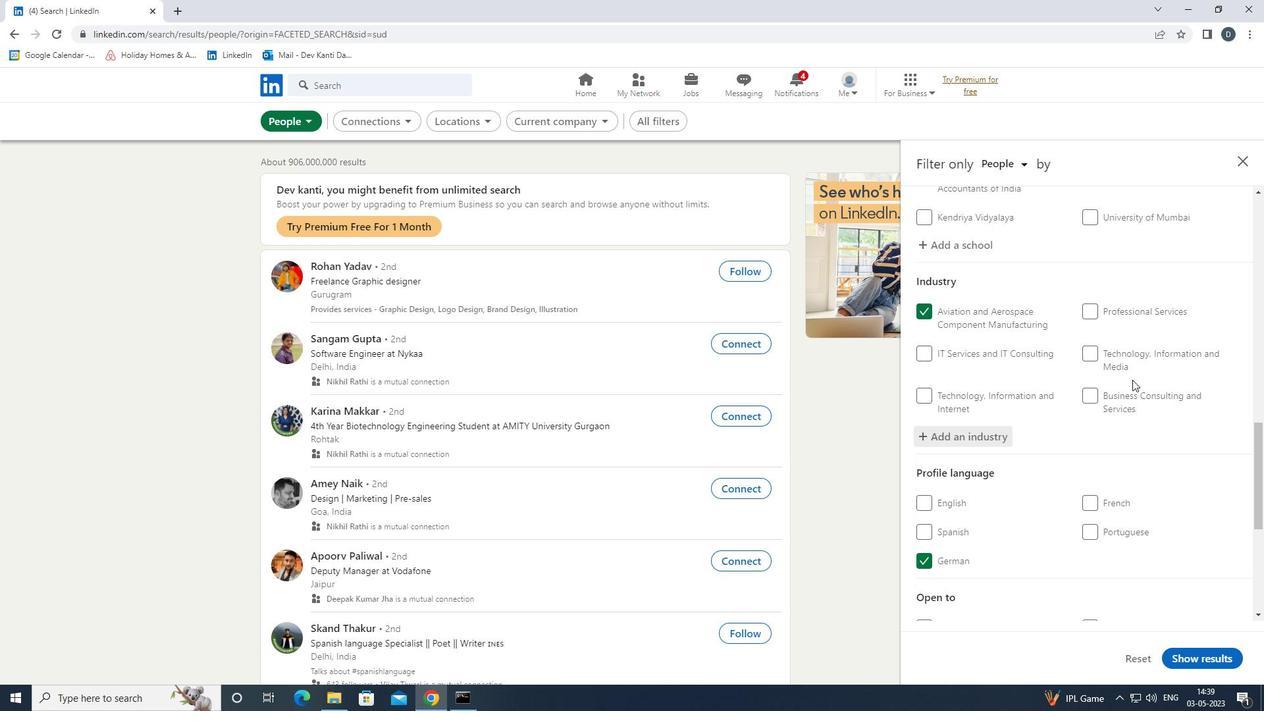 
Action: Mouse scrolled (1128, 383) with delta (0, 0)
Screenshot: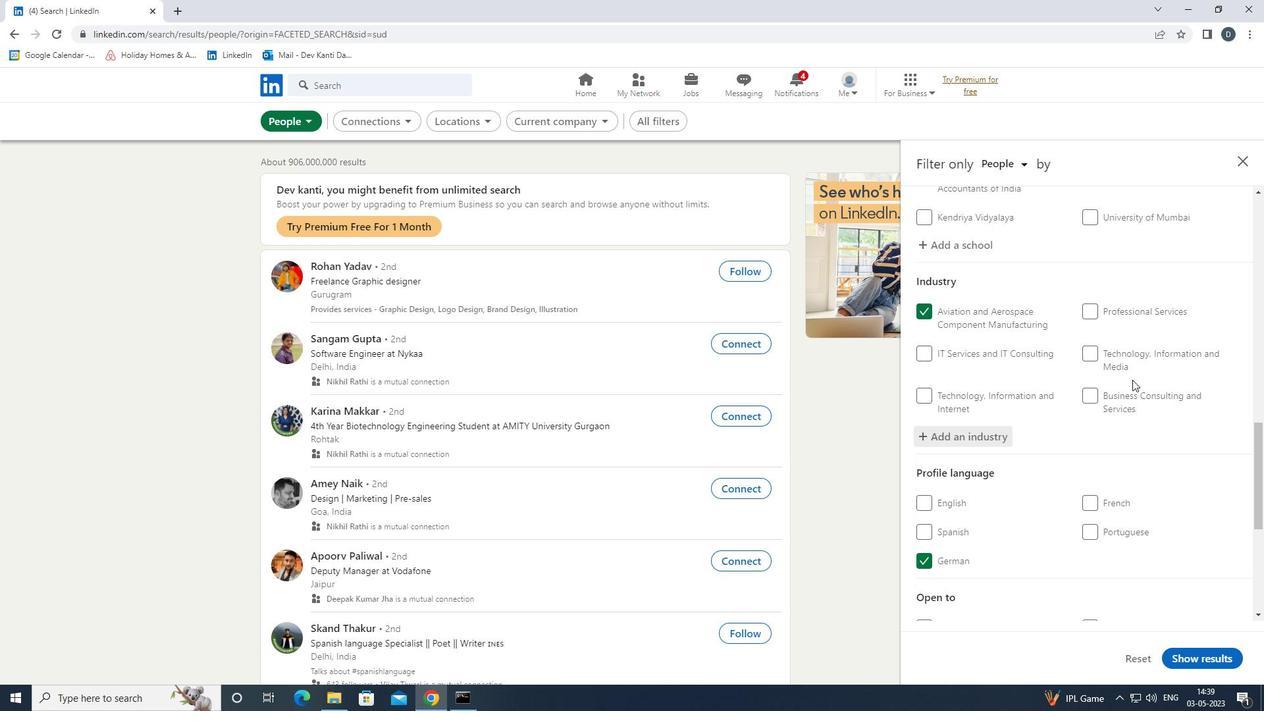 
Action: Mouse scrolled (1128, 383) with delta (0, 0)
Screenshot: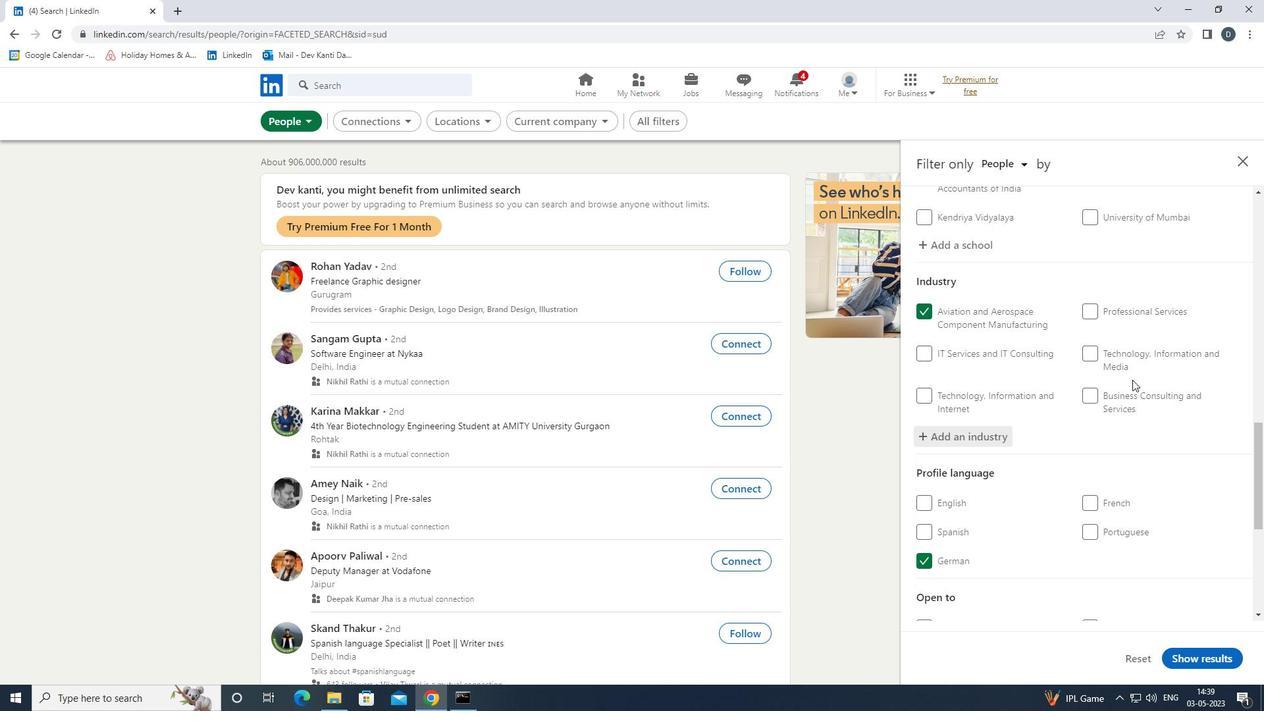 
Action: Mouse scrolled (1128, 383) with delta (0, 0)
Screenshot: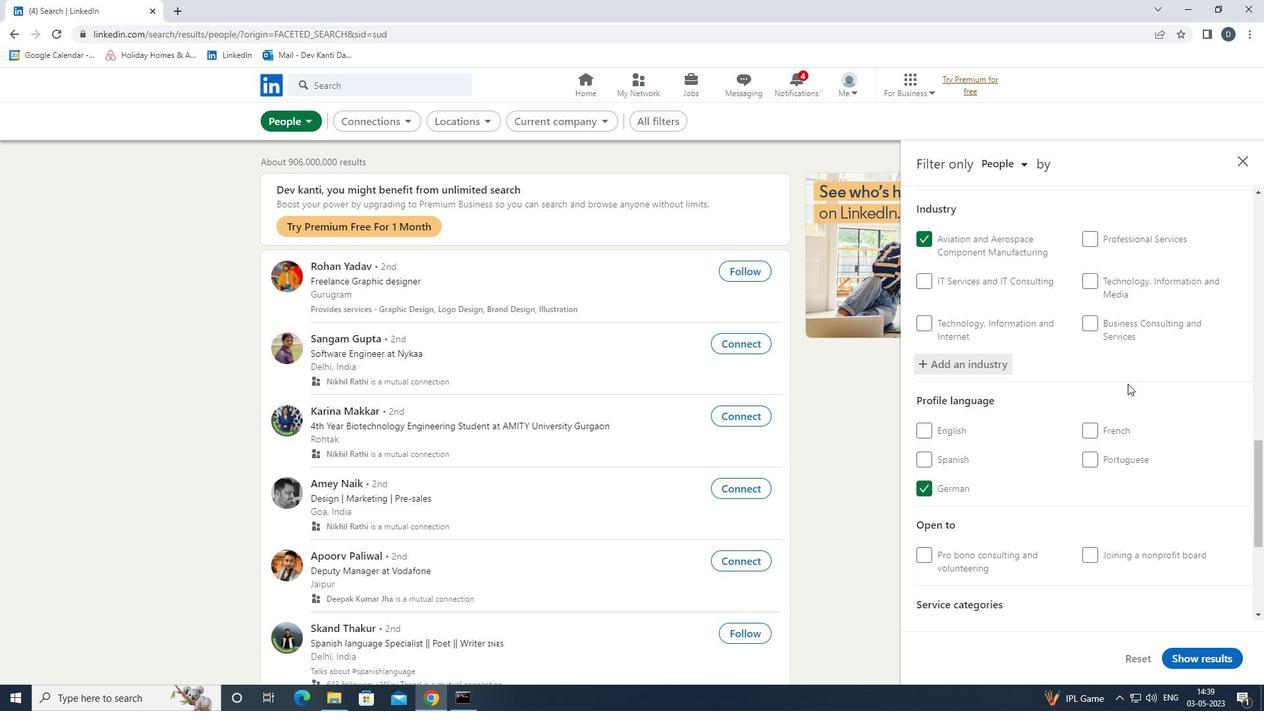 
Action: Mouse moved to (1102, 442)
Screenshot: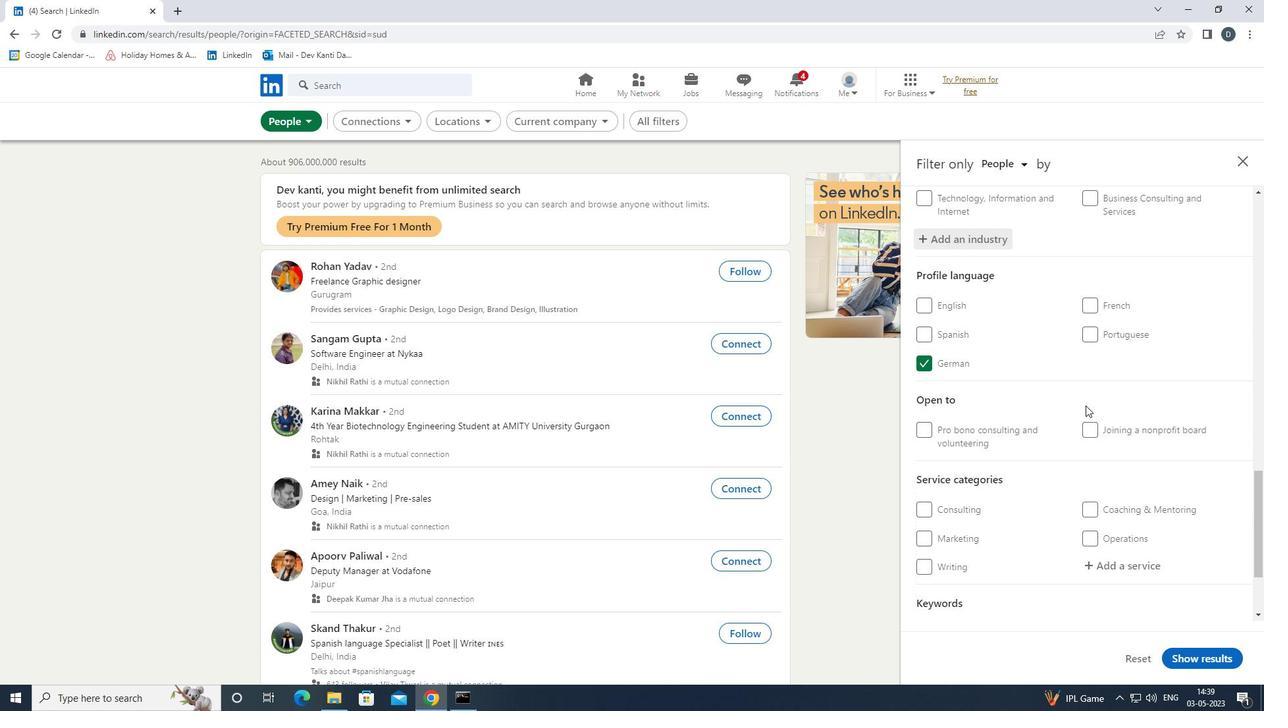 
Action: Mouse scrolled (1102, 441) with delta (0, 0)
Screenshot: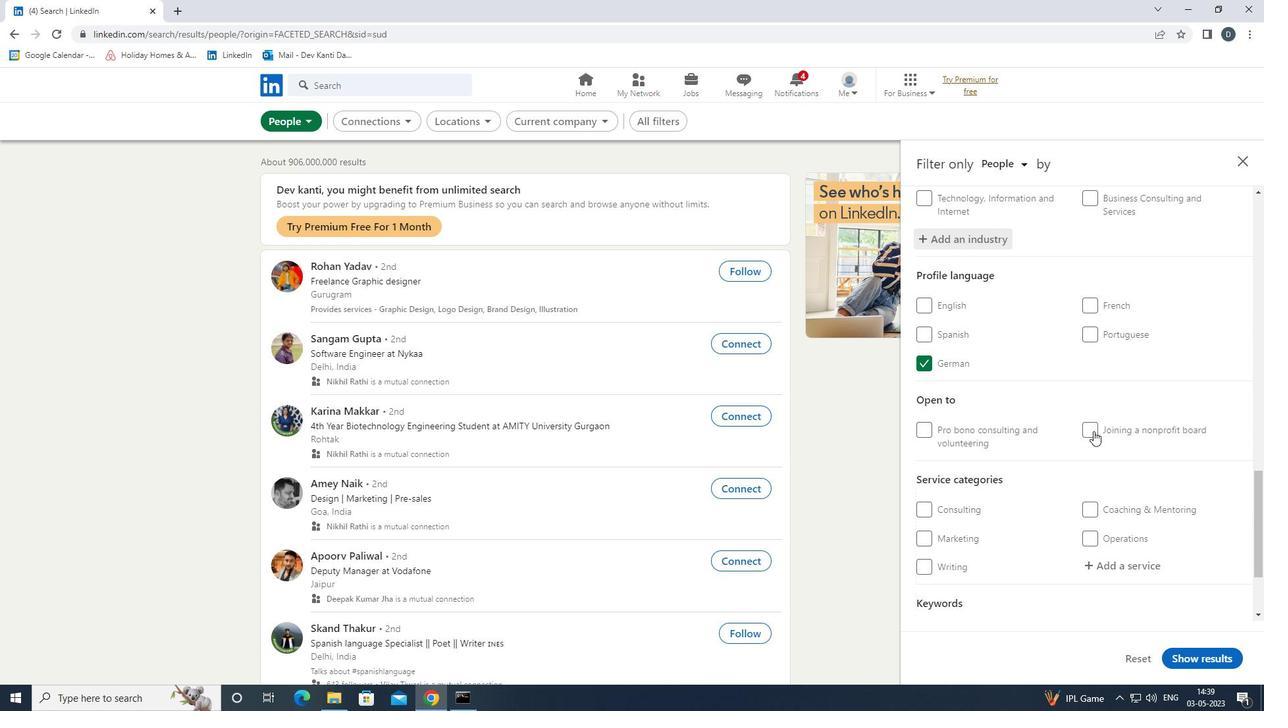 
Action: Mouse scrolled (1102, 441) with delta (0, 0)
Screenshot: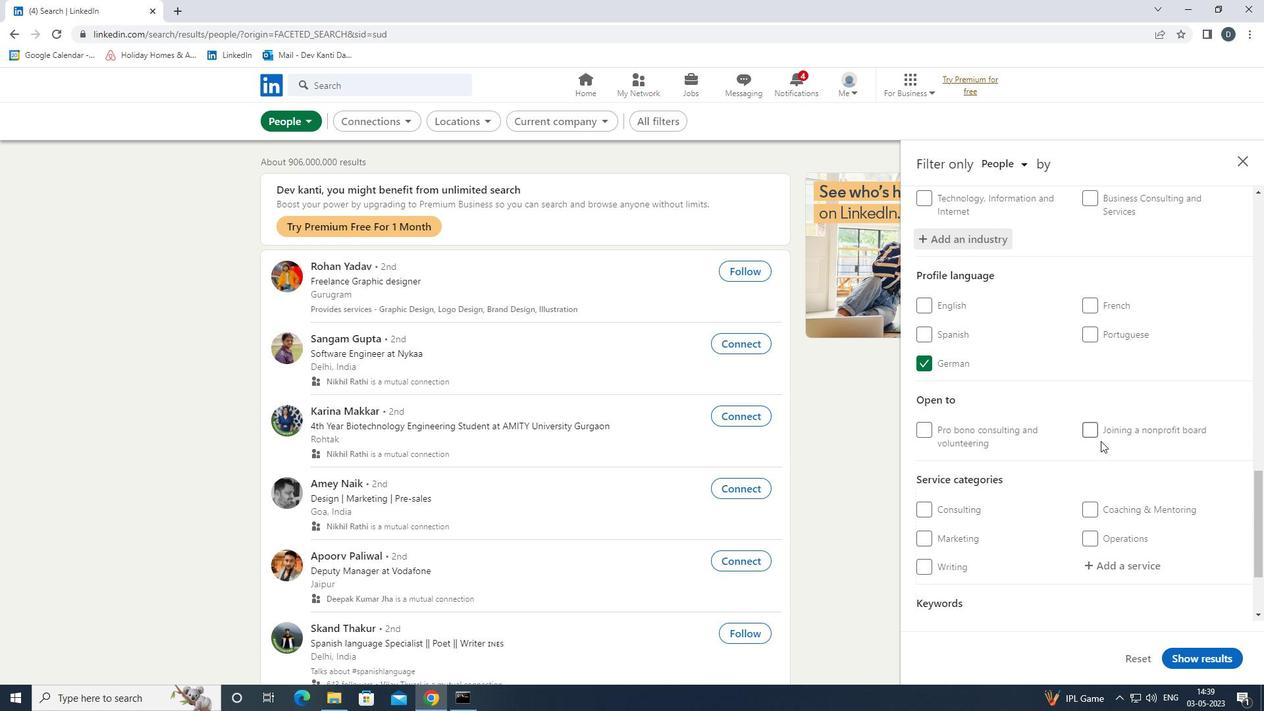 
Action: Mouse moved to (1118, 427)
Screenshot: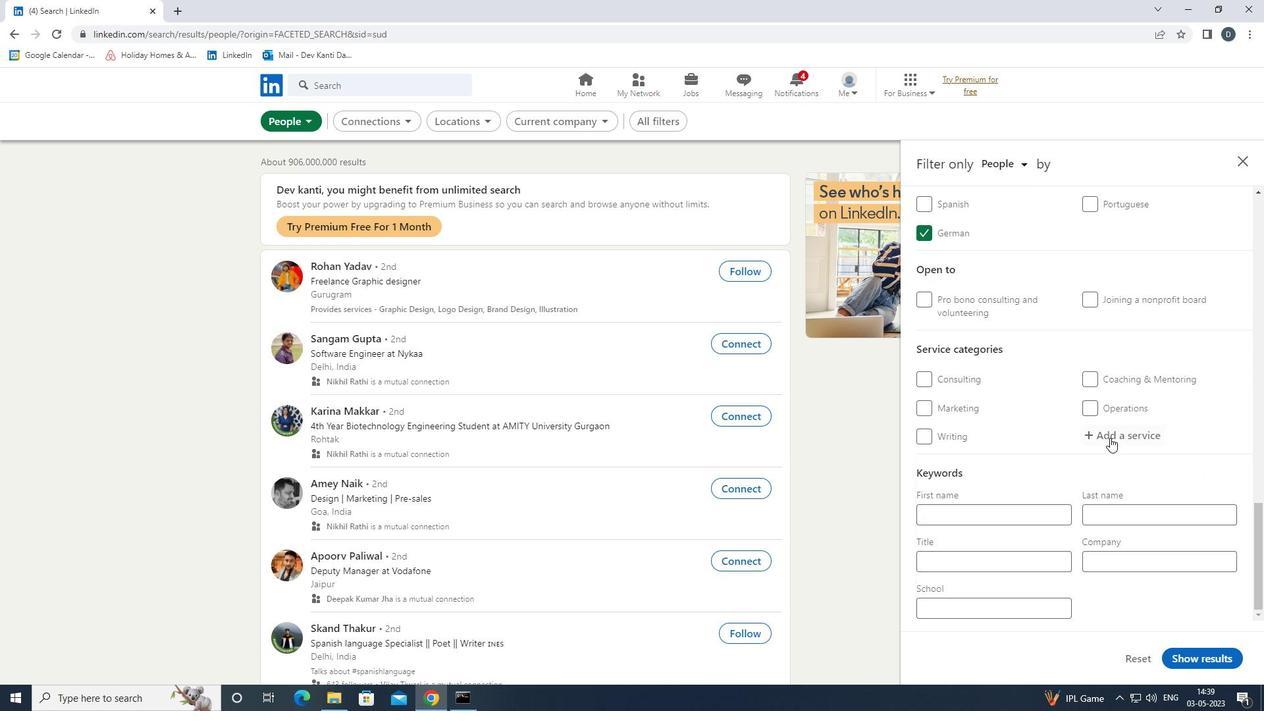 
Action: Mouse pressed left at (1118, 427)
Screenshot: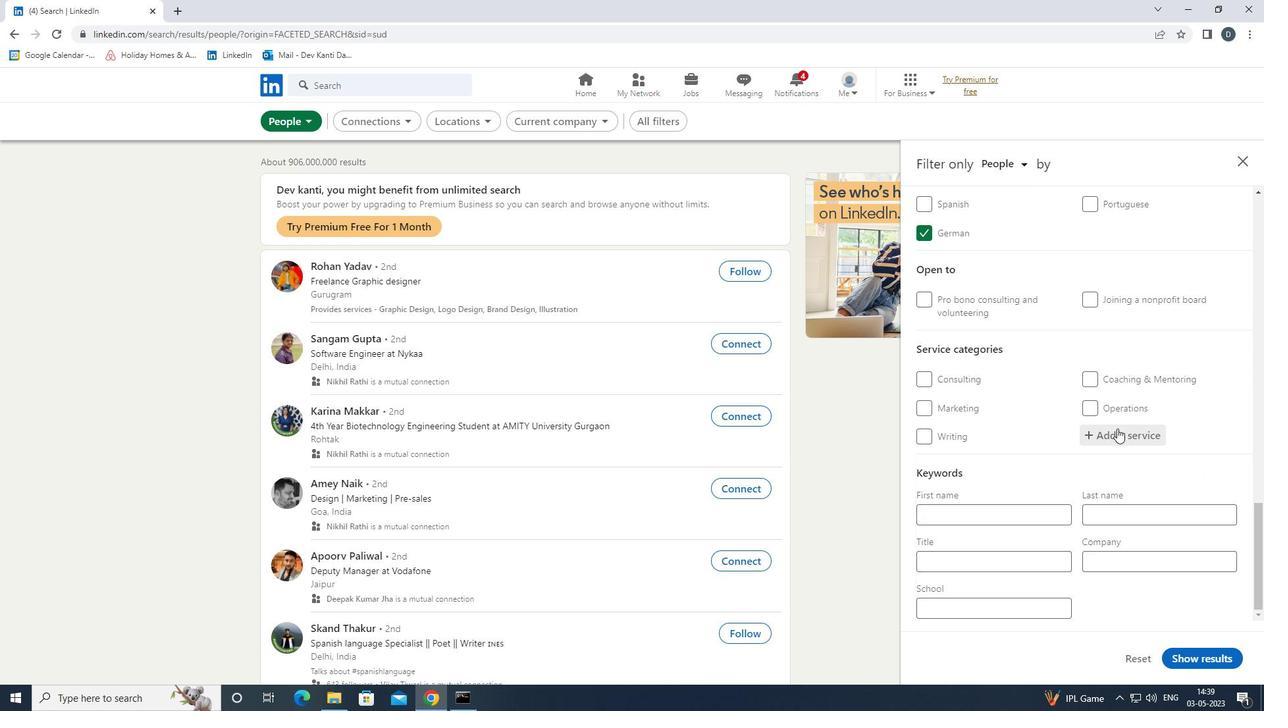 
Action: Key pressed <Key.shift>NEGO<Key.down><Key.enter>
Screenshot: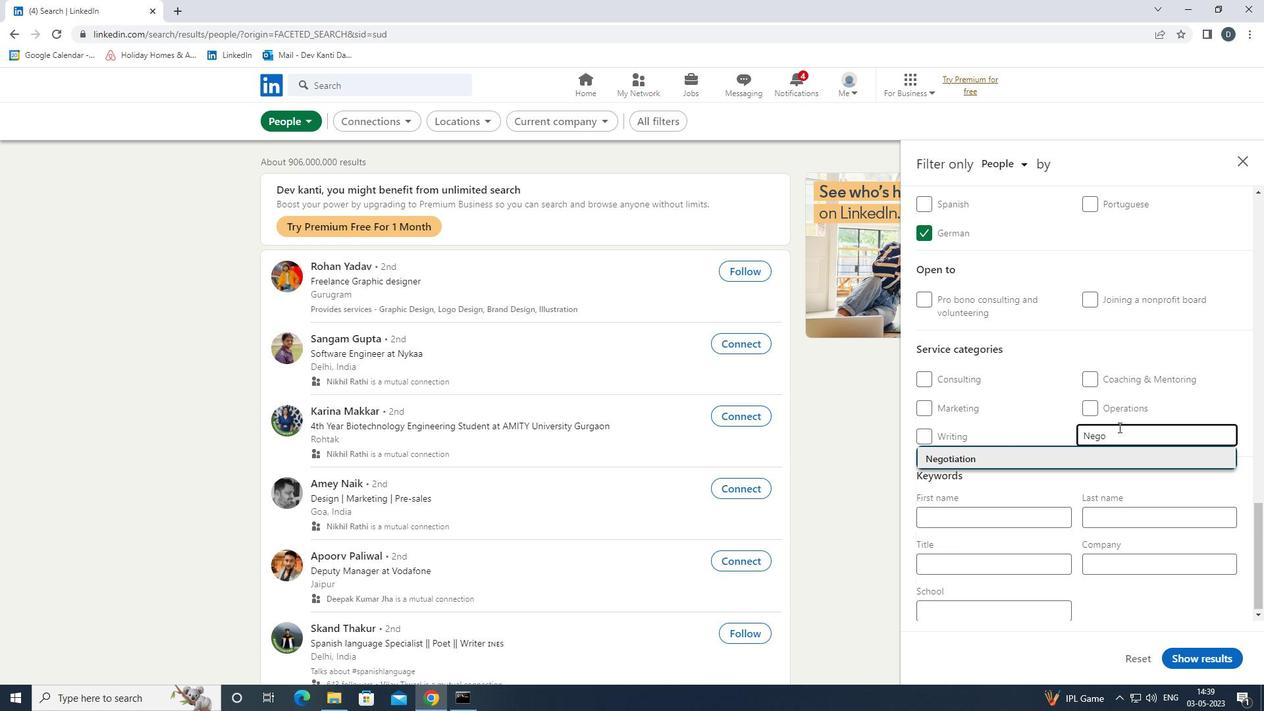 
Action: Mouse moved to (1111, 433)
Screenshot: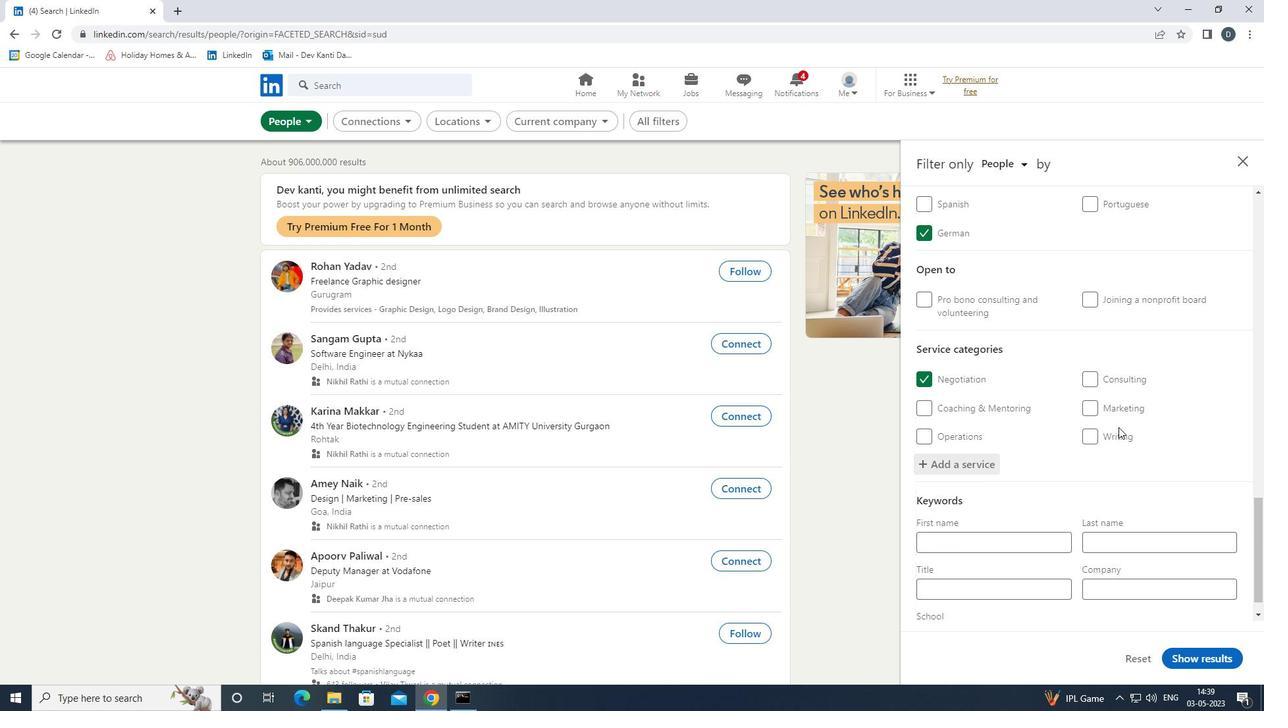 
Action: Mouse scrolled (1111, 432) with delta (0, 0)
Screenshot: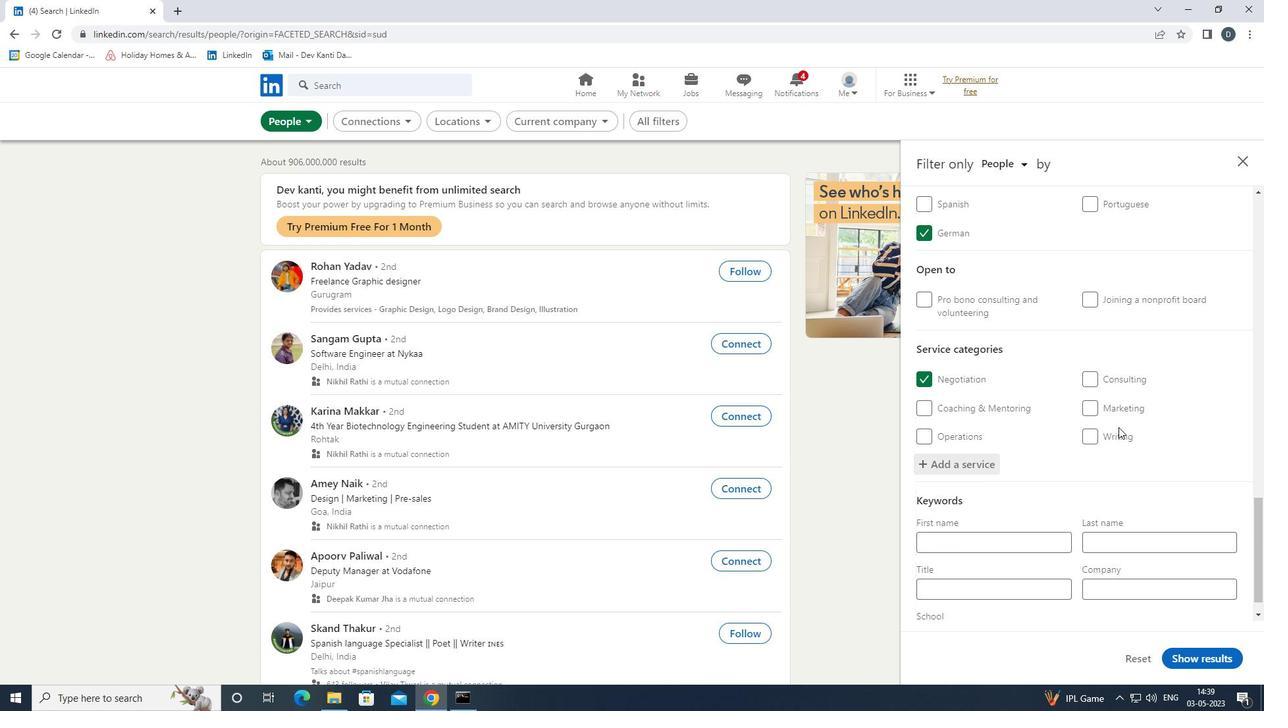 
Action: Mouse moved to (1108, 443)
Screenshot: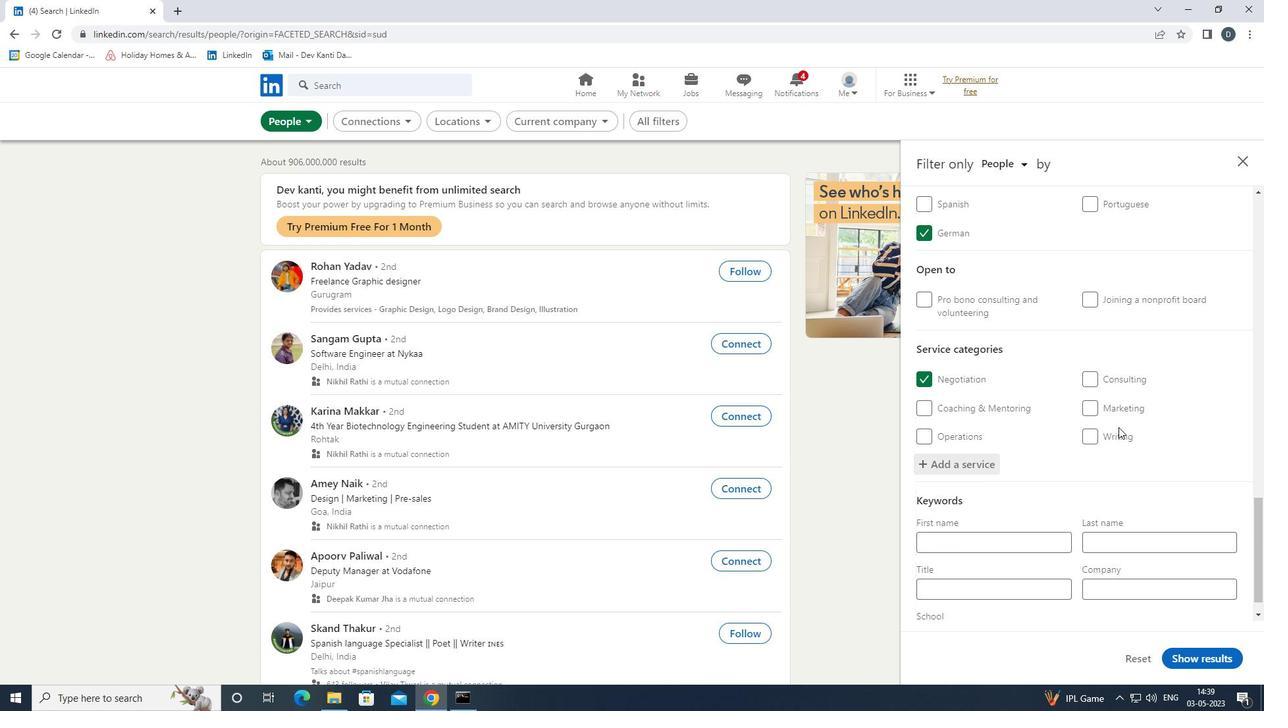 
Action: Mouse scrolled (1108, 443) with delta (0, 0)
Screenshot: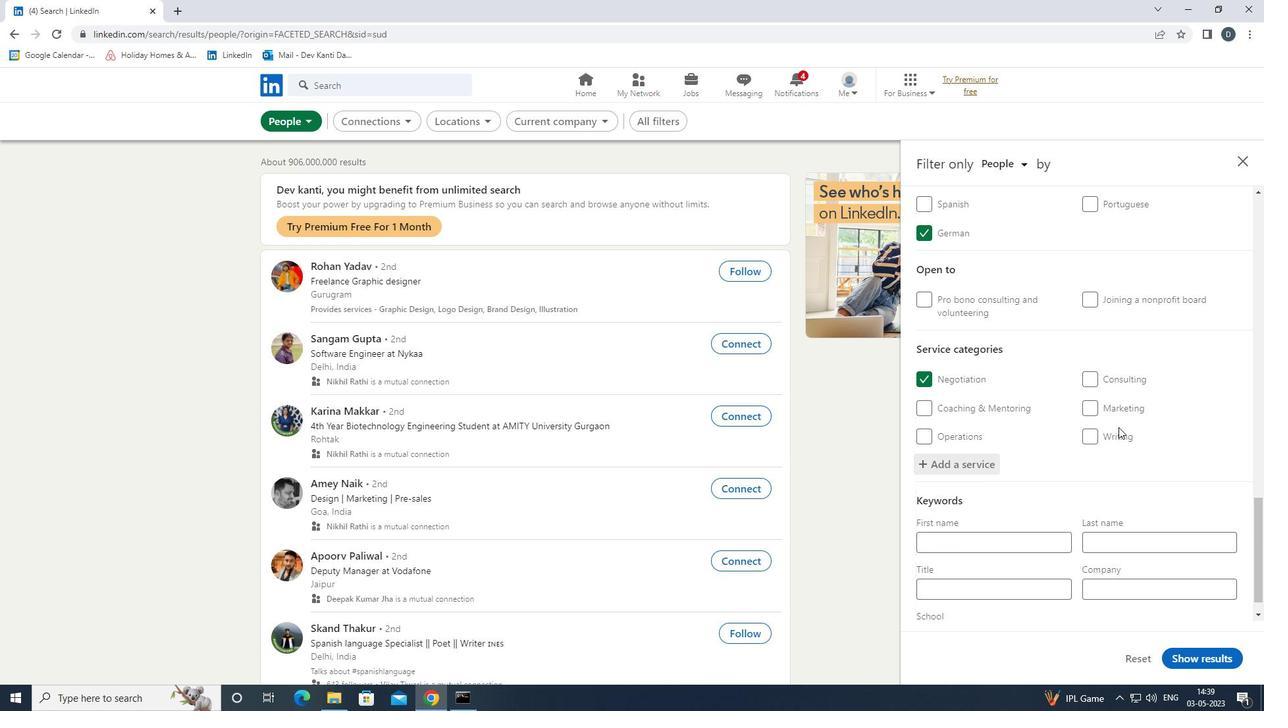 
Action: Mouse moved to (1106, 447)
Screenshot: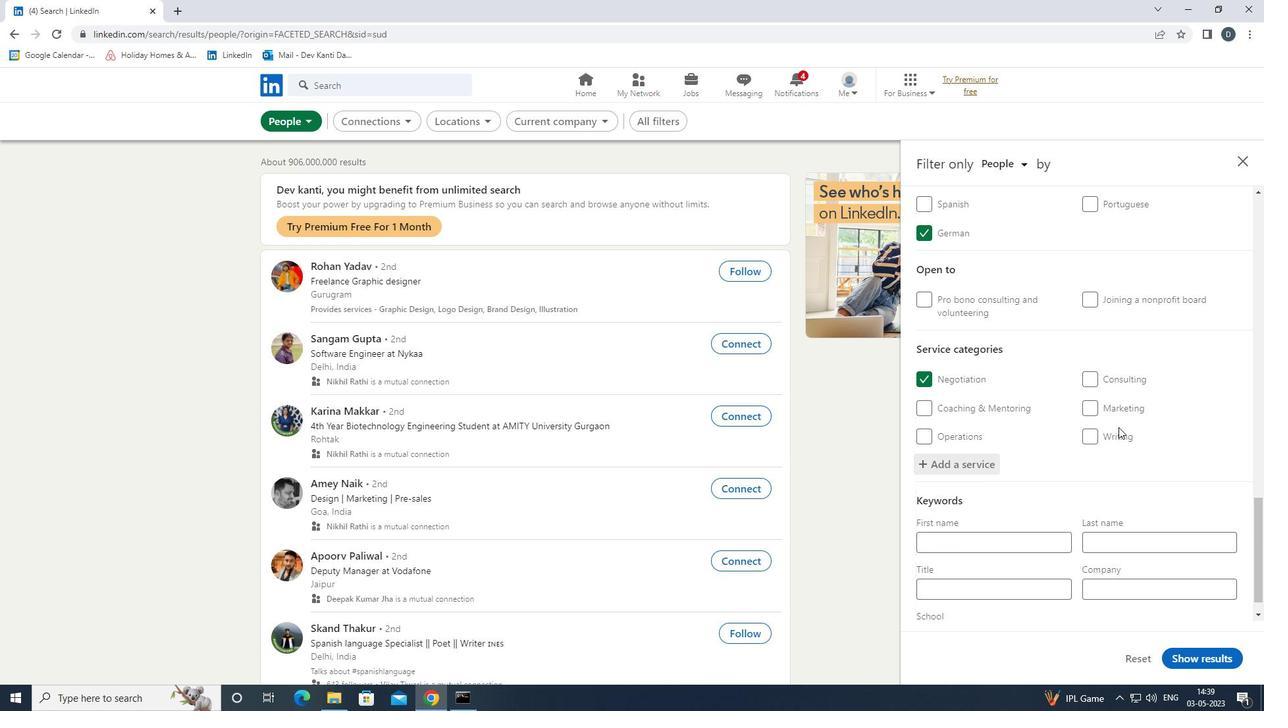 
Action: Mouse scrolled (1106, 447) with delta (0, 0)
Screenshot: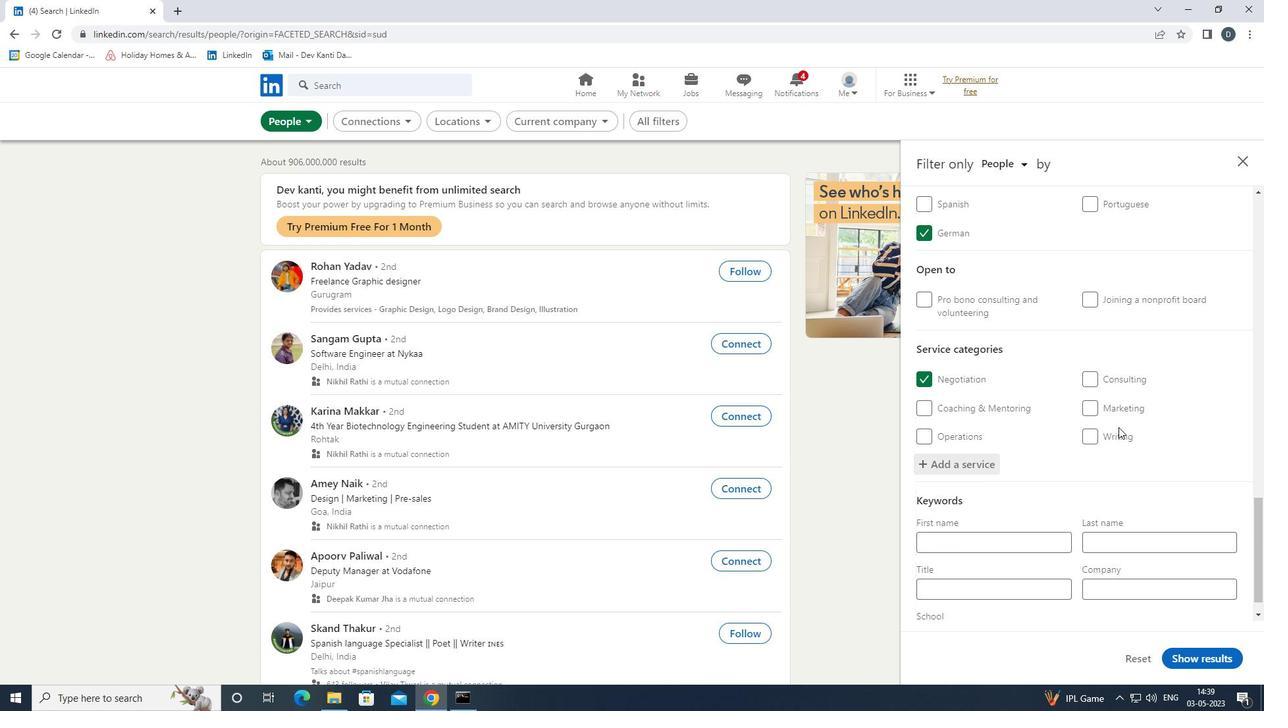 
Action: Mouse moved to (1106, 449)
Screenshot: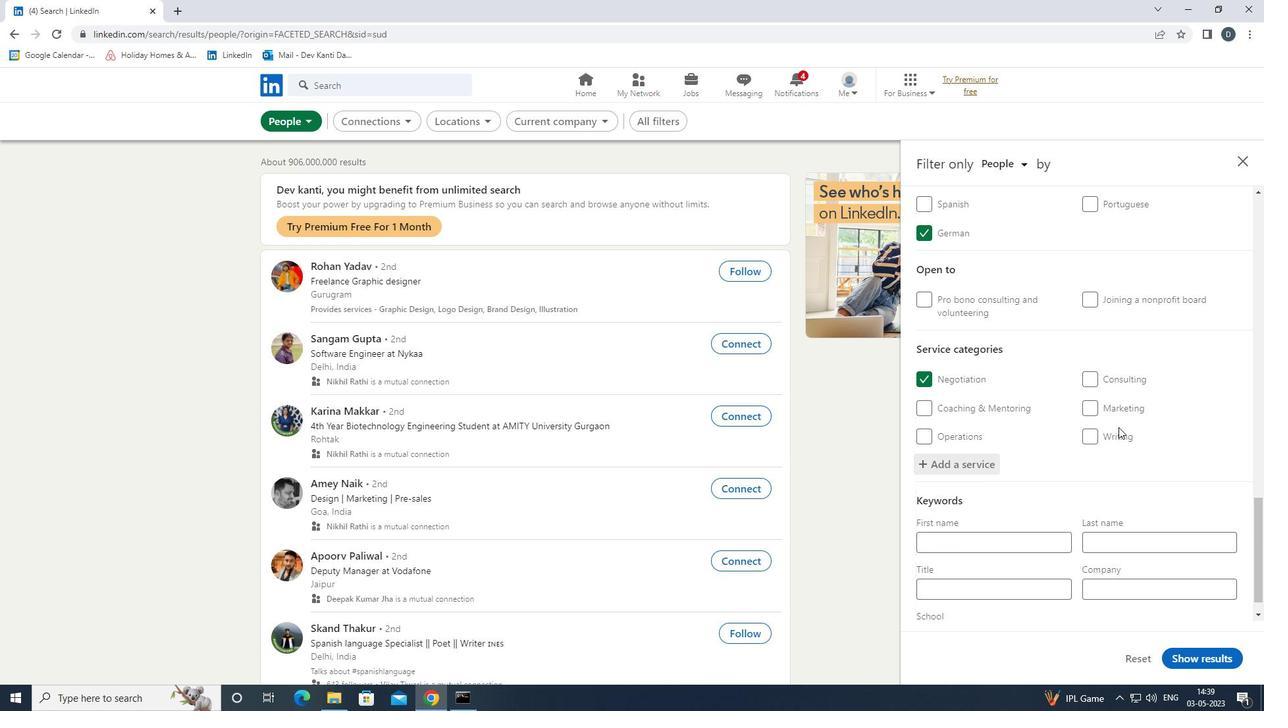 
Action: Mouse scrolled (1106, 448) with delta (0, 0)
Screenshot: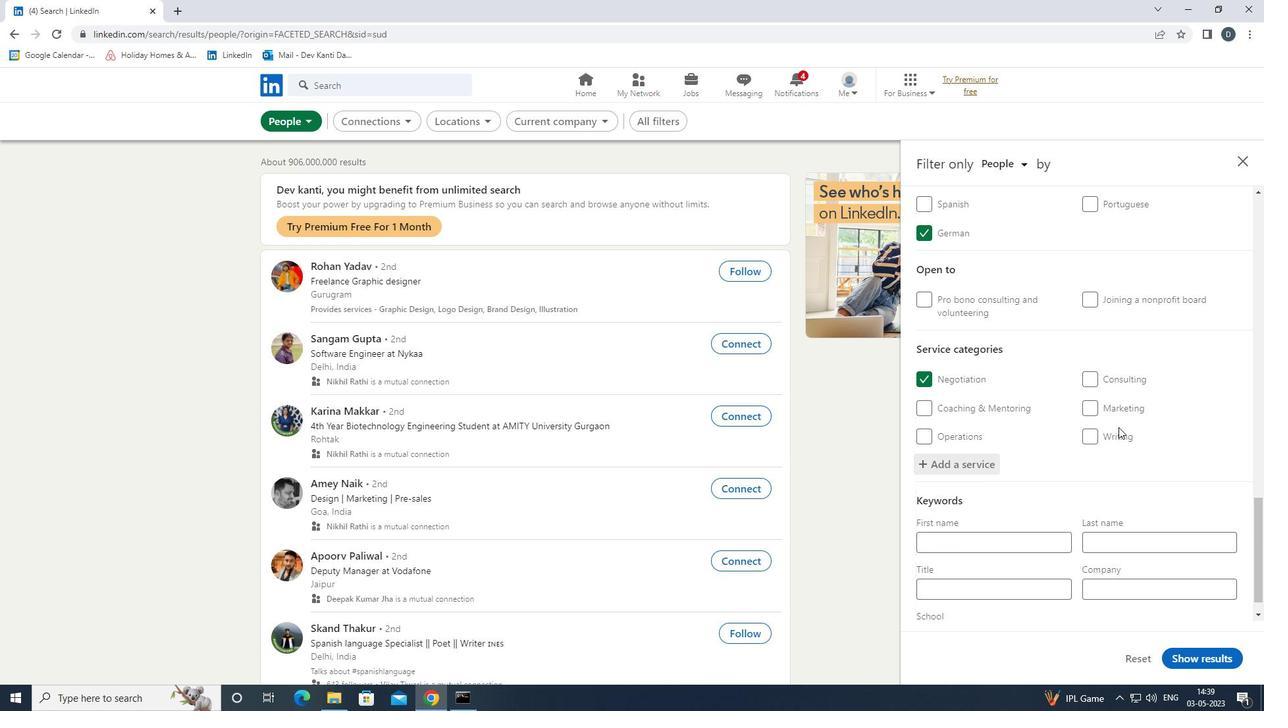 
Action: Mouse moved to (1106, 450)
Screenshot: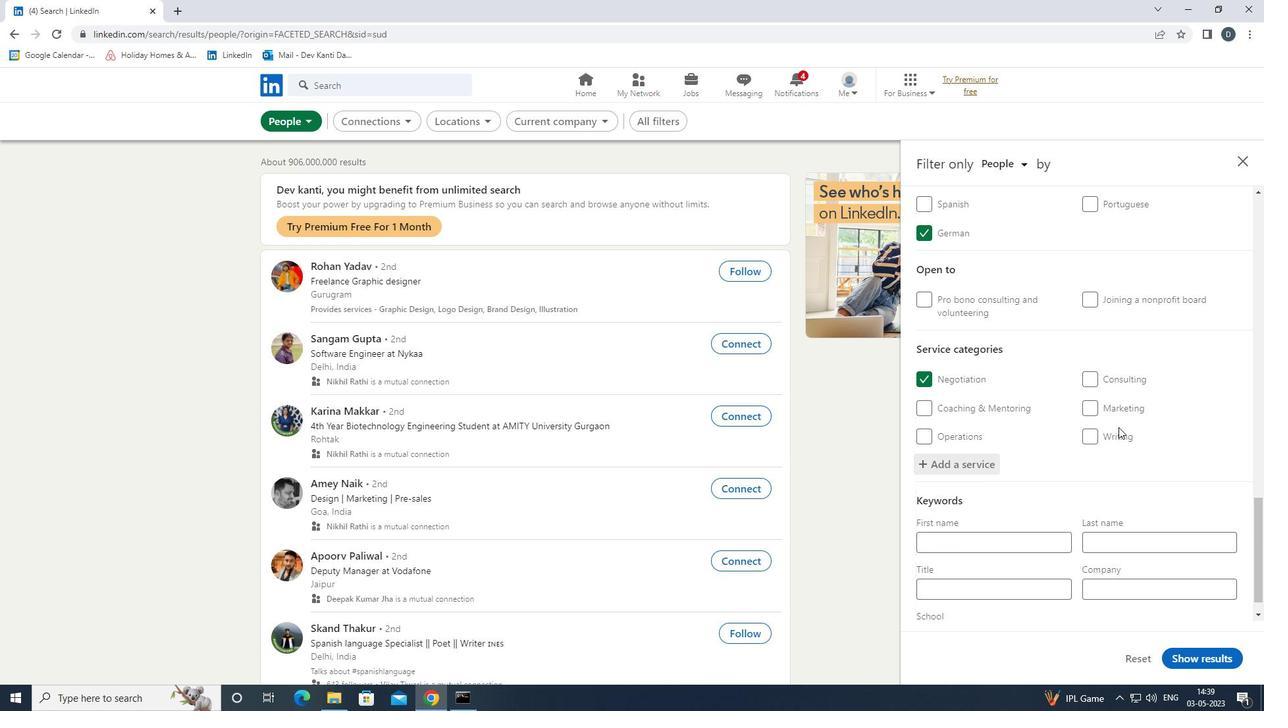 
Action: Mouse scrolled (1106, 449) with delta (0, 0)
Screenshot: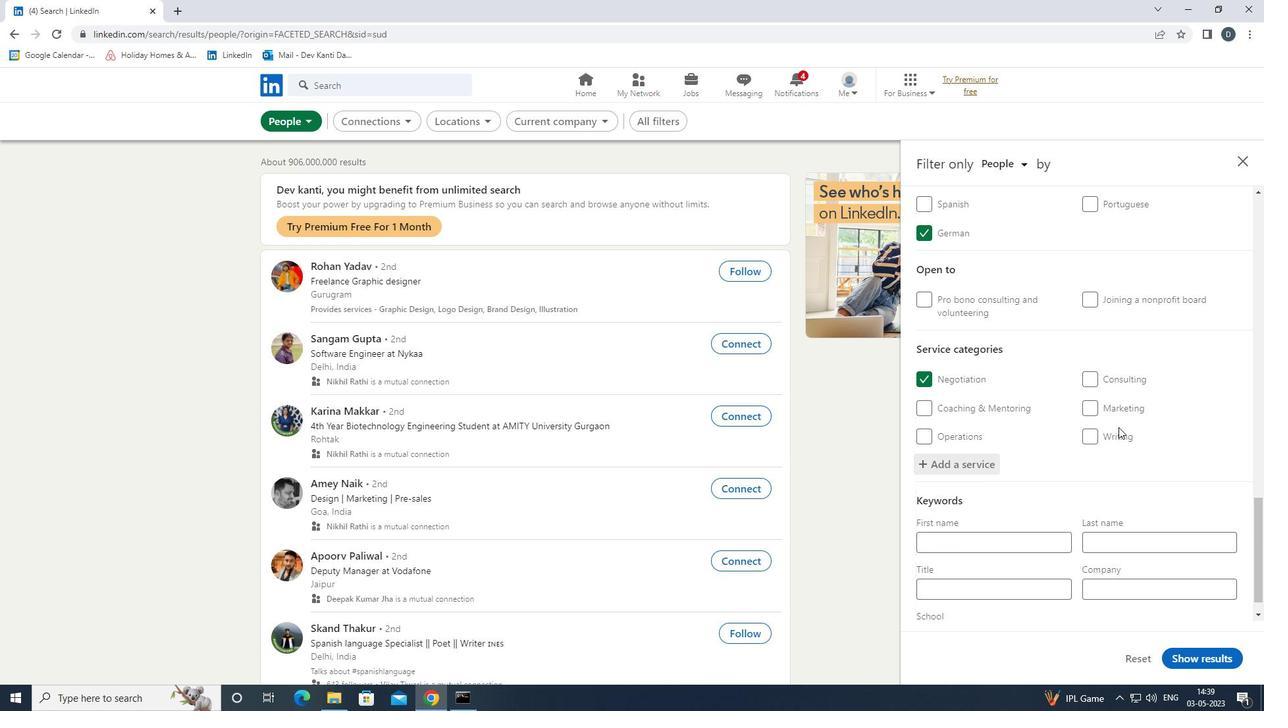 
Action: Mouse moved to (1028, 565)
Screenshot: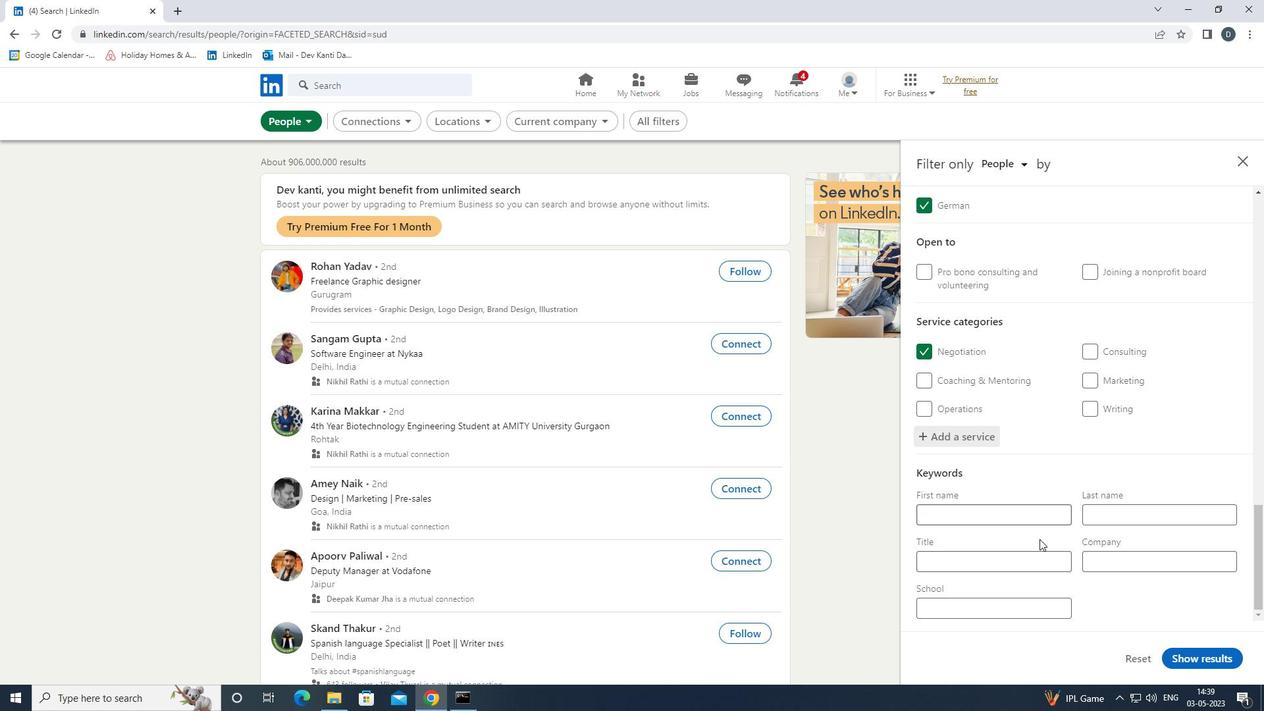 
Action: Mouse pressed left at (1028, 565)
Screenshot: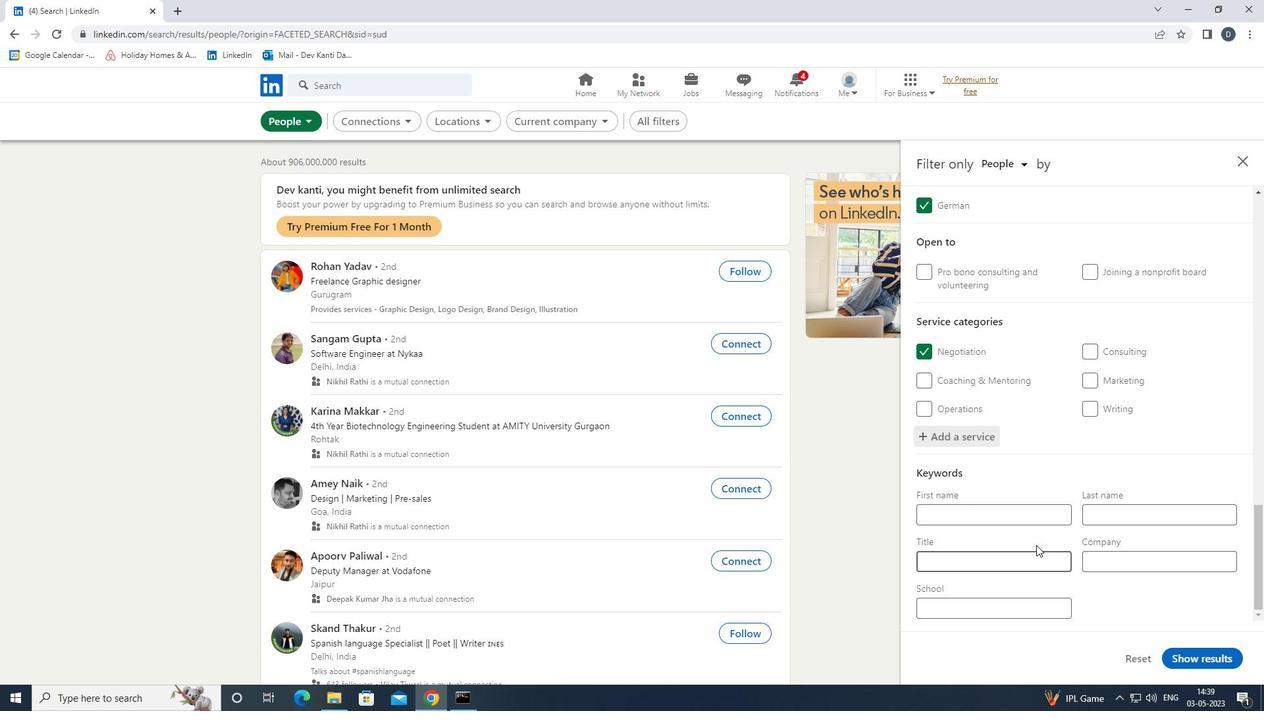 
Action: Mouse moved to (1001, 529)
Screenshot: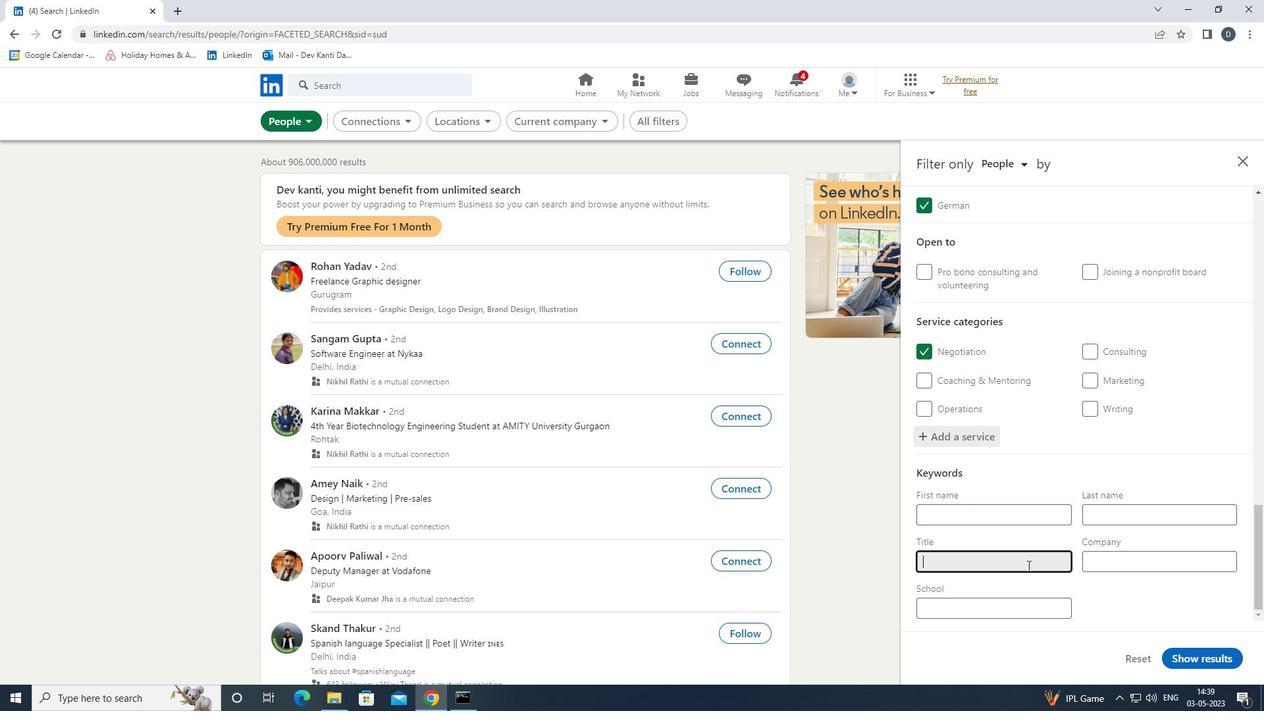 
Action: Key pressed <Key.shift><Key.shift>PUBLIC<Key.space><Key.shift>RELATIONS<Key.space><Key.shift>SPECIALIST
Screenshot: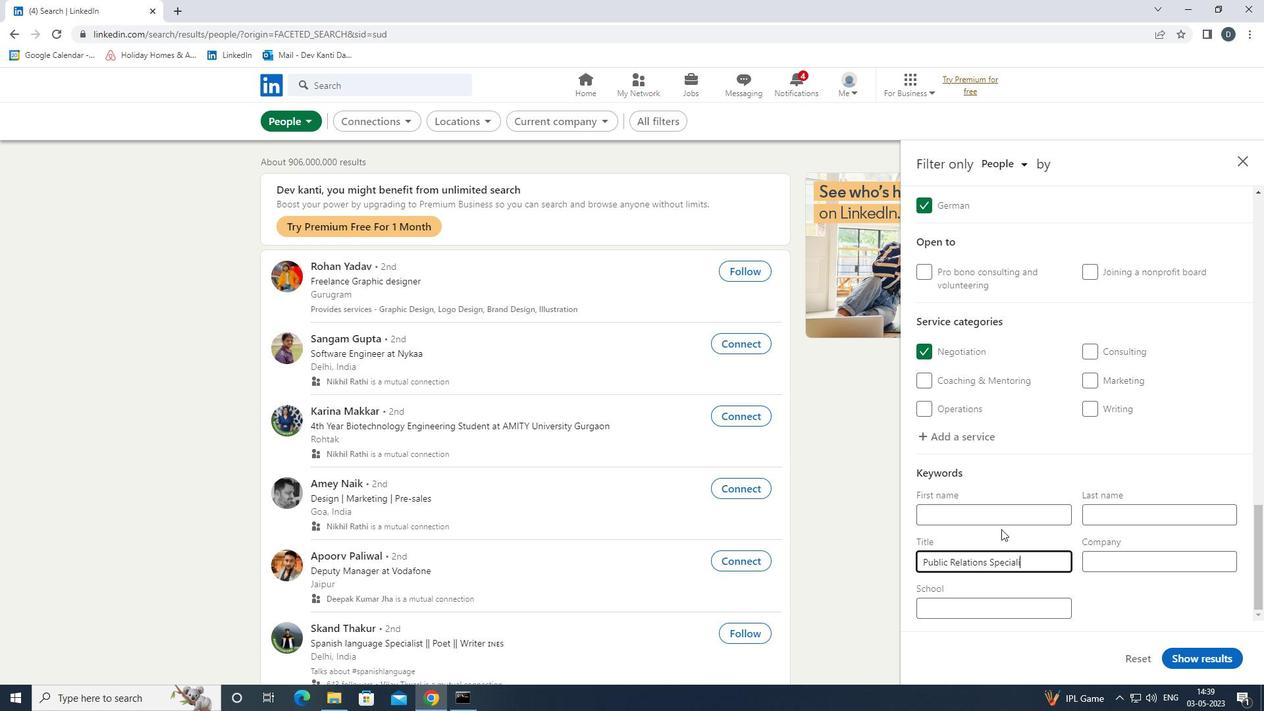 
Action: Mouse moved to (1213, 661)
Screenshot: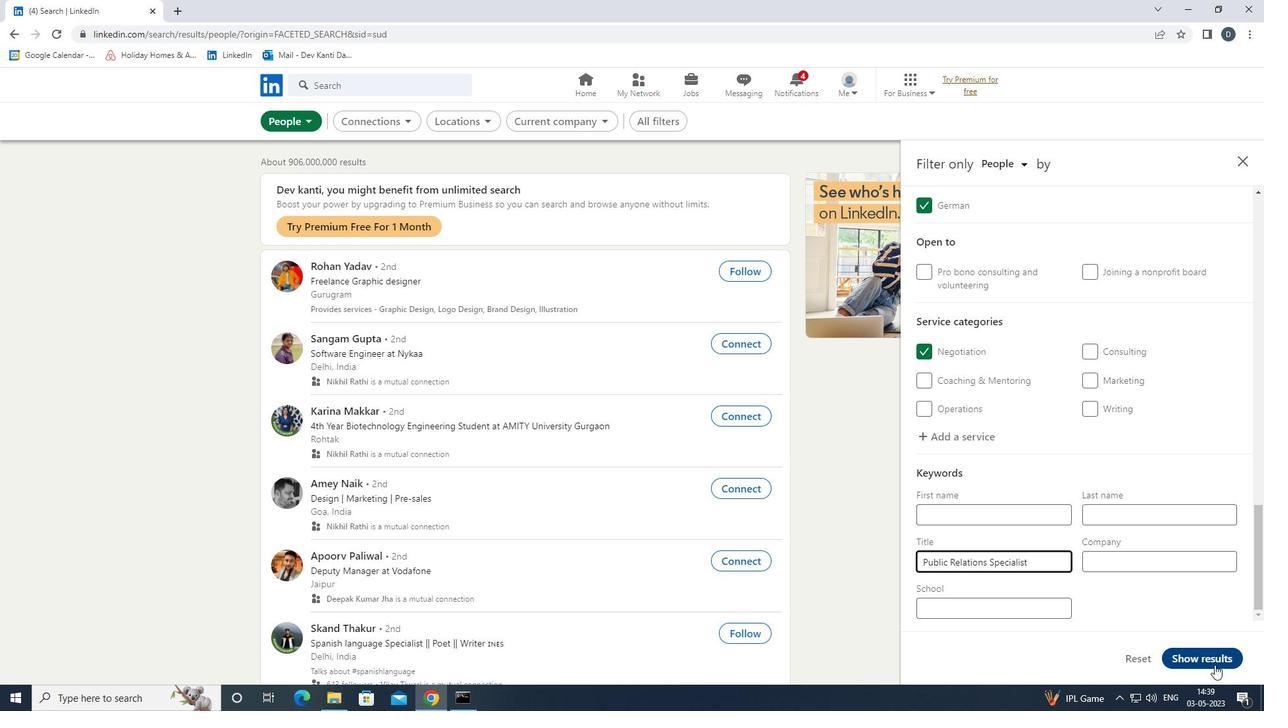
Action: Mouse pressed left at (1213, 661)
Screenshot: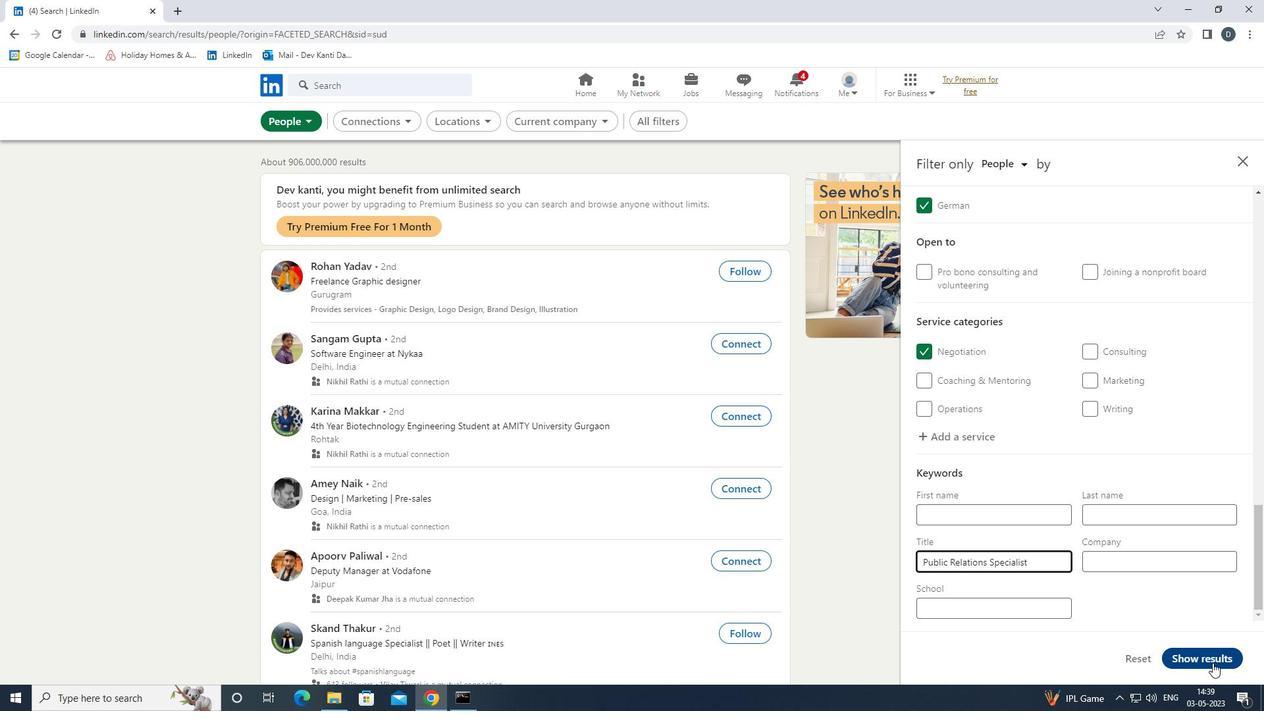 
Action: Mouse moved to (521, 130)
Screenshot: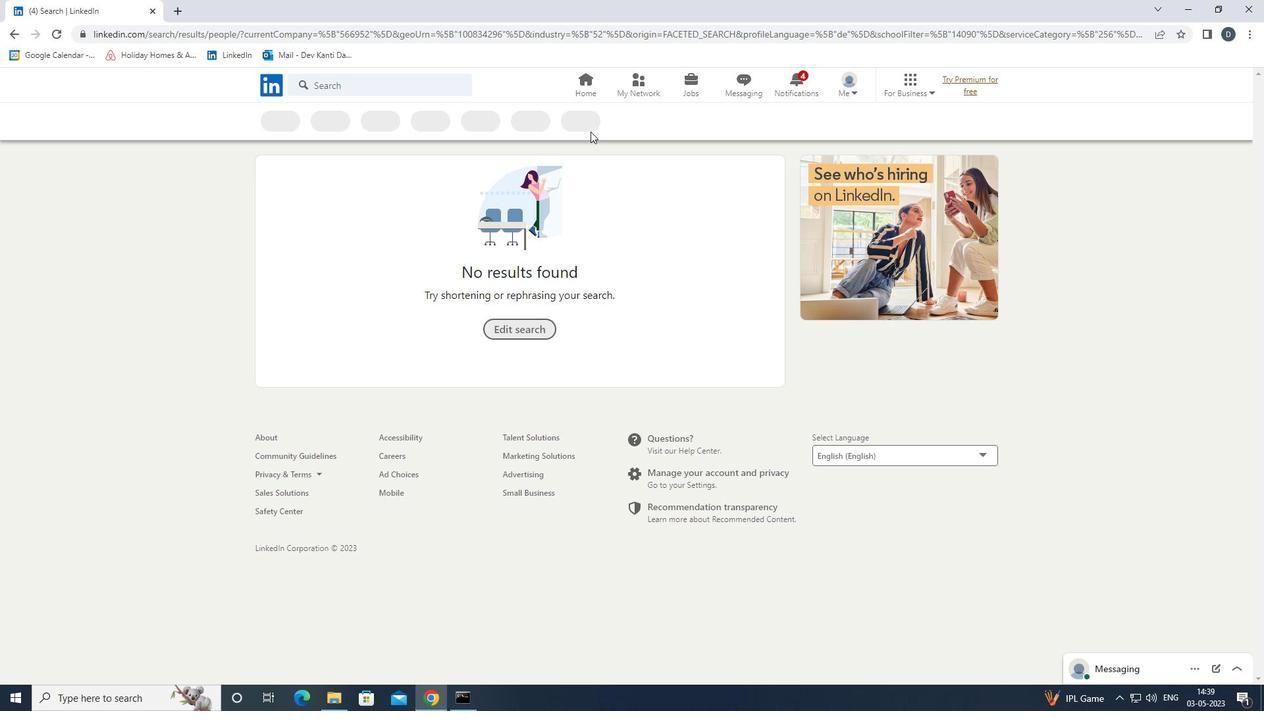 
